 Task: Look for space in Nagasaki, Japan from 1st June, 2023 to 9th June, 2023 for 6 adults in price range Rs.6000 to Rs.12000. Place can be entire place with 3 bedrooms having 3 beds and 3 bathrooms. Property type can be house, flat, guest house. Booking option can be shelf check-in. Required host language is English.
Action: Mouse moved to (603, 136)
Screenshot: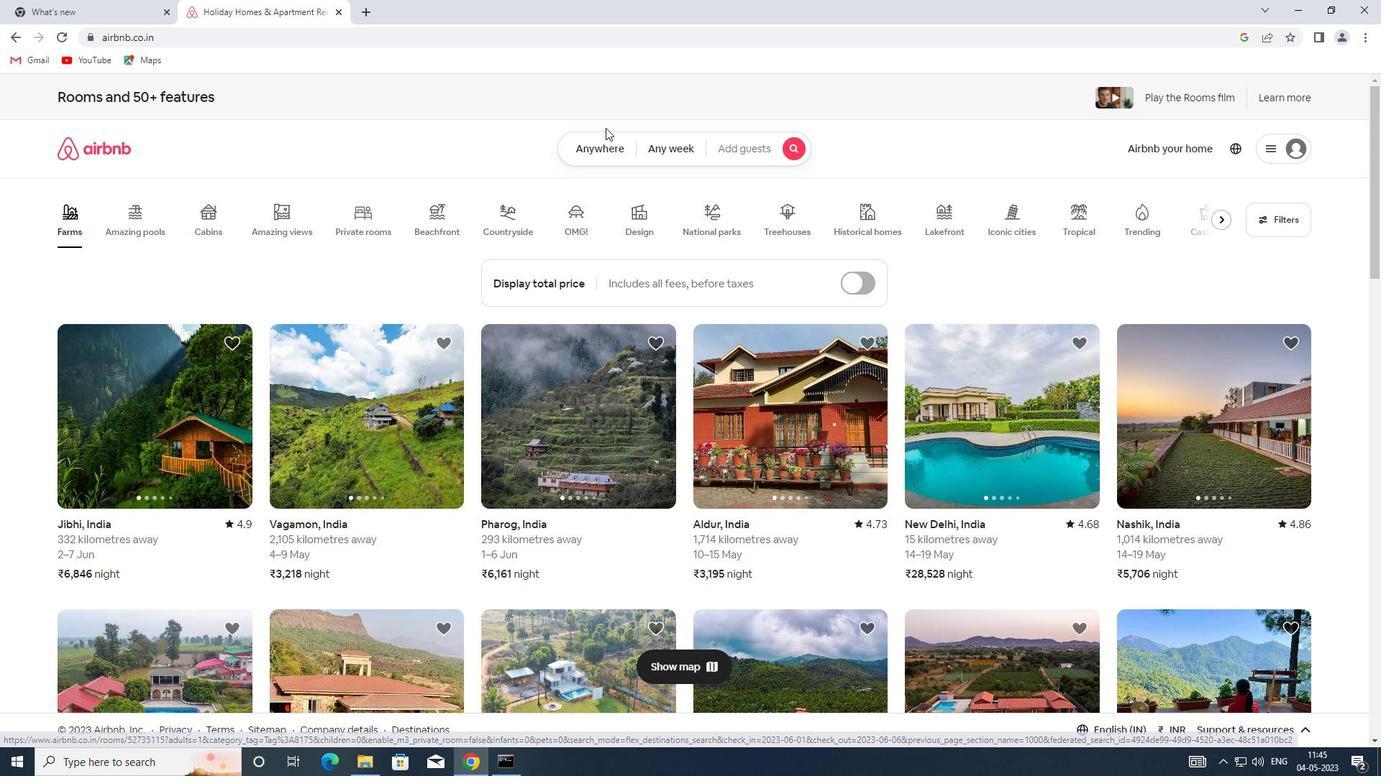 
Action: Mouse pressed left at (603, 136)
Screenshot: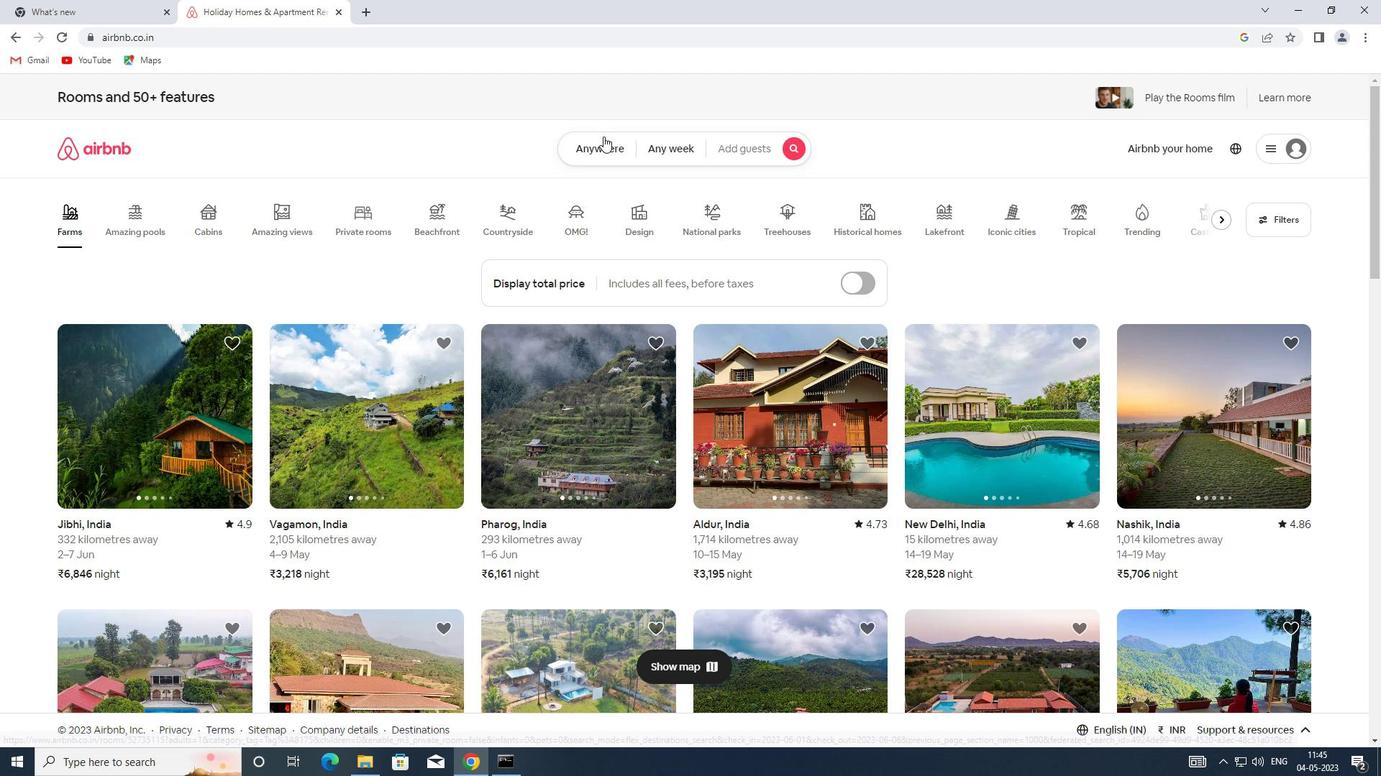 
Action: Mouse moved to (511, 215)
Screenshot: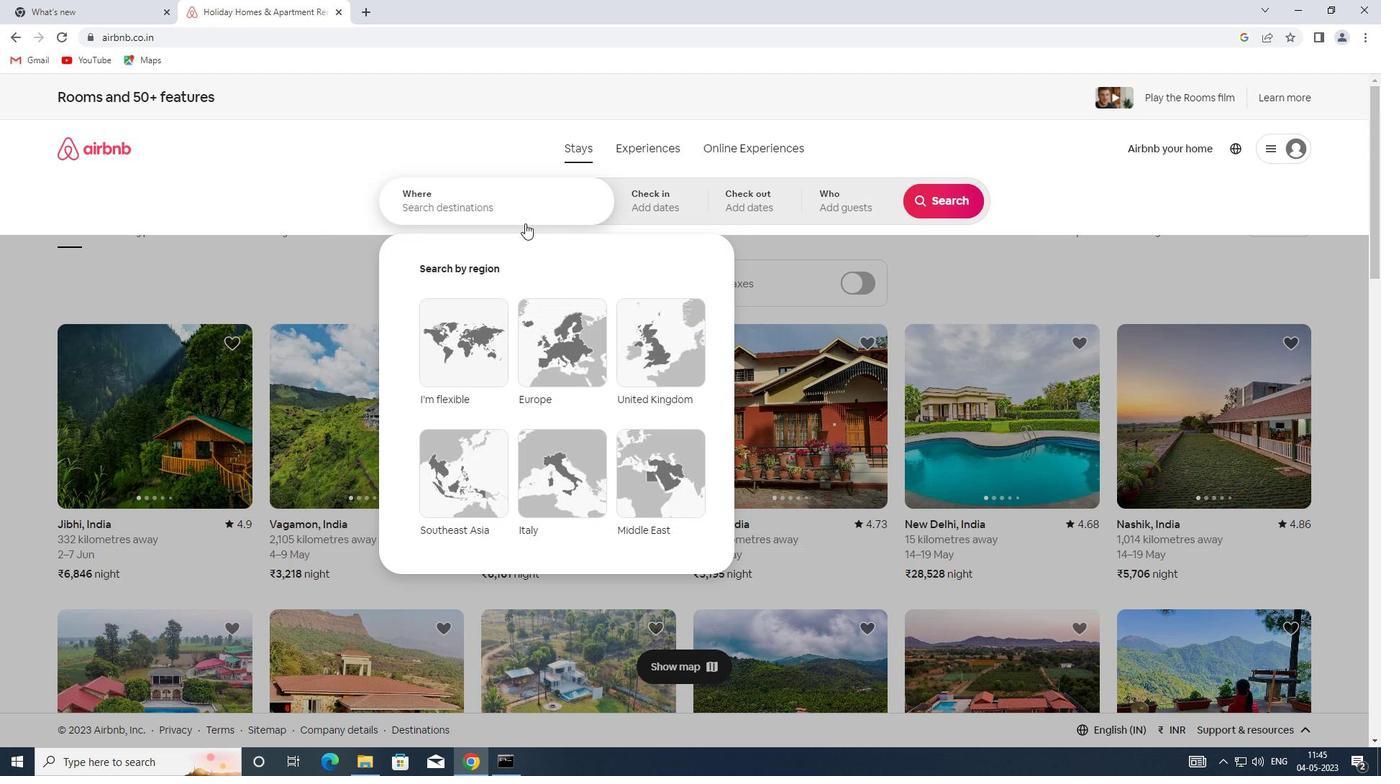 
Action: Mouse pressed left at (511, 215)
Screenshot: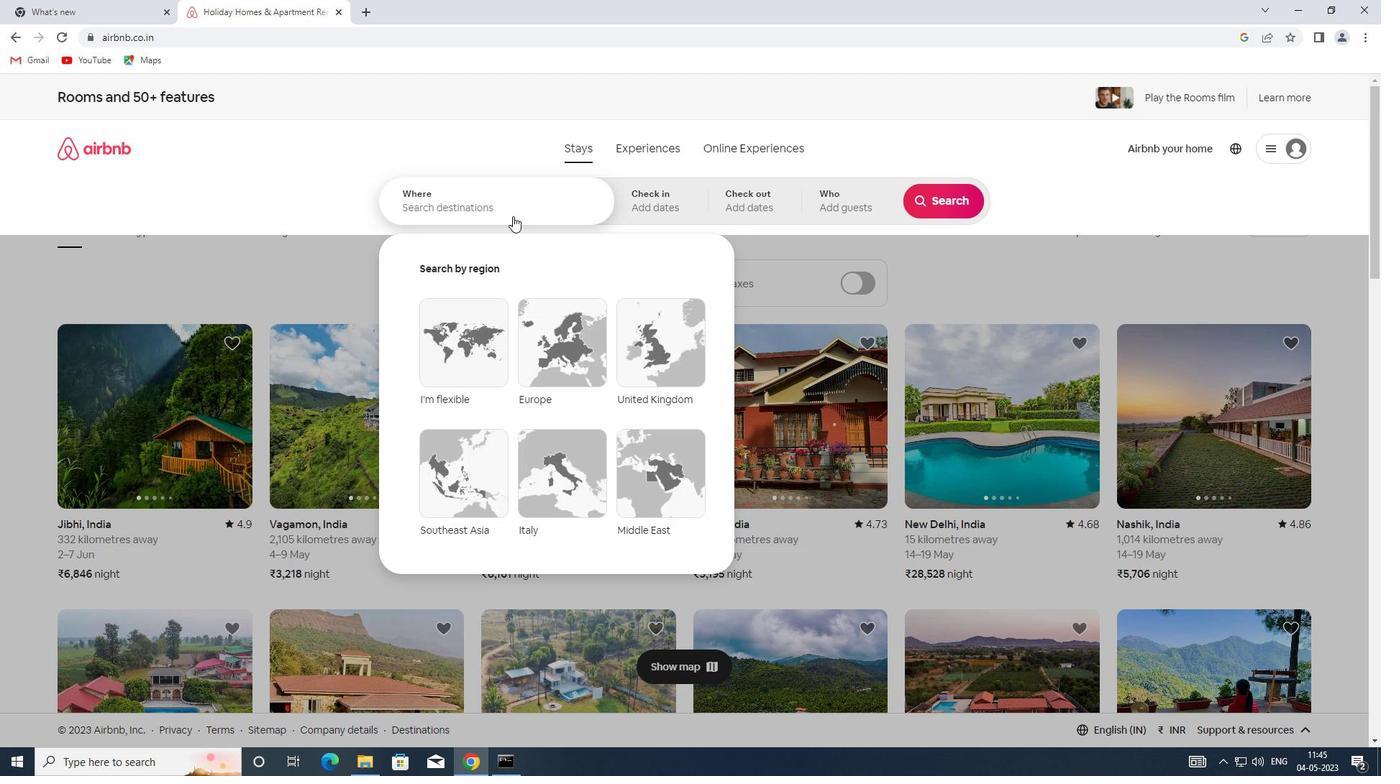 
Action: Key pressed <Key.shift>NAGASAKI,<Key.shift>JAPAN
Screenshot: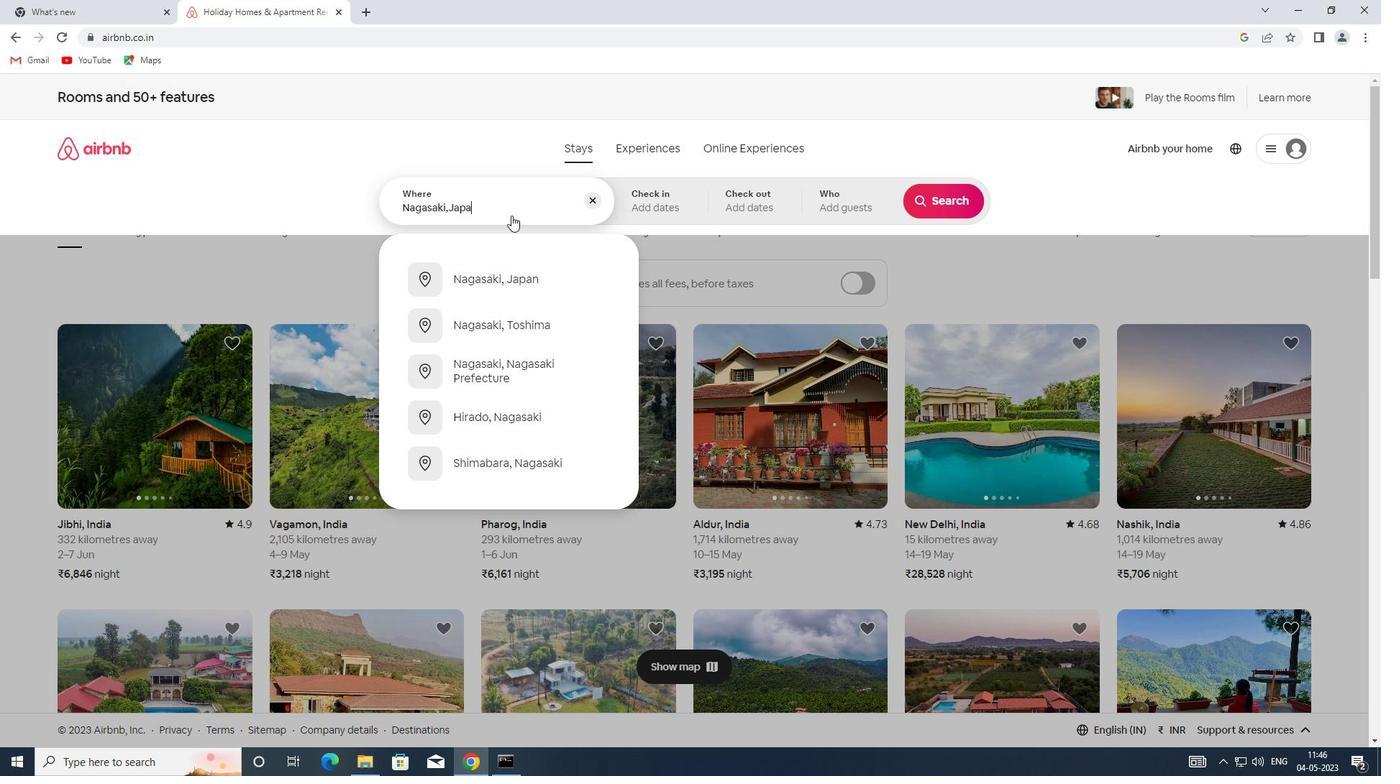 
Action: Mouse moved to (659, 202)
Screenshot: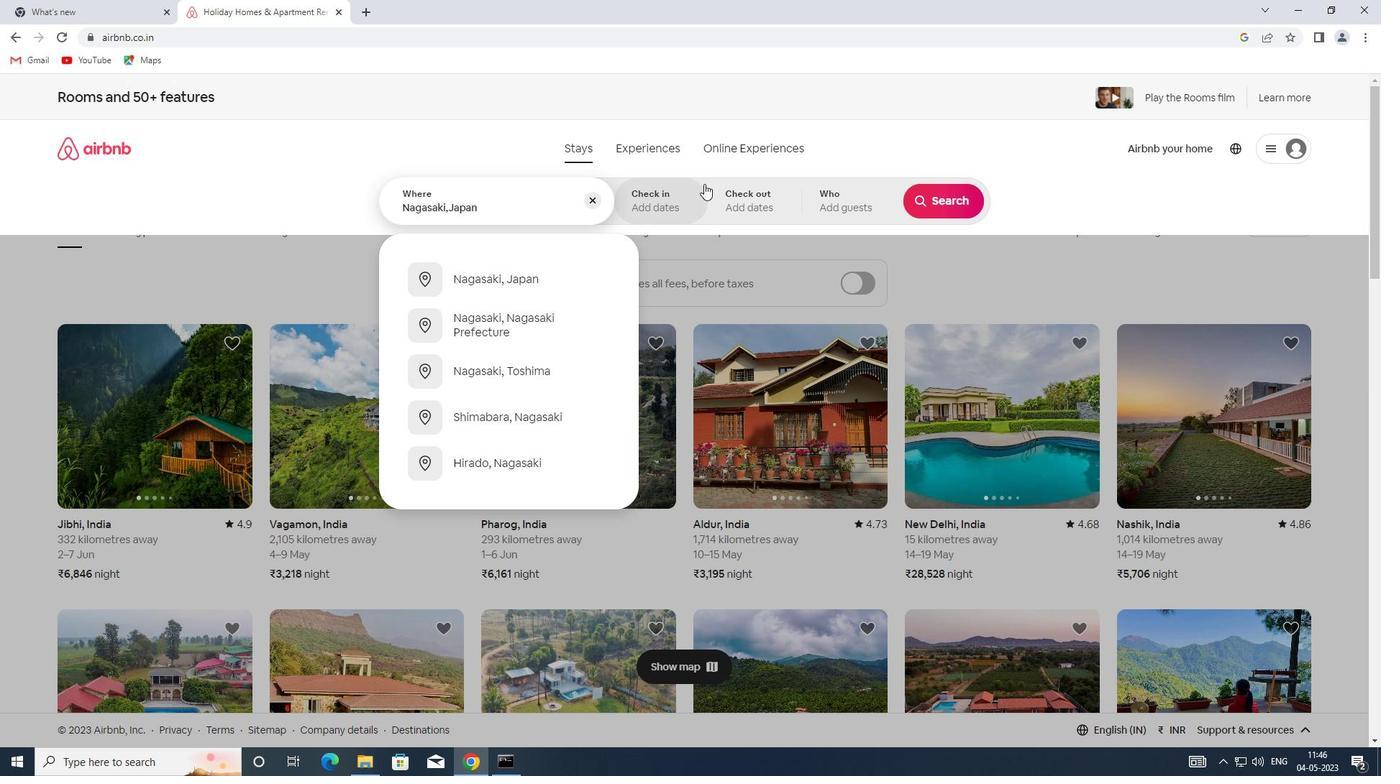 
Action: Mouse pressed left at (659, 202)
Screenshot: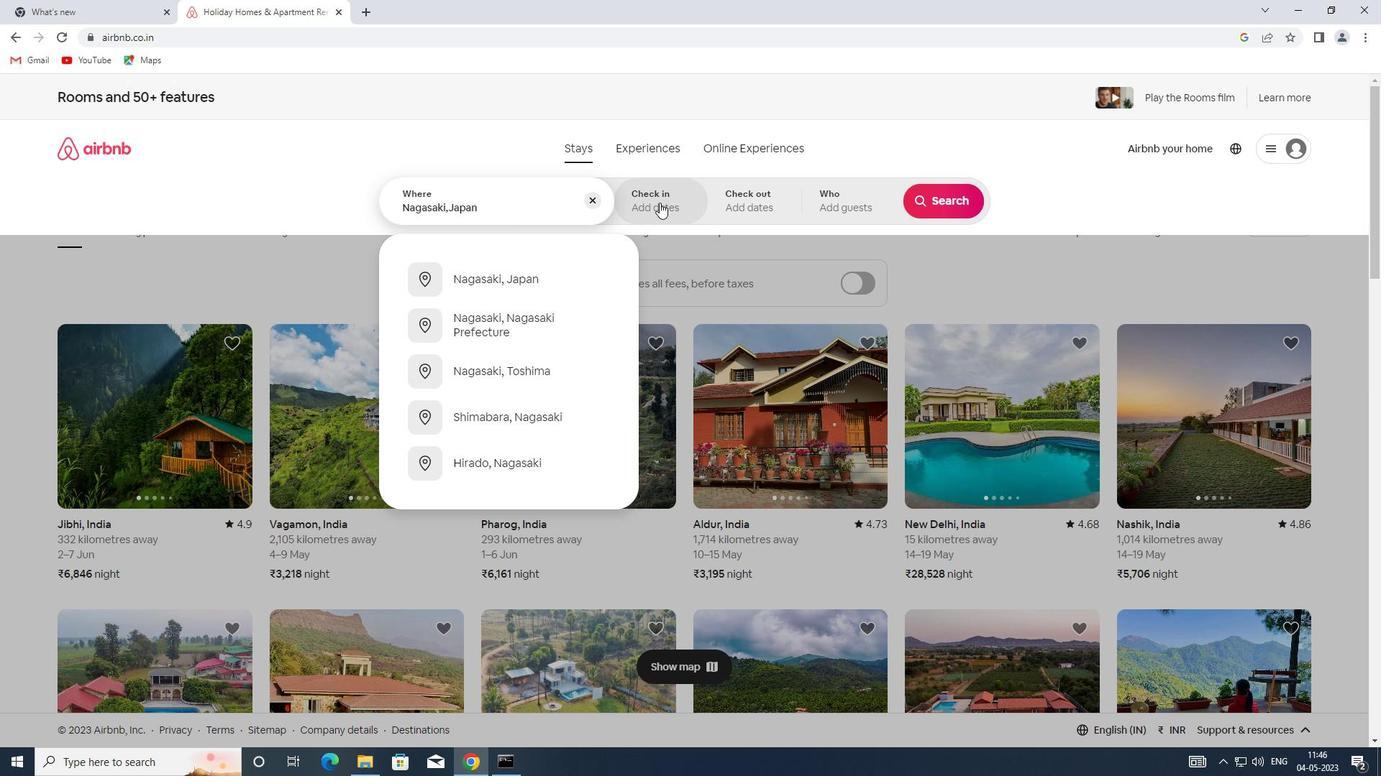 
Action: Mouse moved to (853, 372)
Screenshot: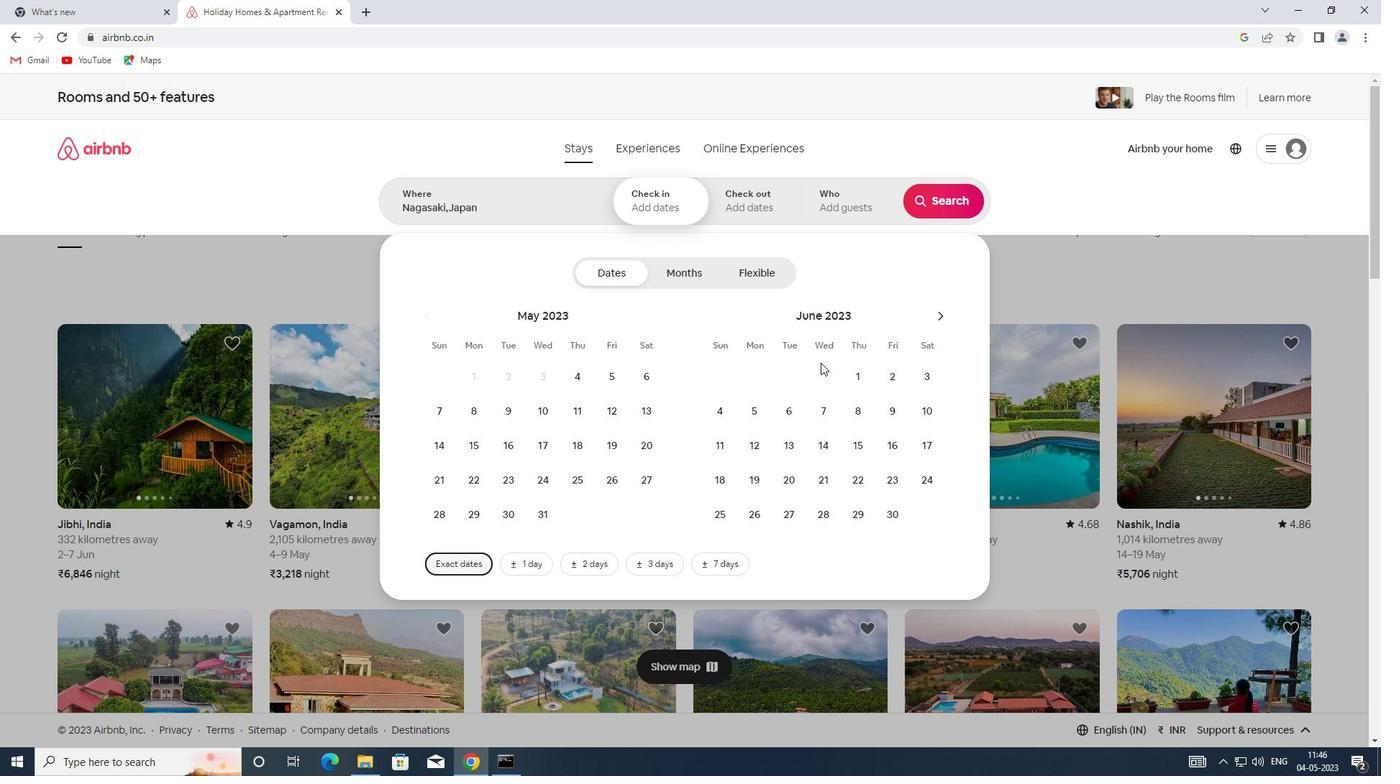 
Action: Mouse pressed left at (853, 372)
Screenshot: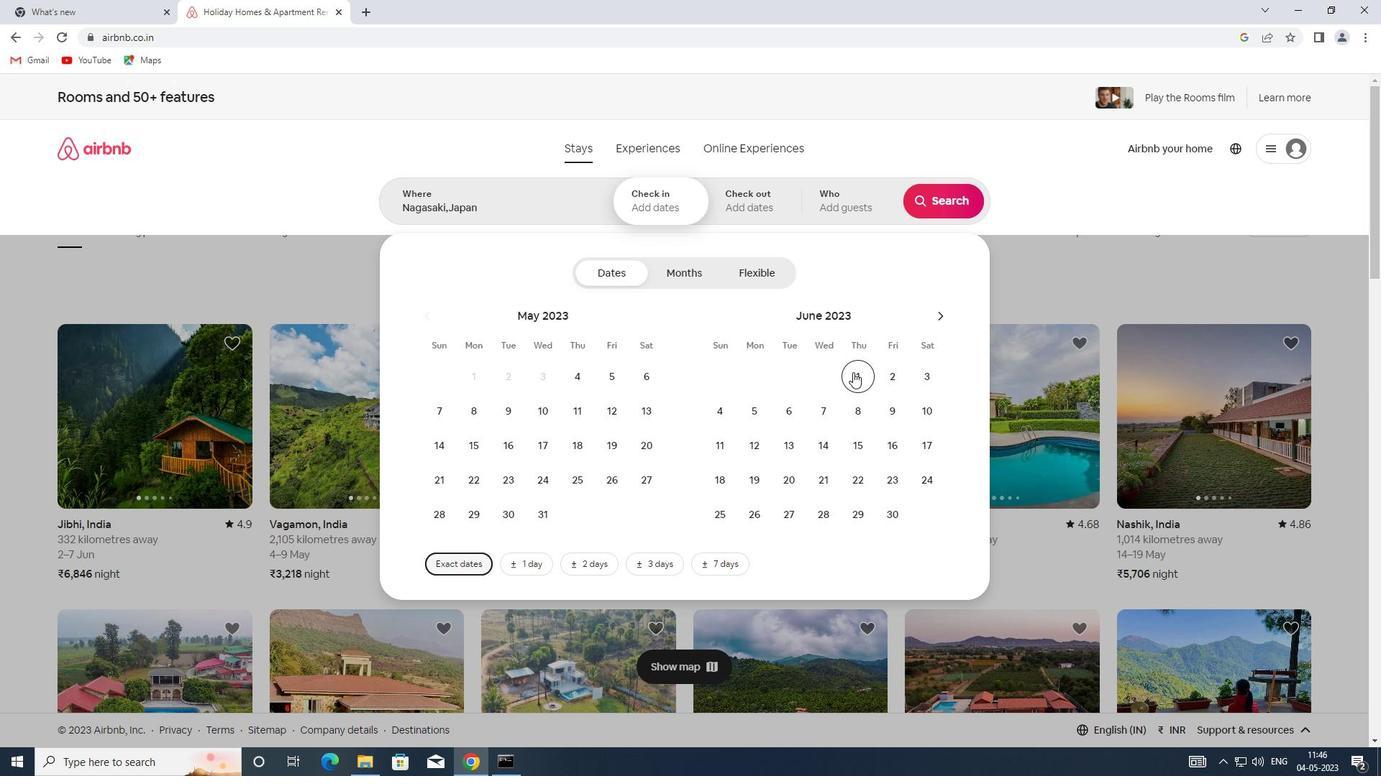 
Action: Mouse moved to (908, 406)
Screenshot: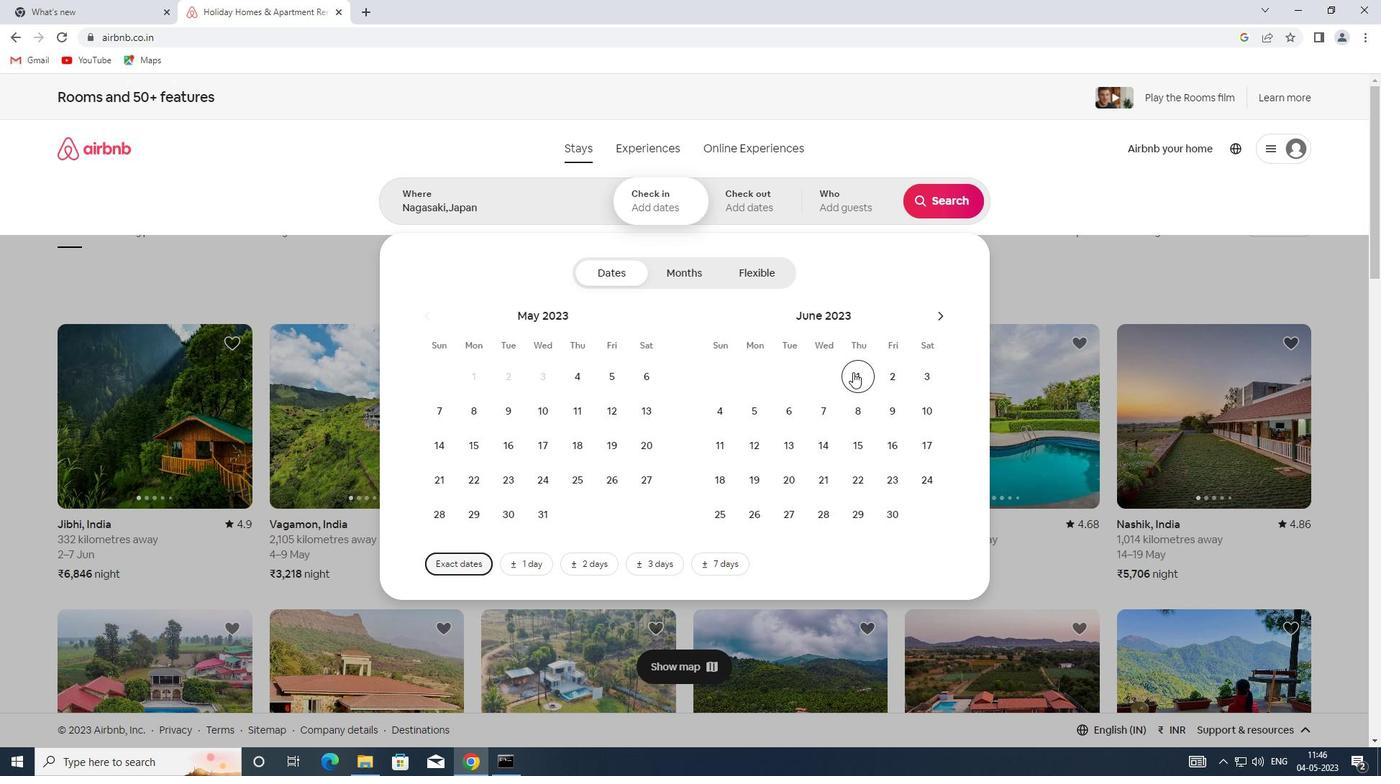 
Action: Mouse pressed left at (908, 406)
Screenshot: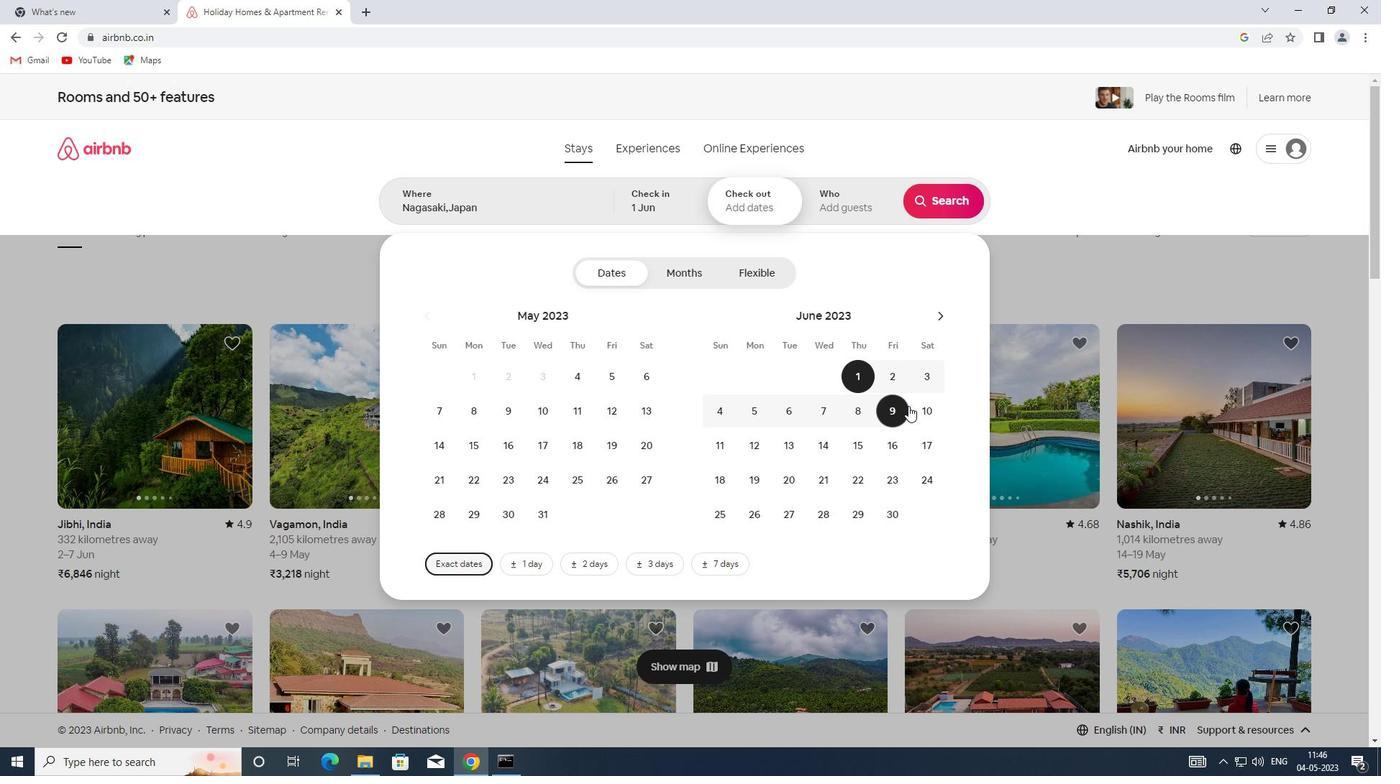 
Action: Mouse moved to (860, 204)
Screenshot: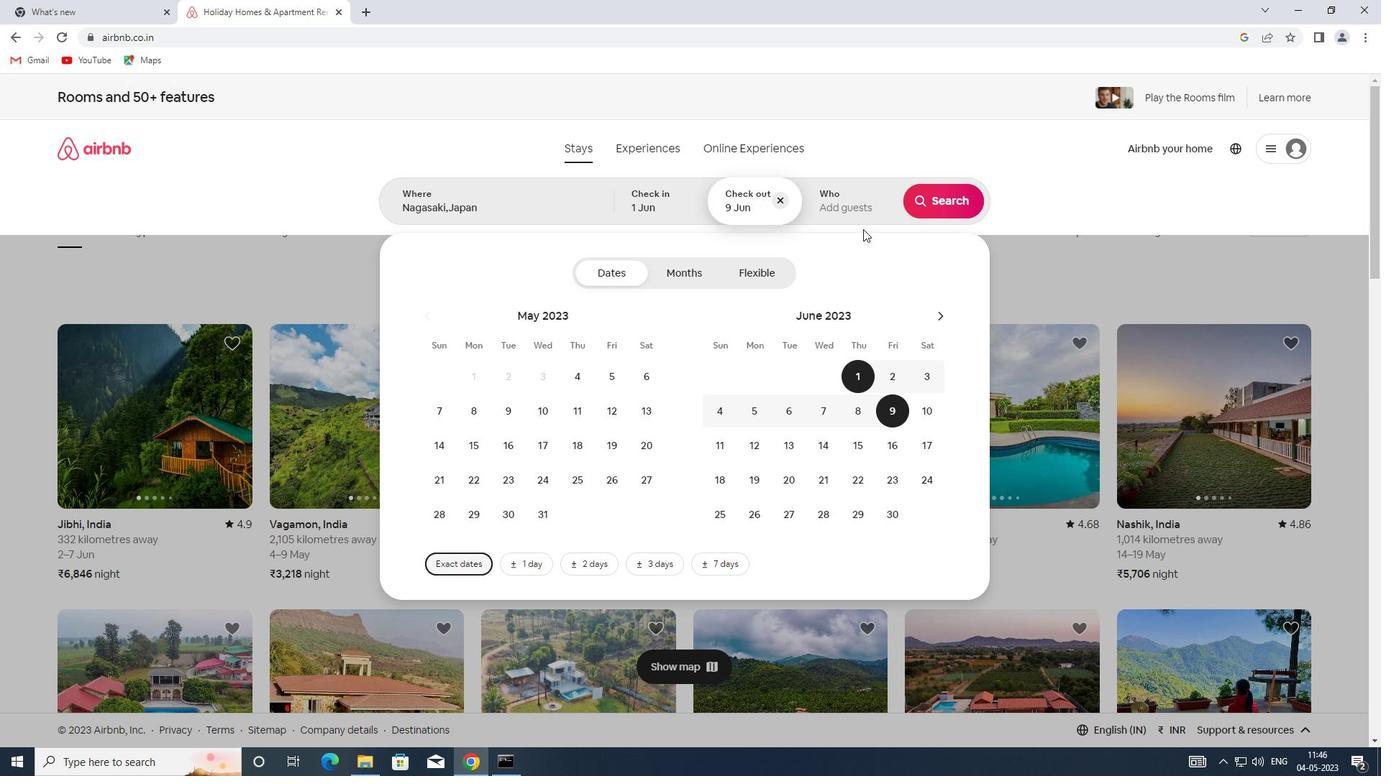 
Action: Mouse pressed left at (860, 204)
Screenshot: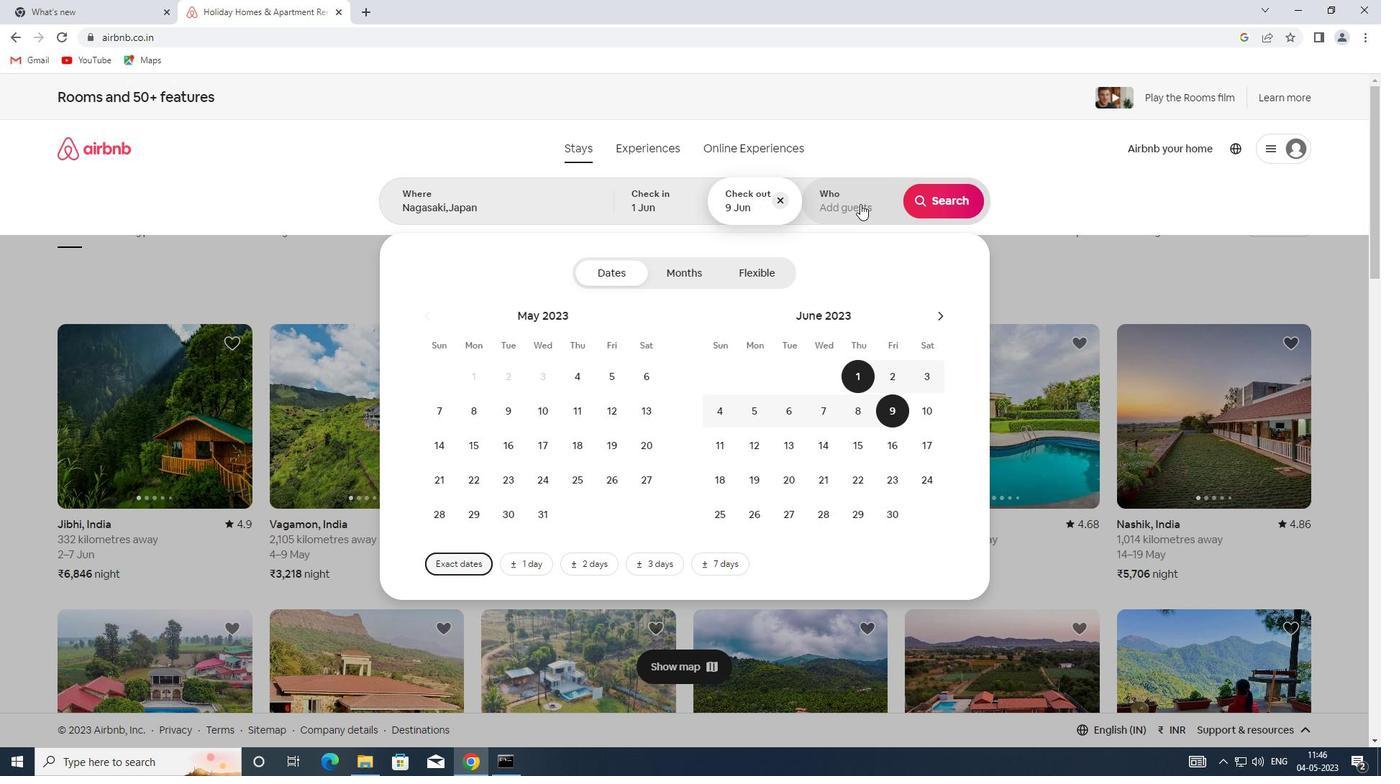 
Action: Mouse moved to (961, 272)
Screenshot: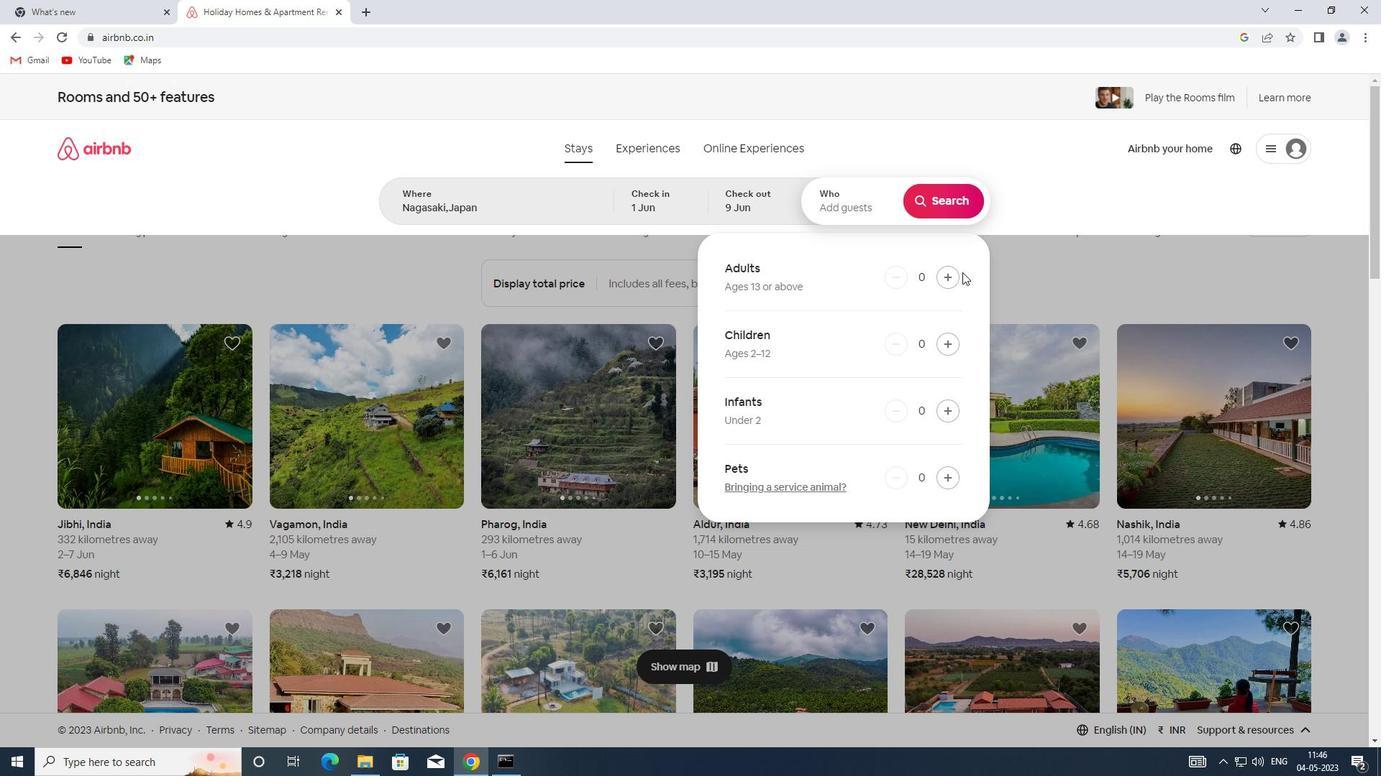 
Action: Mouse pressed left at (961, 272)
Screenshot: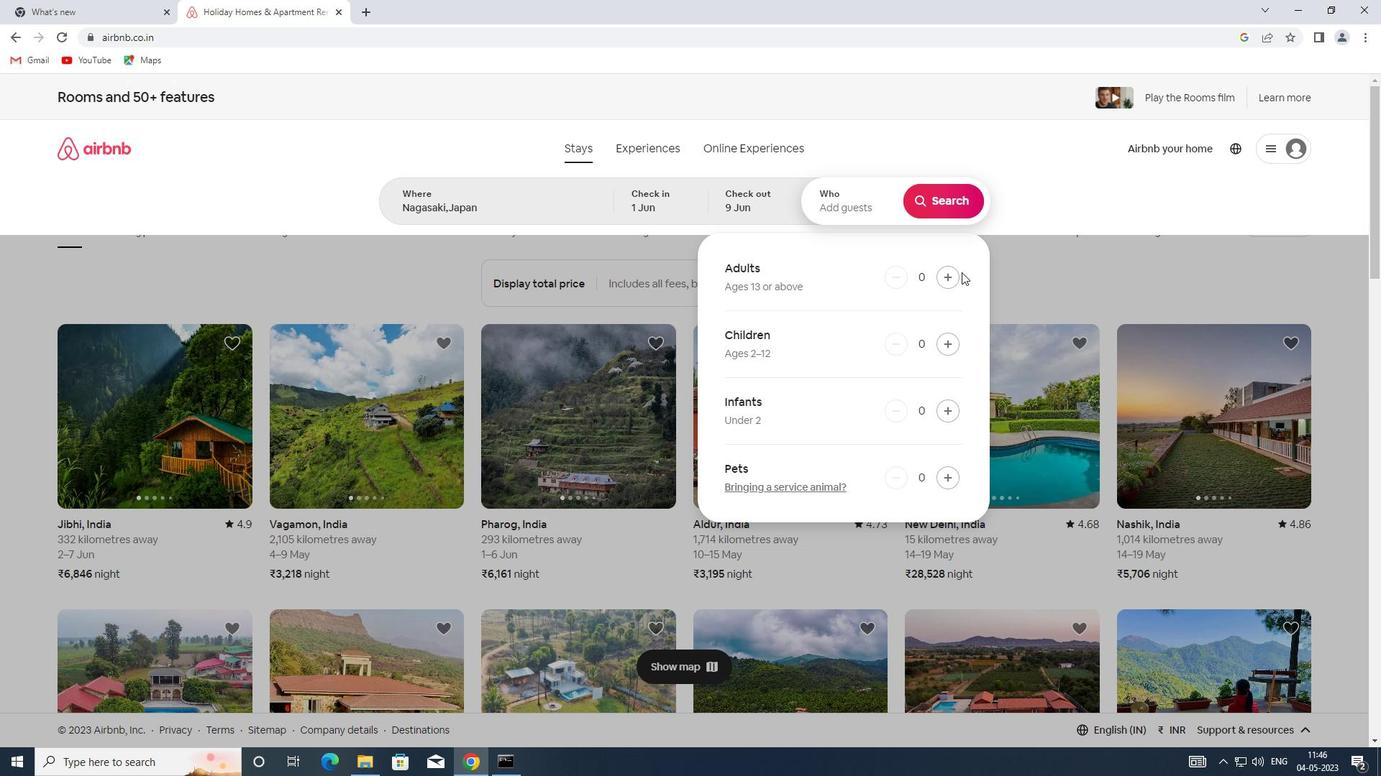 
Action: Mouse moved to (951, 279)
Screenshot: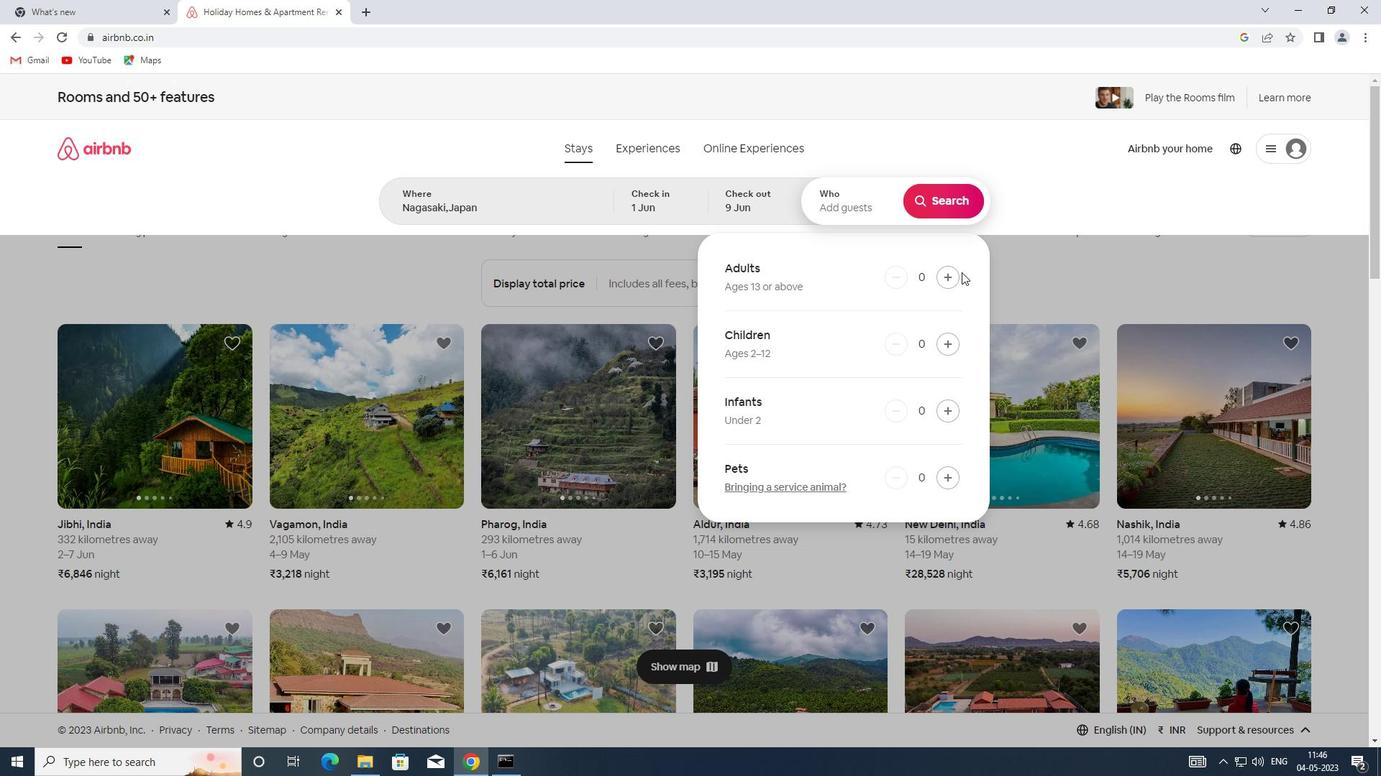 
Action: Mouse pressed left at (951, 279)
Screenshot: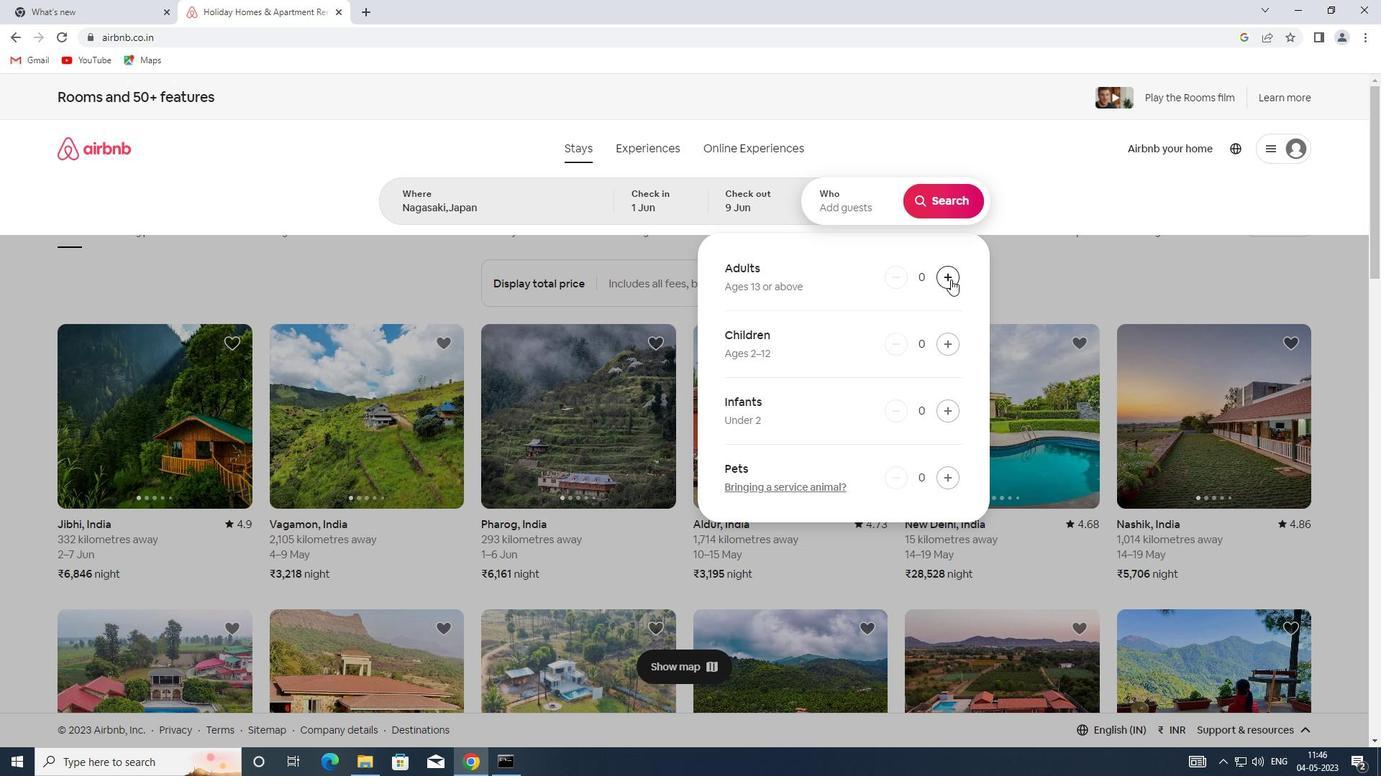 
Action: Mouse pressed left at (951, 279)
Screenshot: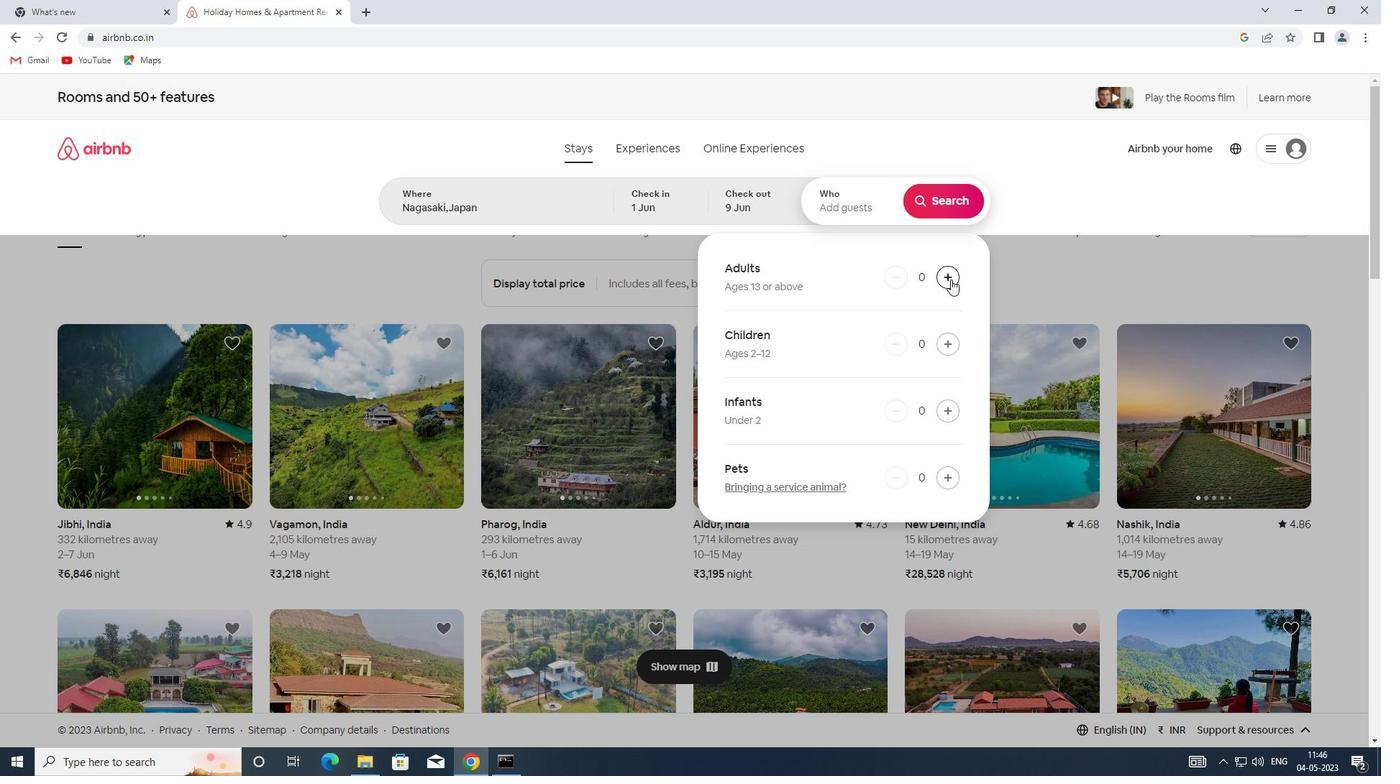 
Action: Mouse pressed left at (951, 279)
Screenshot: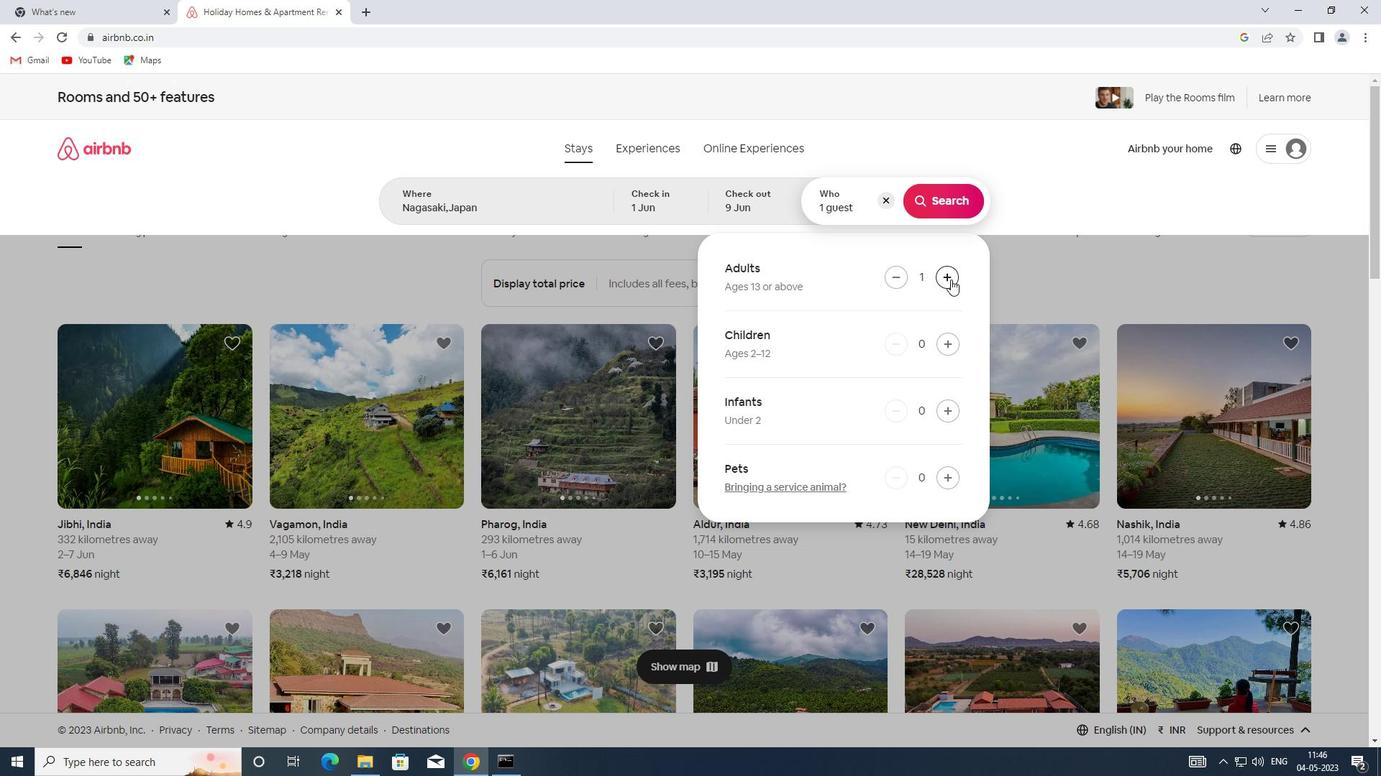 
Action: Mouse pressed left at (951, 279)
Screenshot: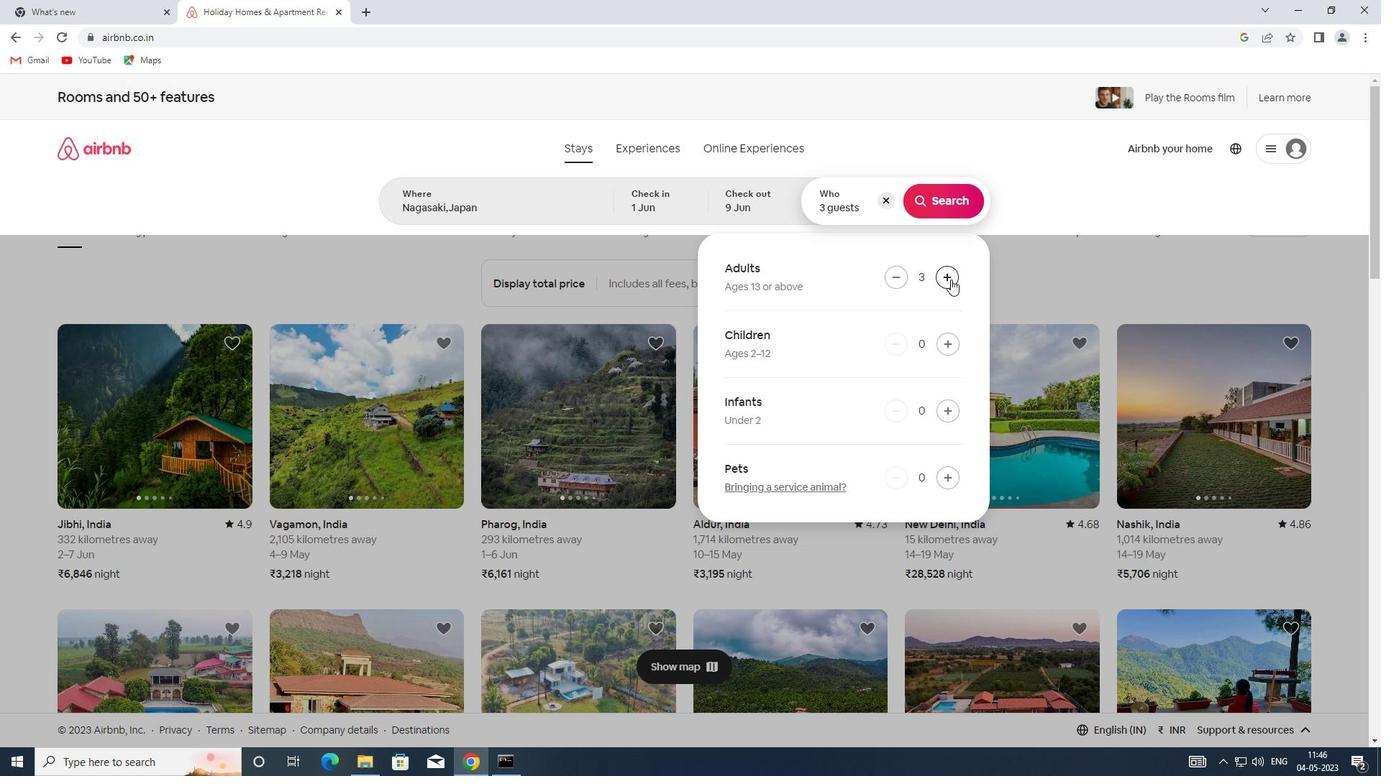 
Action: Mouse pressed left at (951, 279)
Screenshot: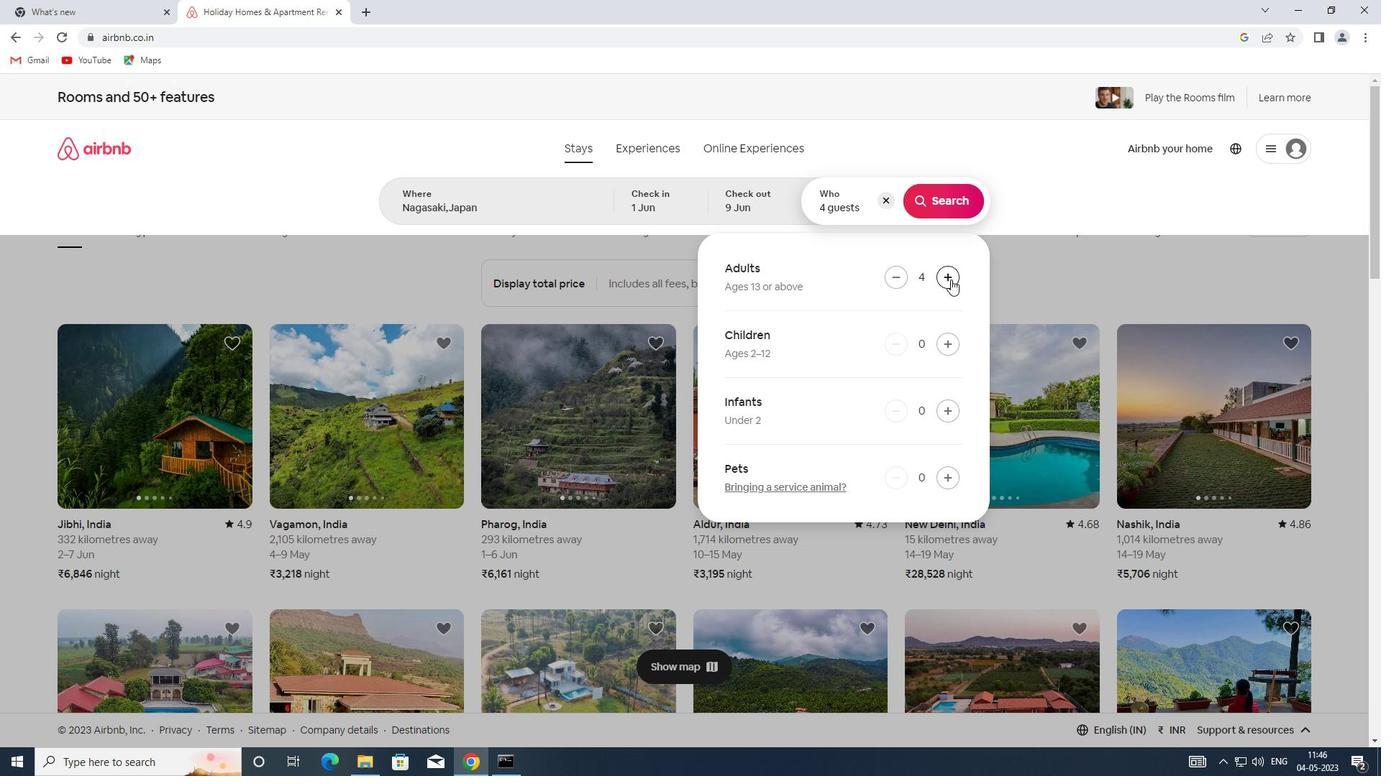 
Action: Mouse pressed left at (951, 279)
Screenshot: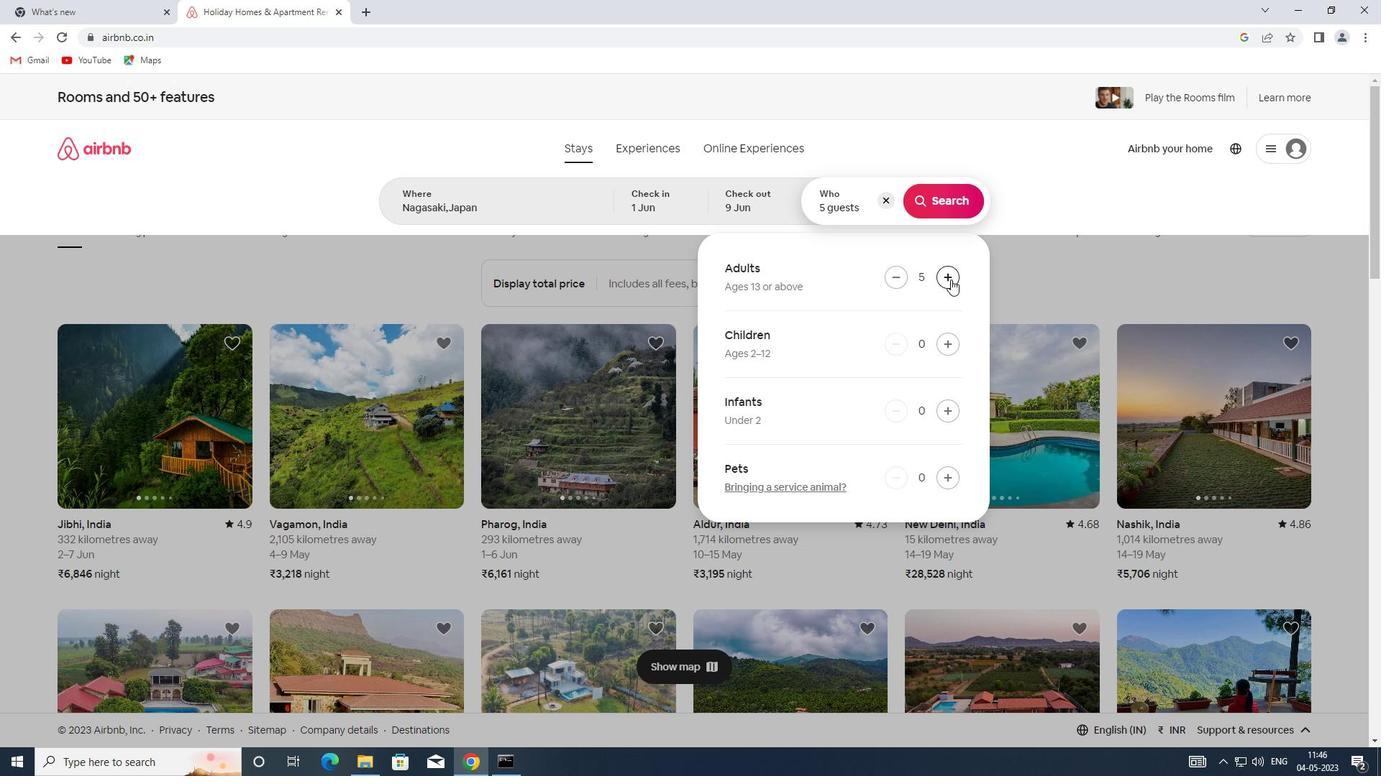 
Action: Mouse moved to (930, 206)
Screenshot: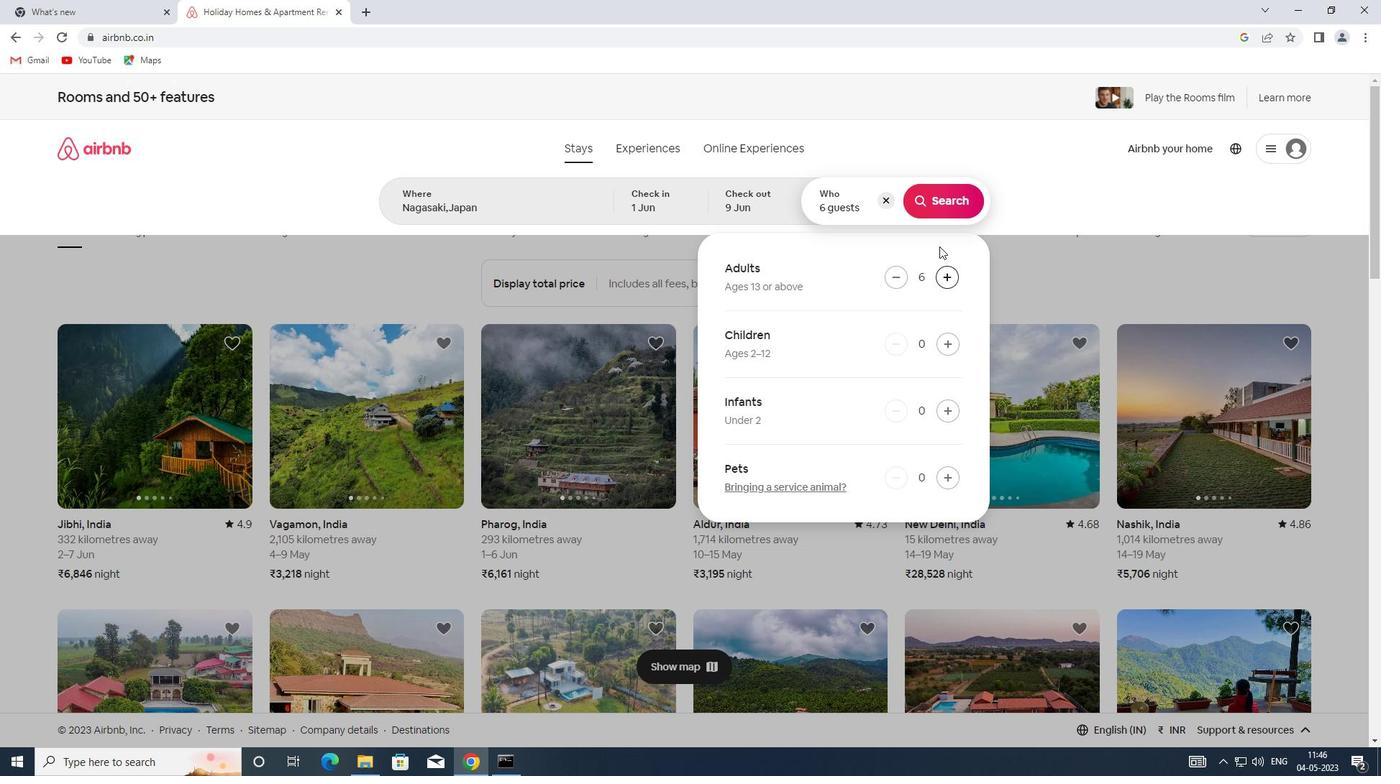 
Action: Mouse pressed left at (930, 206)
Screenshot: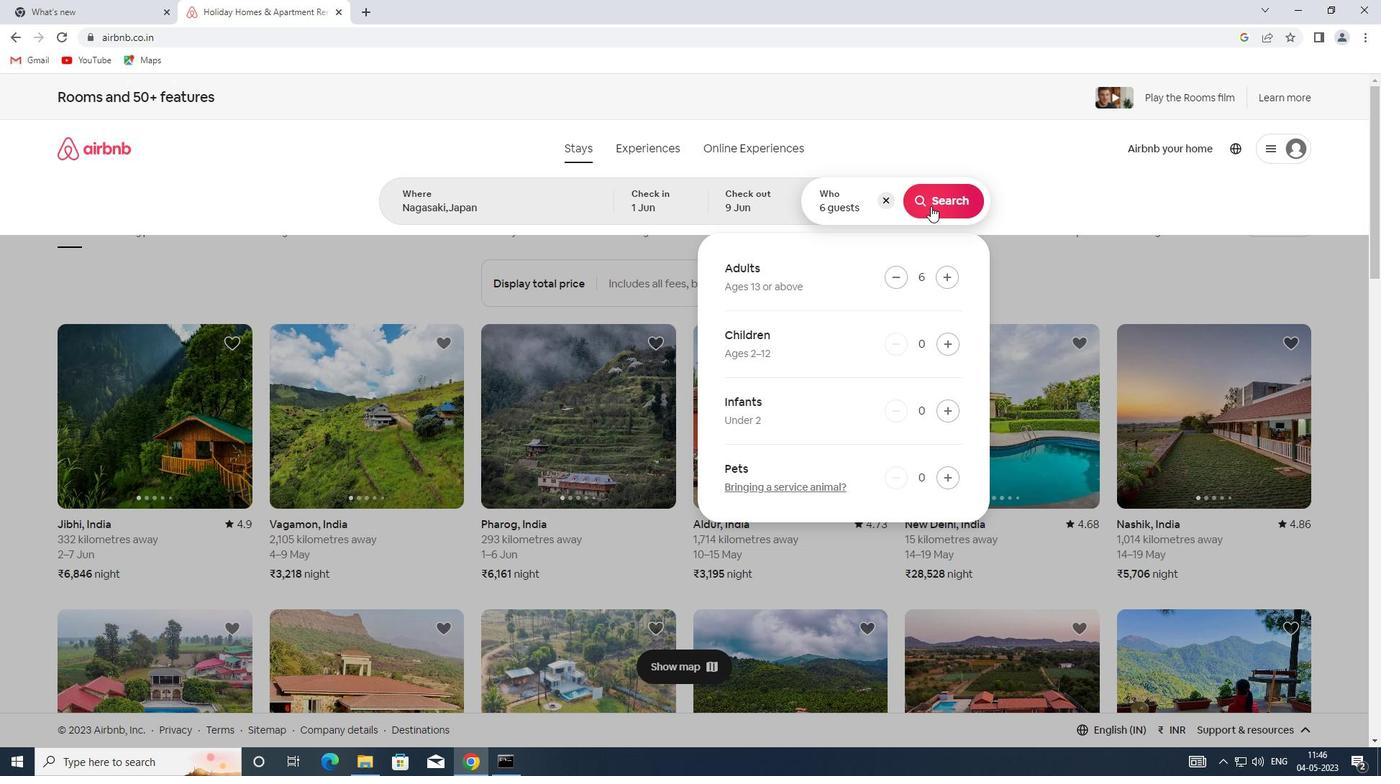 
Action: Mouse moved to (1310, 151)
Screenshot: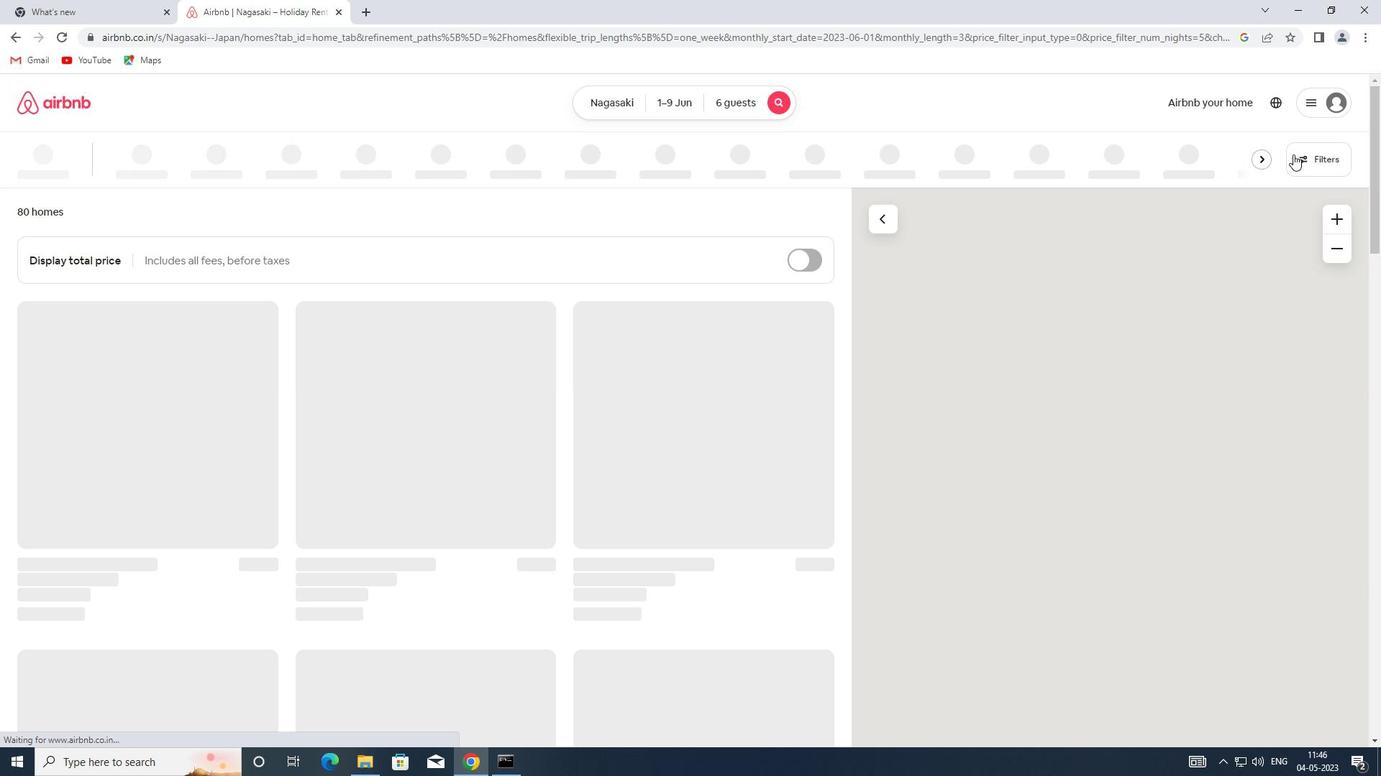 
Action: Mouse pressed left at (1310, 151)
Screenshot: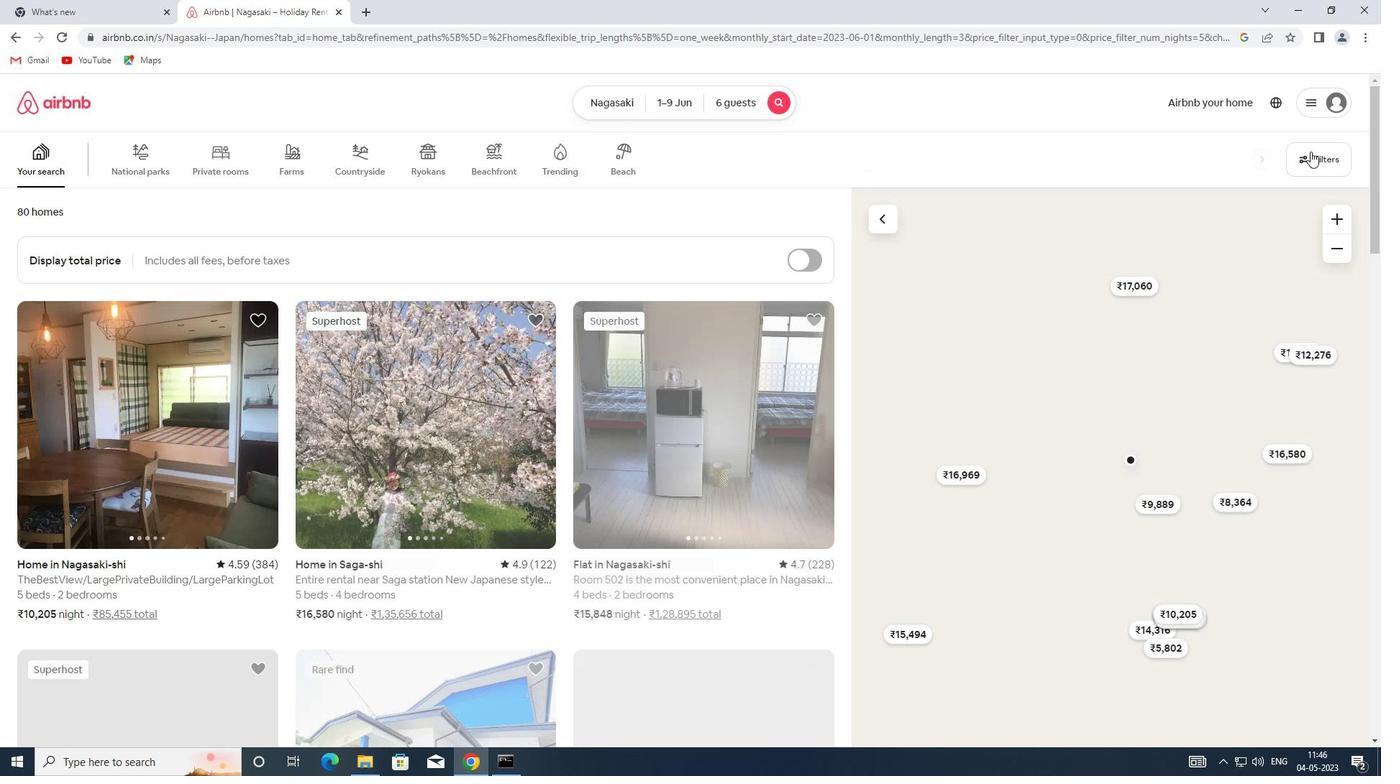 
Action: Mouse moved to (510, 348)
Screenshot: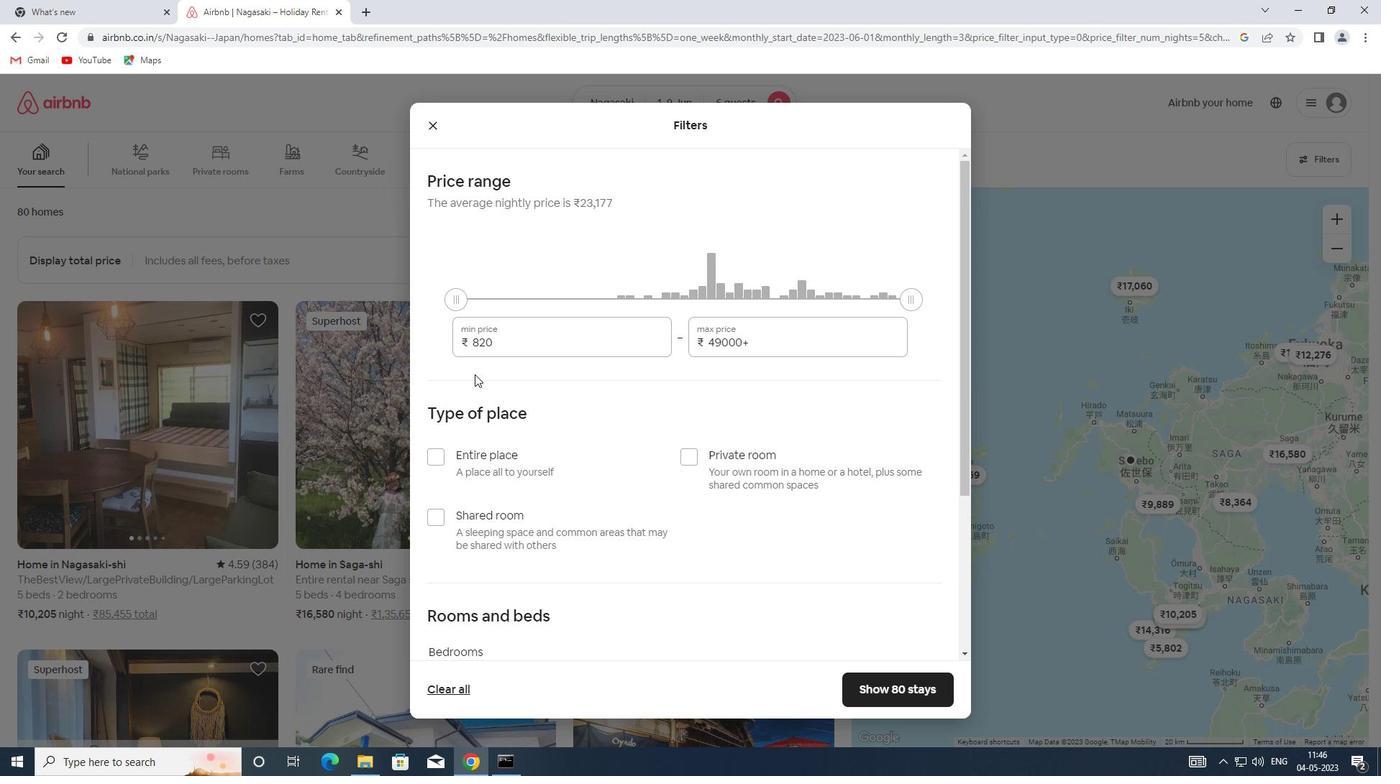 
Action: Mouse pressed left at (510, 348)
Screenshot: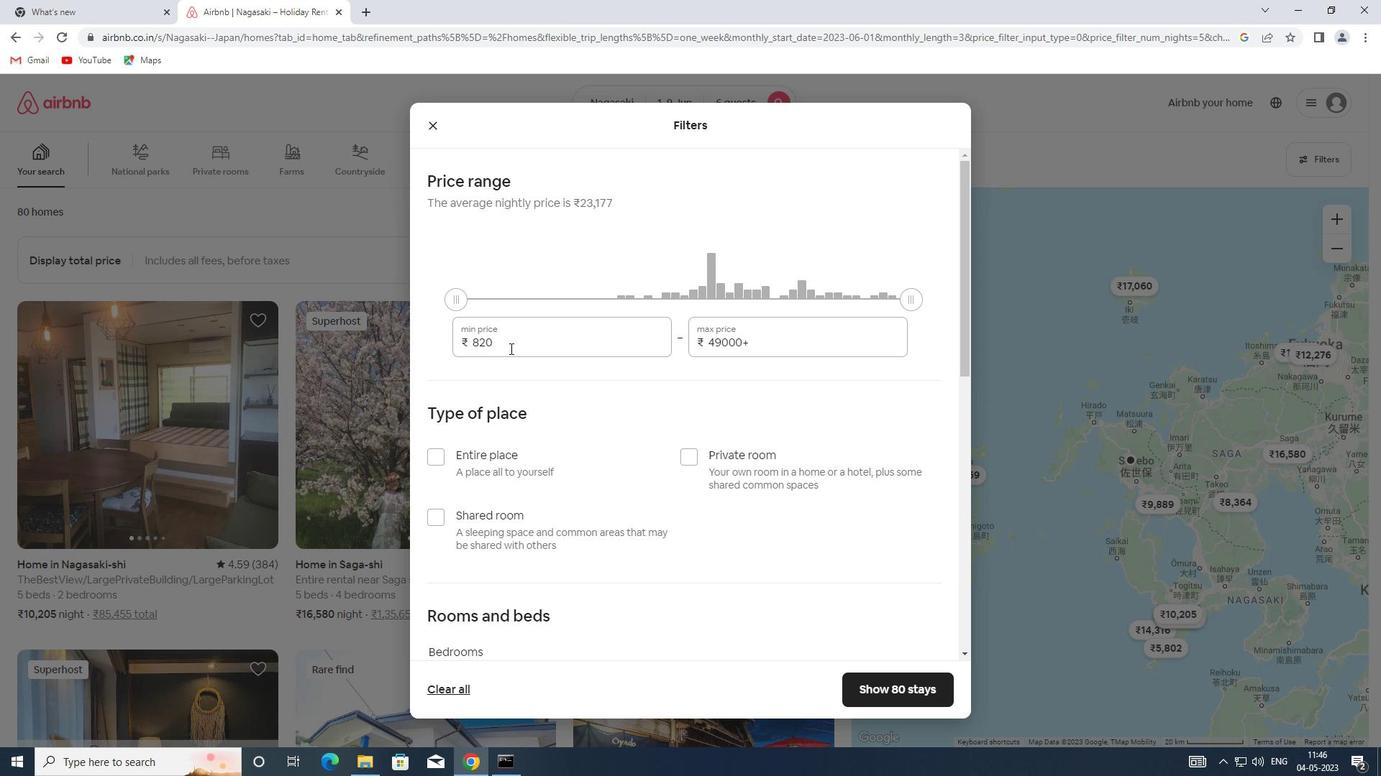 
Action: Mouse moved to (453, 346)
Screenshot: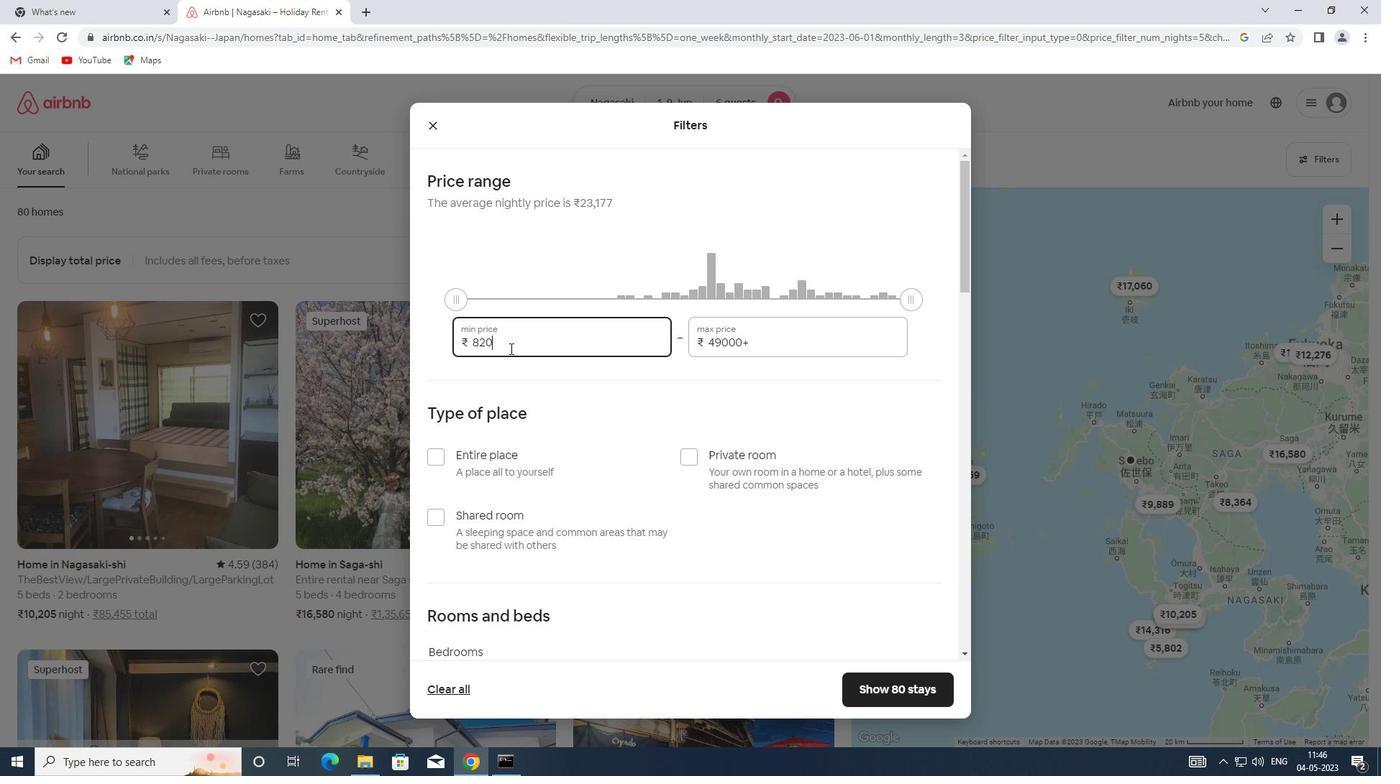 
Action: Key pressed 6000
Screenshot: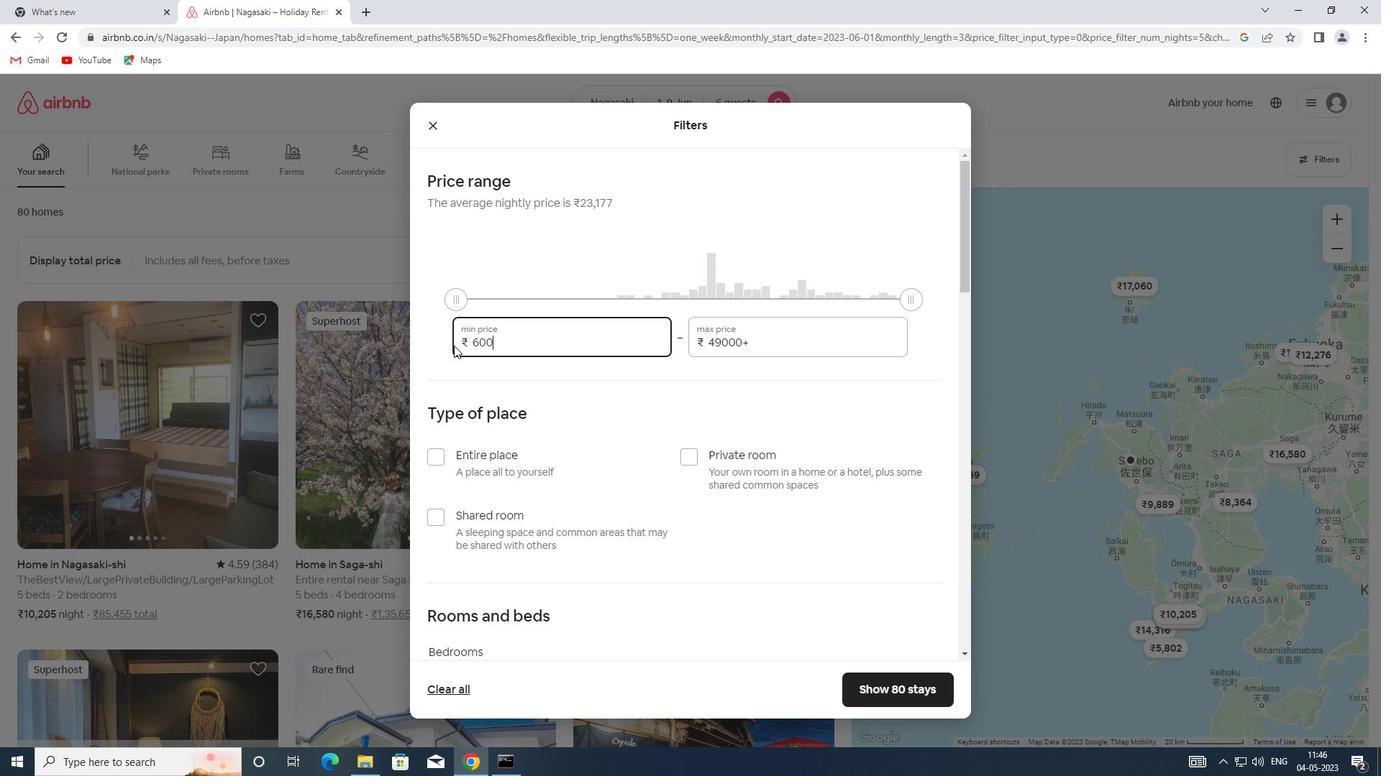 
Action: Mouse moved to (773, 347)
Screenshot: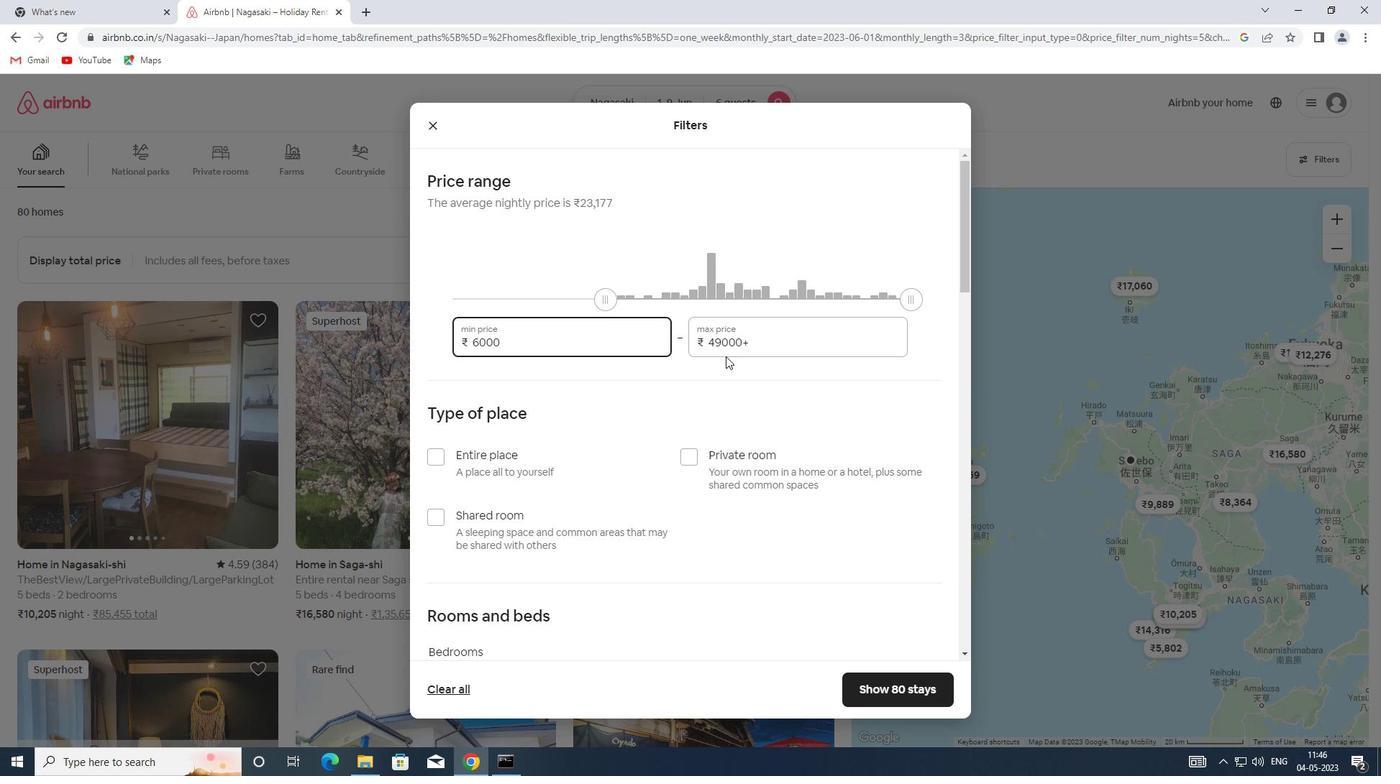 
Action: Mouse pressed left at (773, 347)
Screenshot: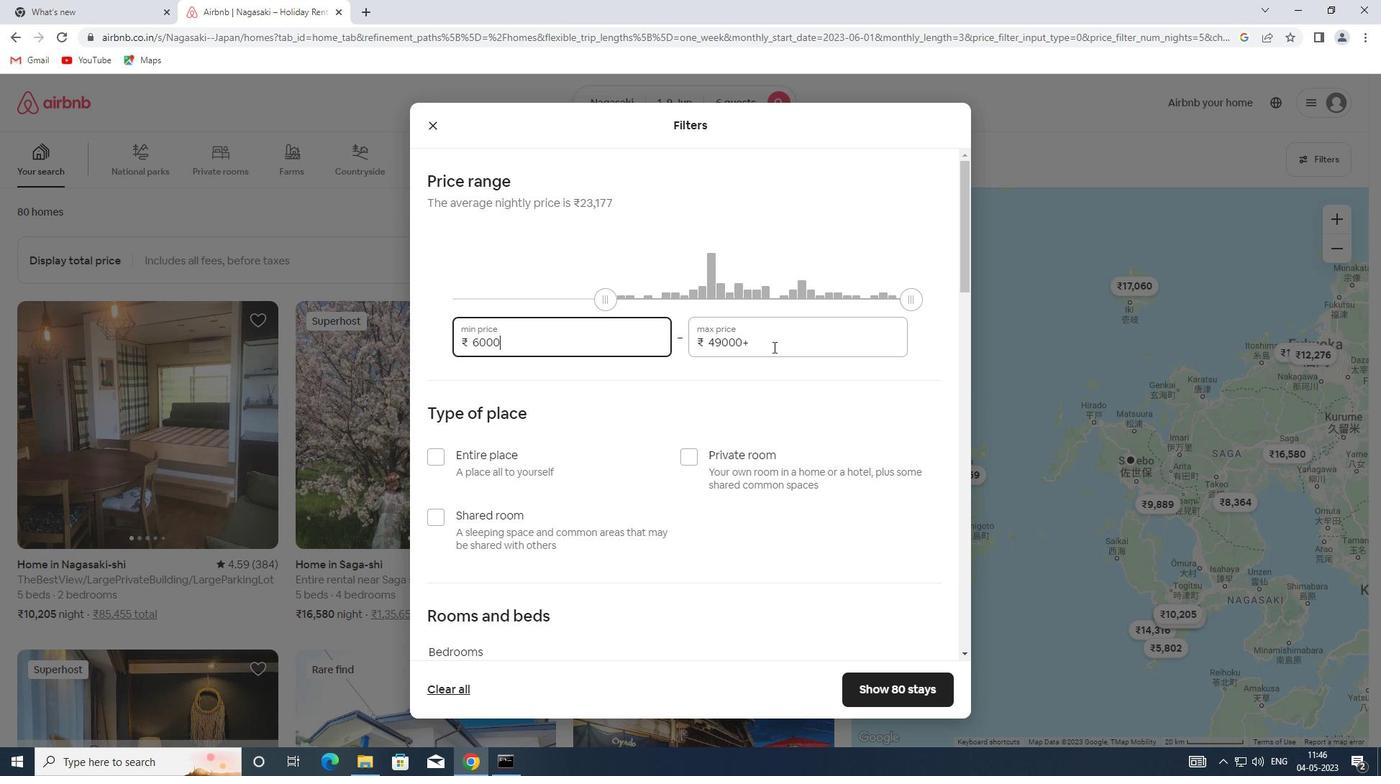 
Action: Mouse moved to (673, 335)
Screenshot: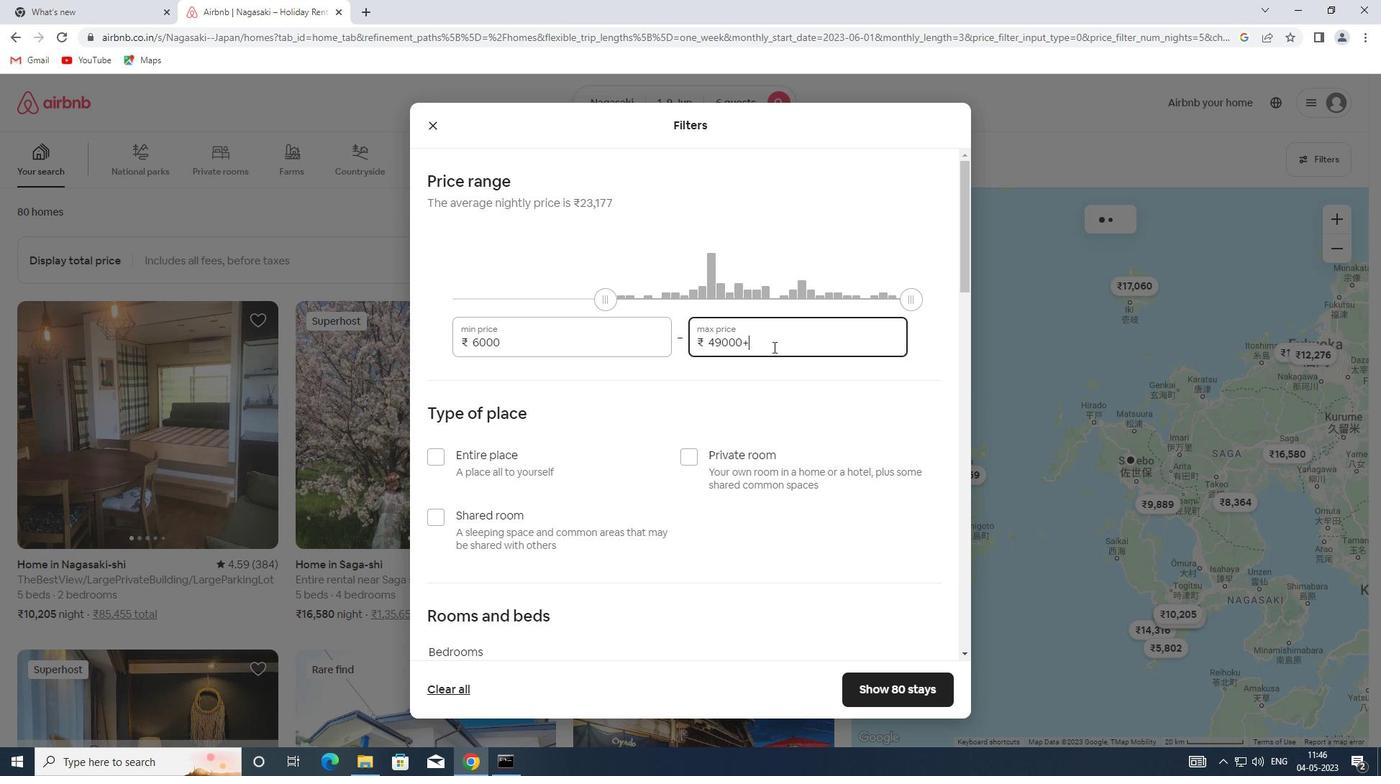 
Action: Key pressed 12000
Screenshot: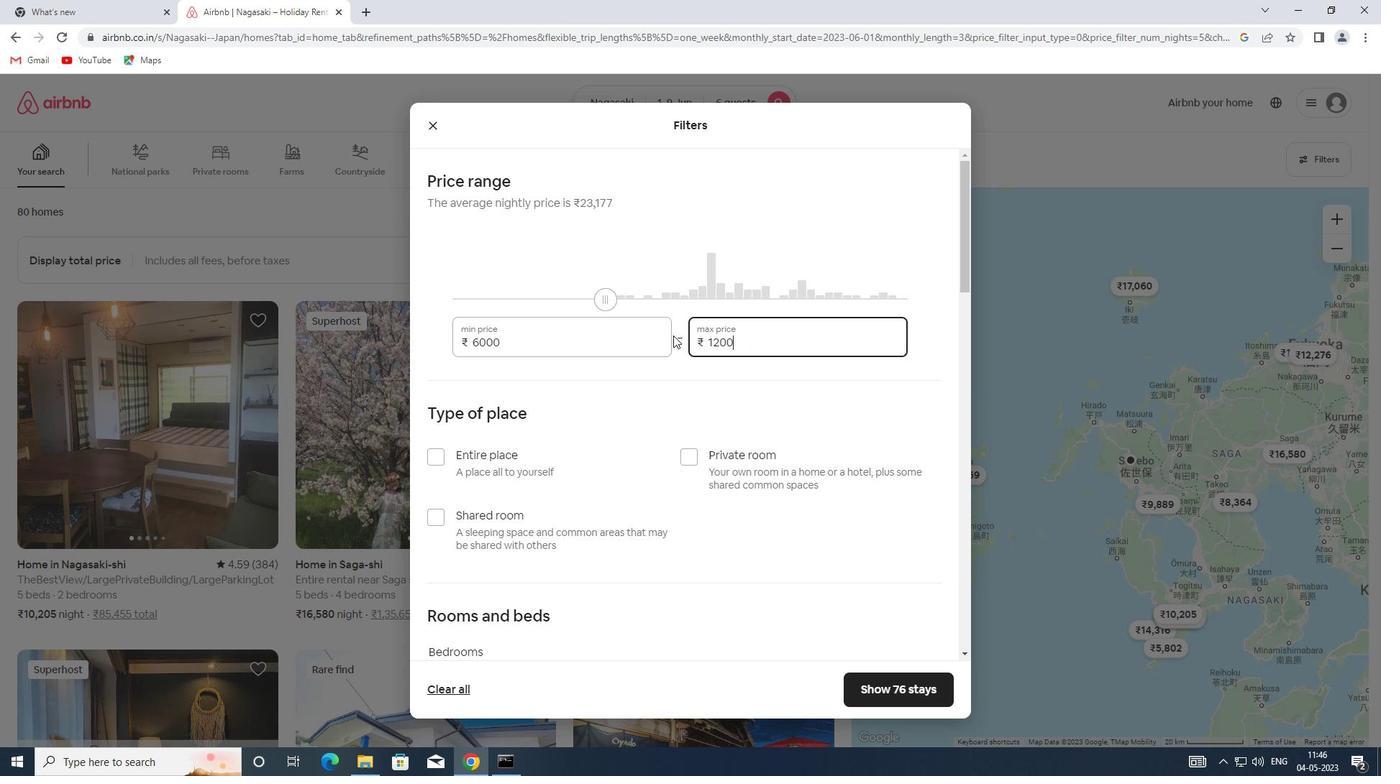 
Action: Mouse moved to (668, 316)
Screenshot: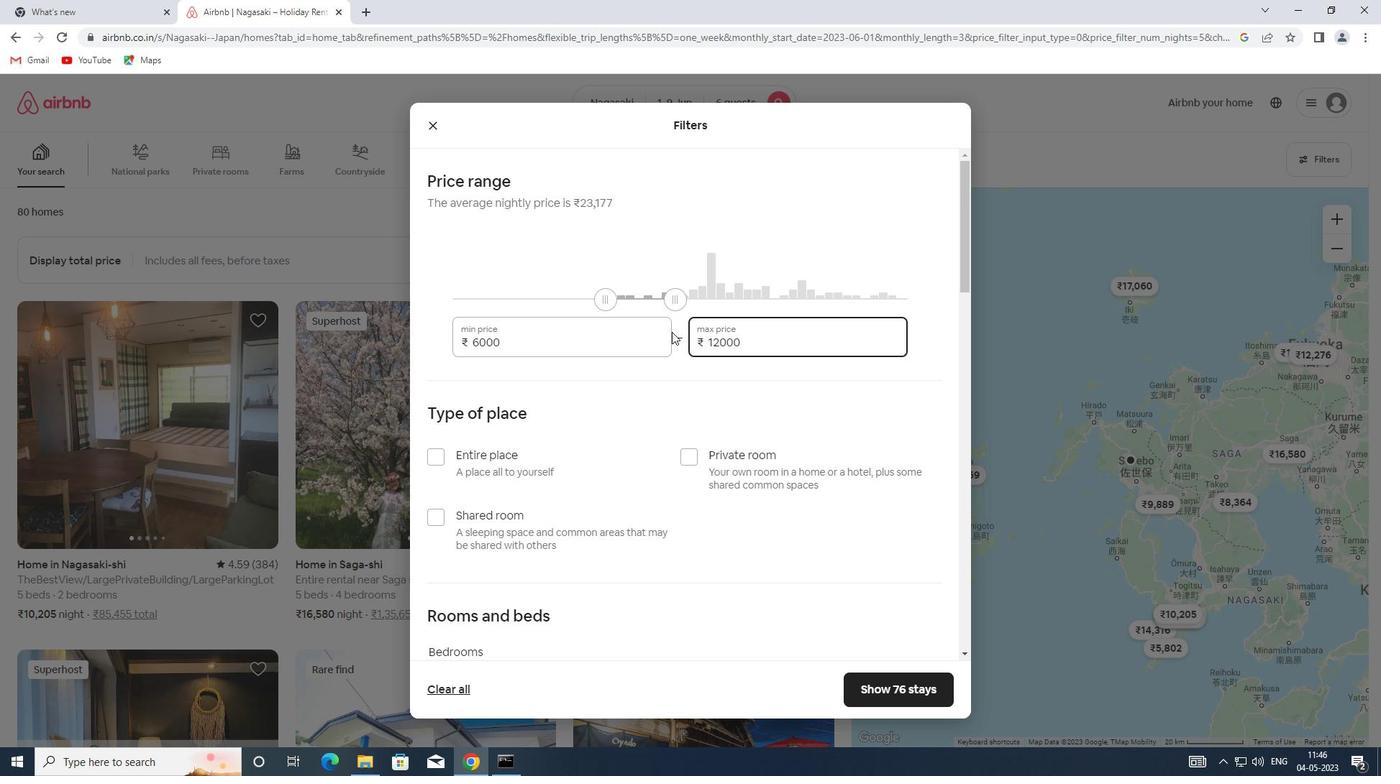 
Action: Mouse scrolled (668, 315) with delta (0, 0)
Screenshot: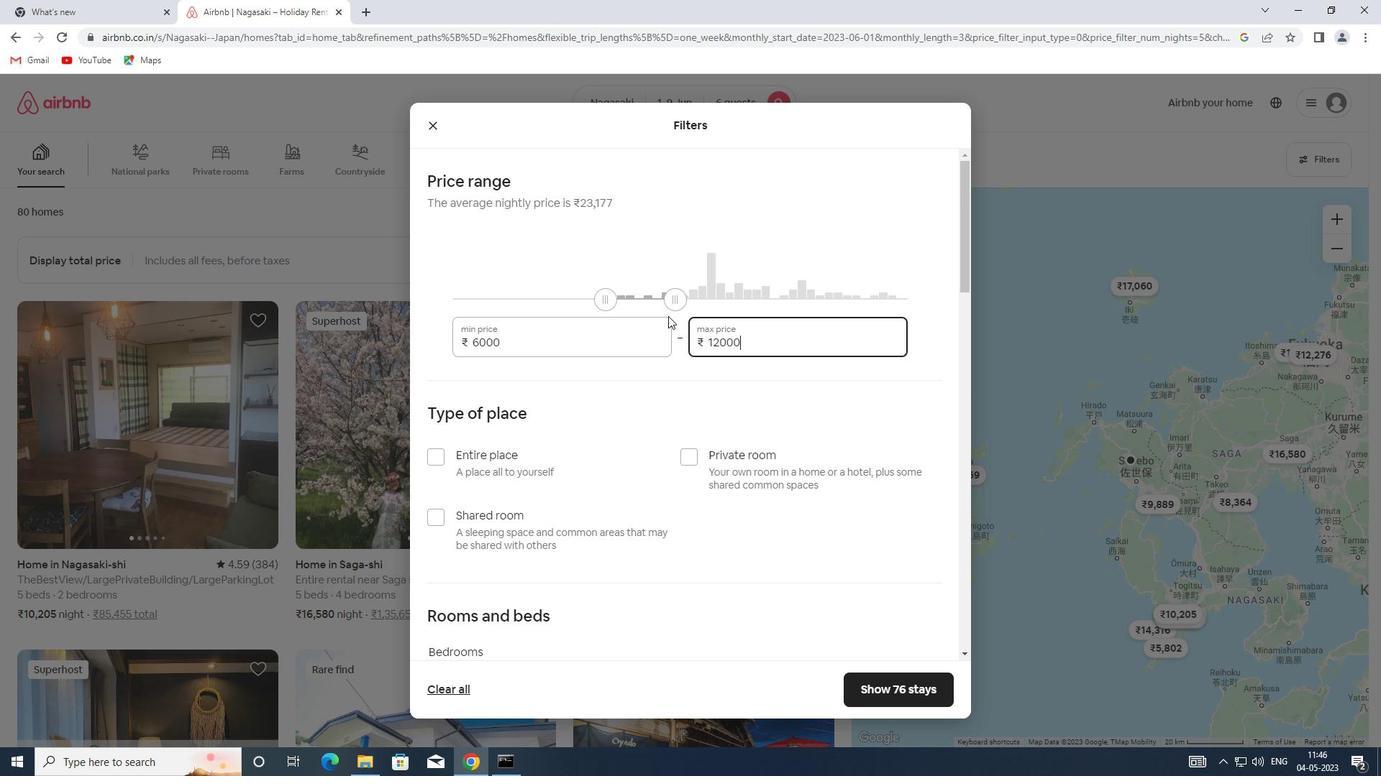 
Action: Mouse moved to (491, 390)
Screenshot: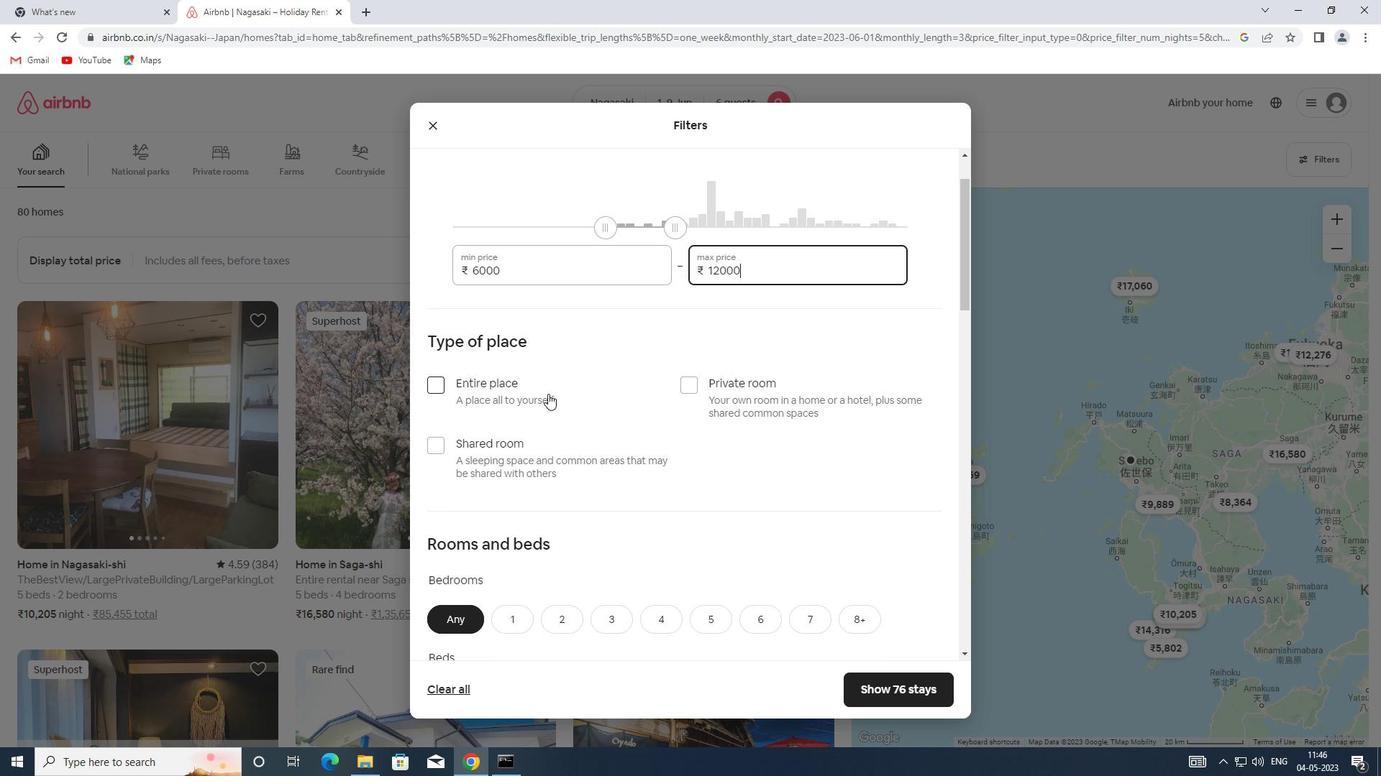 
Action: Mouse pressed left at (491, 390)
Screenshot: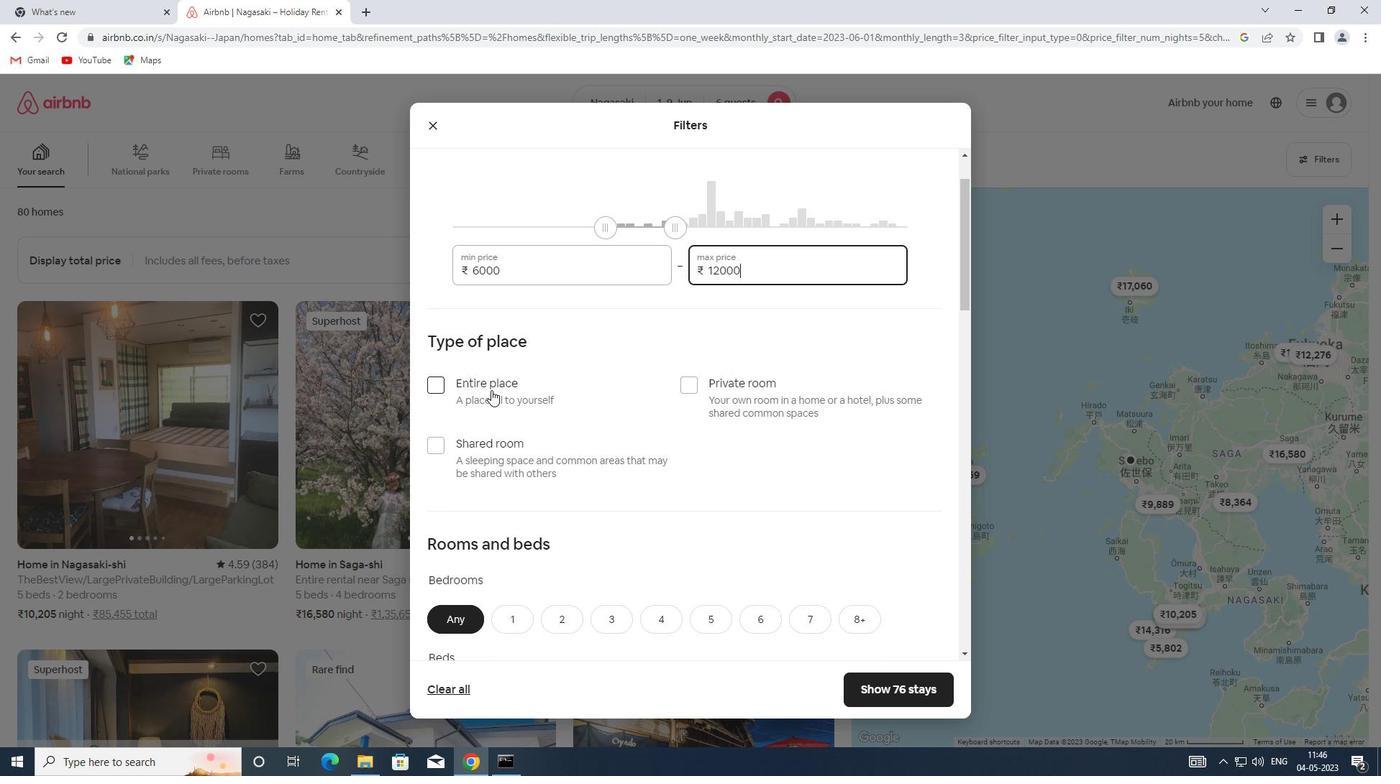 
Action: Mouse scrolled (491, 389) with delta (0, 0)
Screenshot: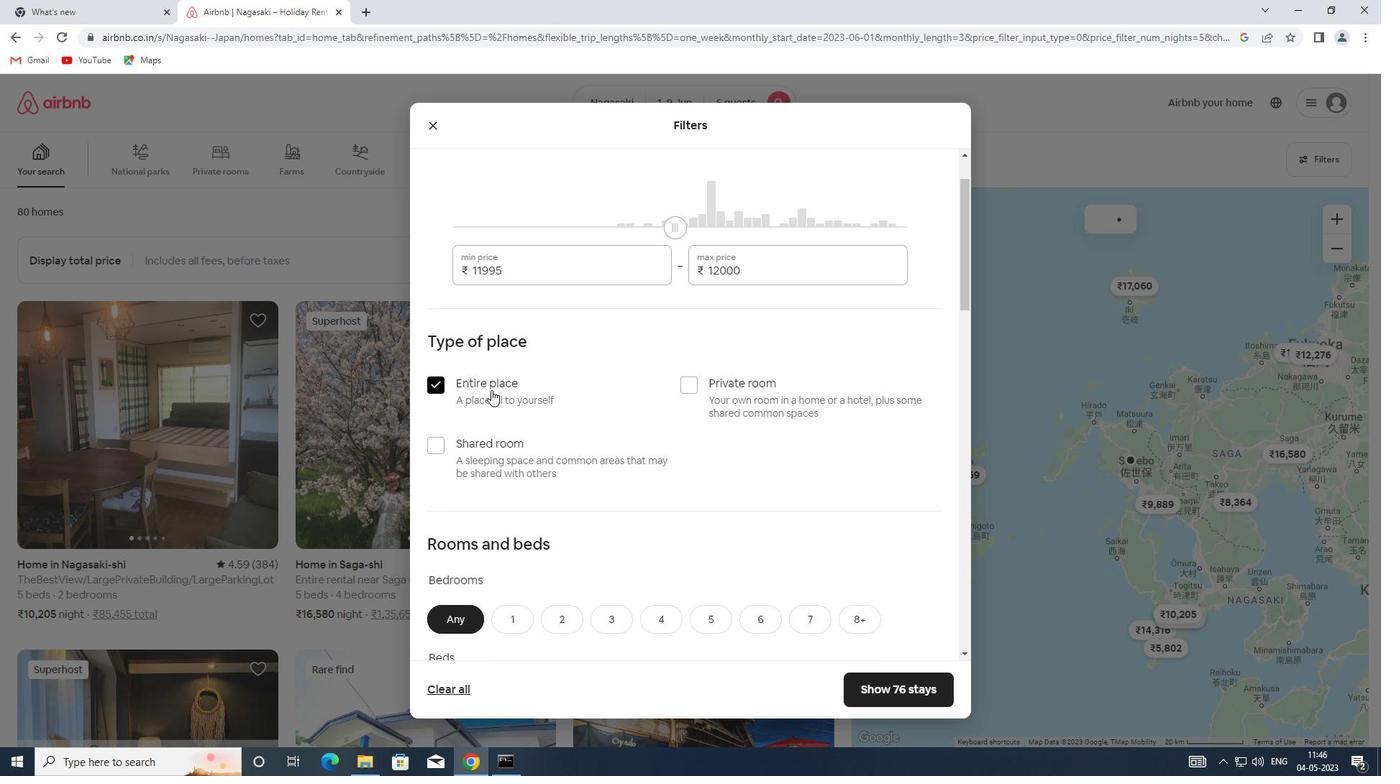 
Action: Mouse scrolled (491, 389) with delta (0, 0)
Screenshot: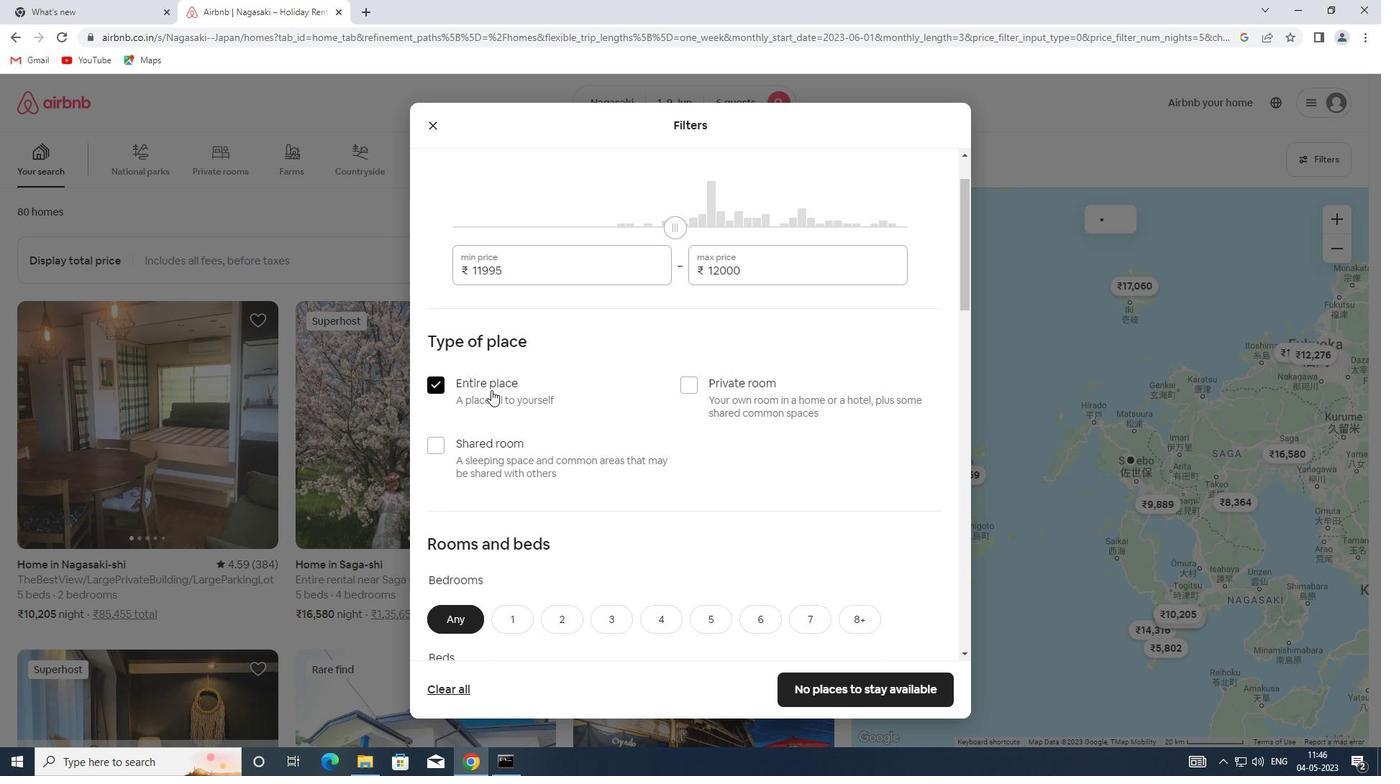 
Action: Mouse scrolled (491, 389) with delta (0, 0)
Screenshot: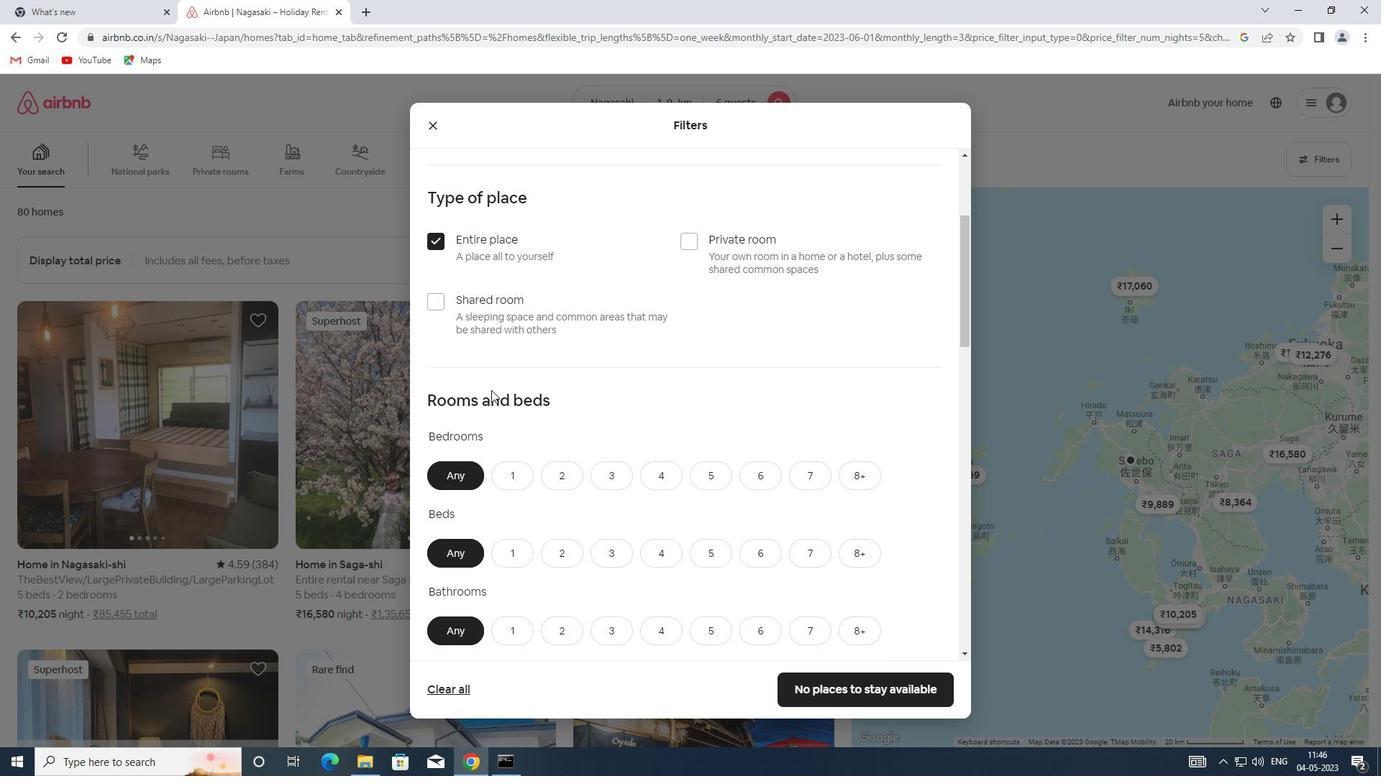 
Action: Mouse scrolled (491, 389) with delta (0, 0)
Screenshot: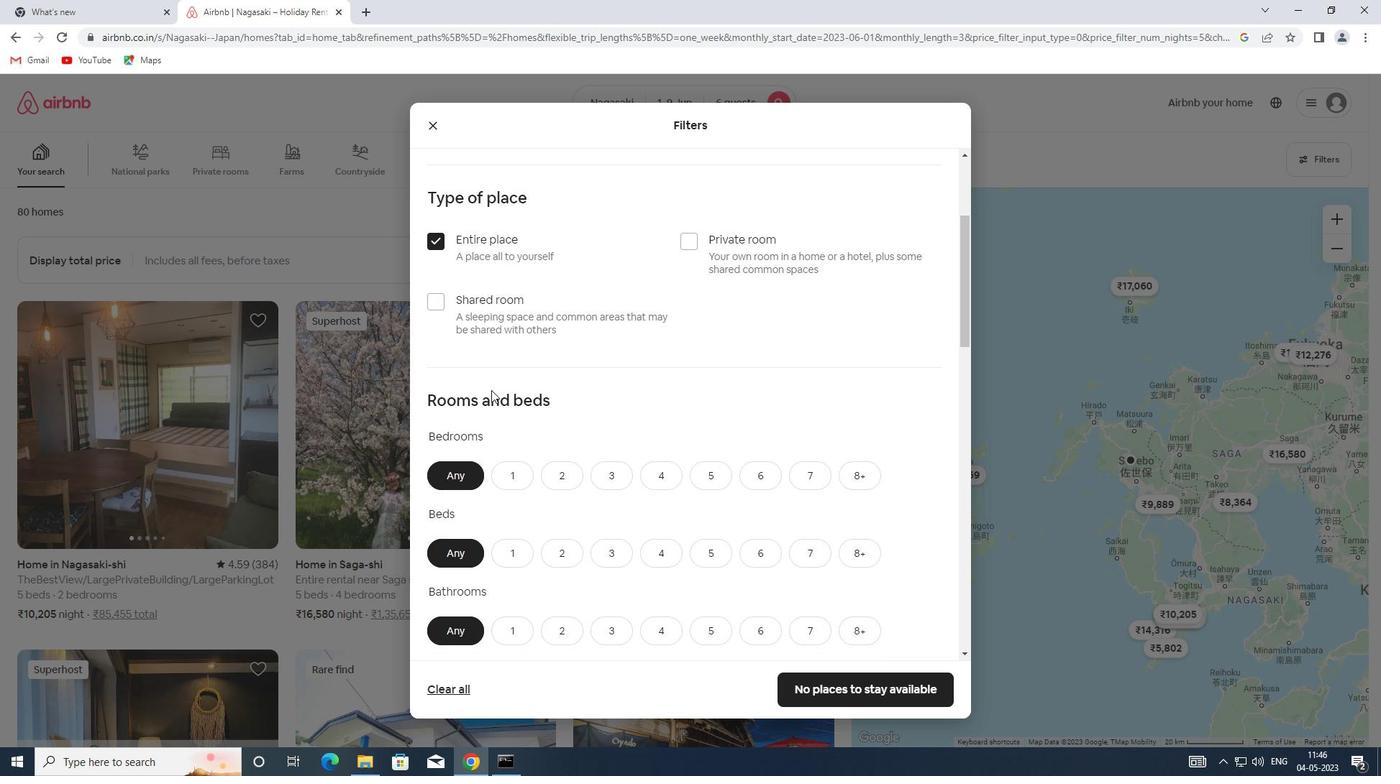 
Action: Mouse moved to (623, 333)
Screenshot: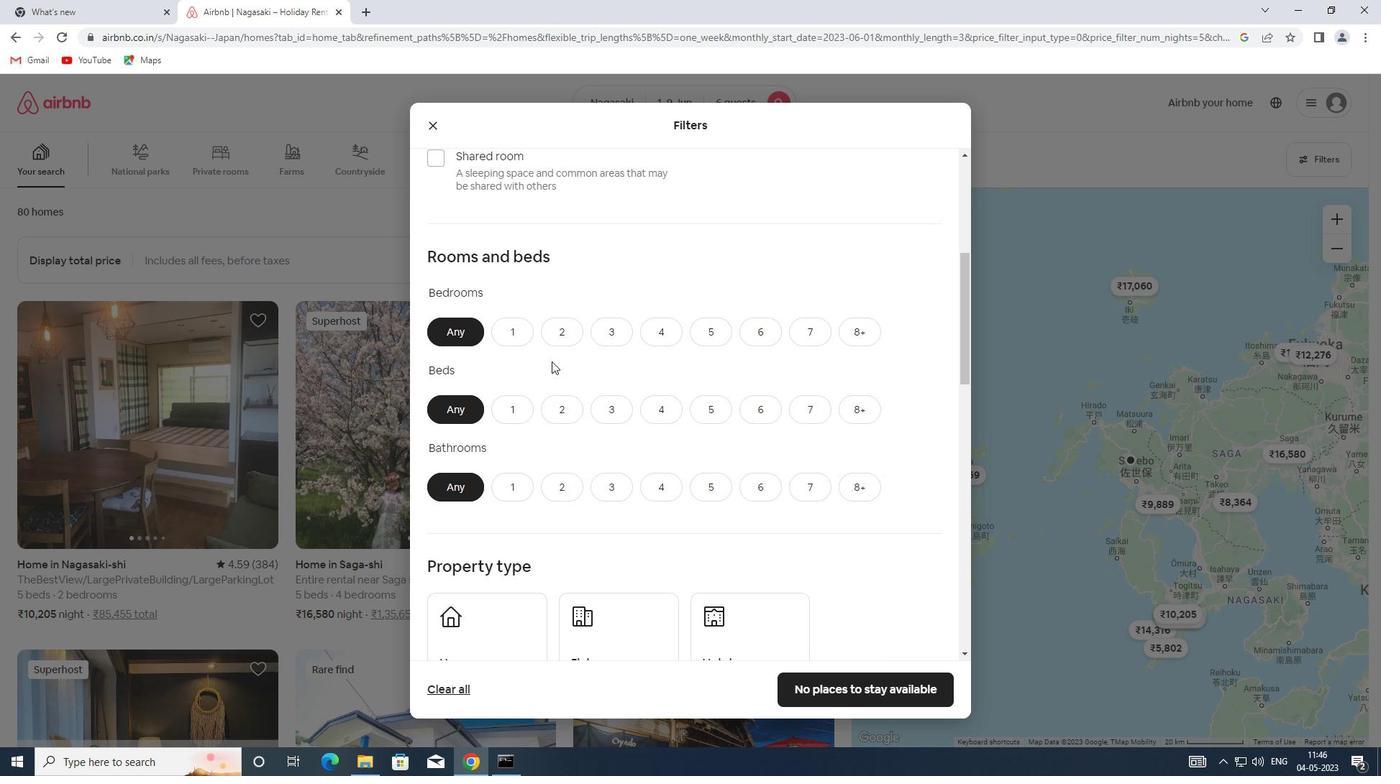 
Action: Mouse pressed left at (623, 333)
Screenshot: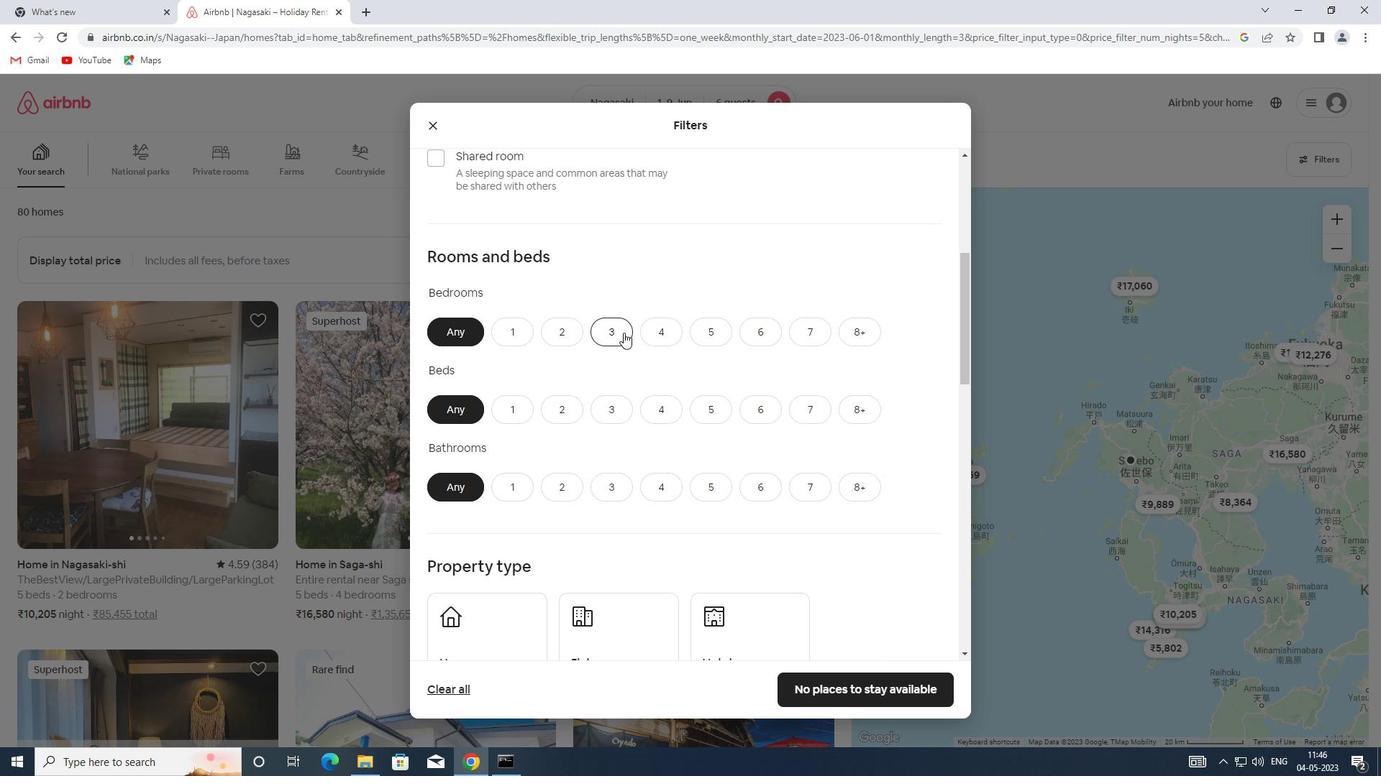 
Action: Mouse moved to (617, 402)
Screenshot: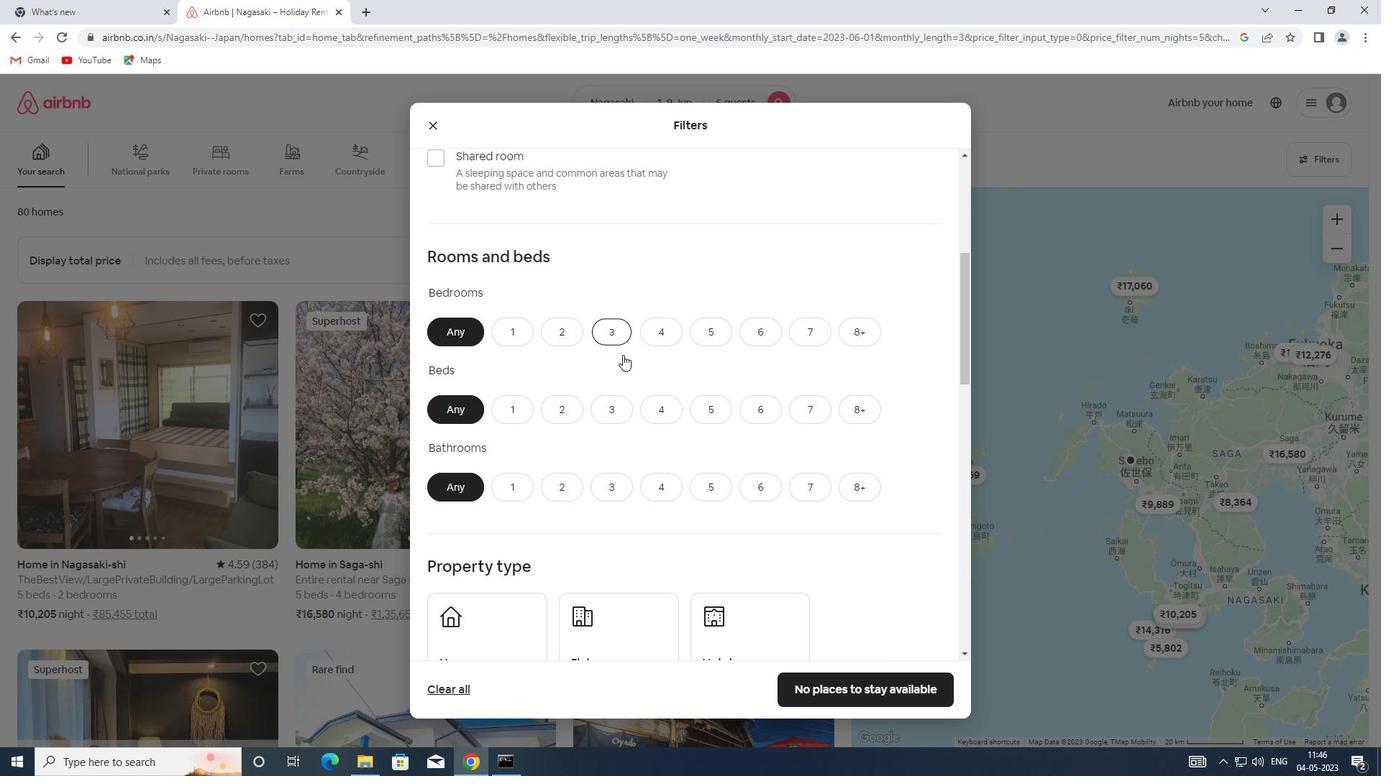 
Action: Mouse pressed left at (617, 402)
Screenshot: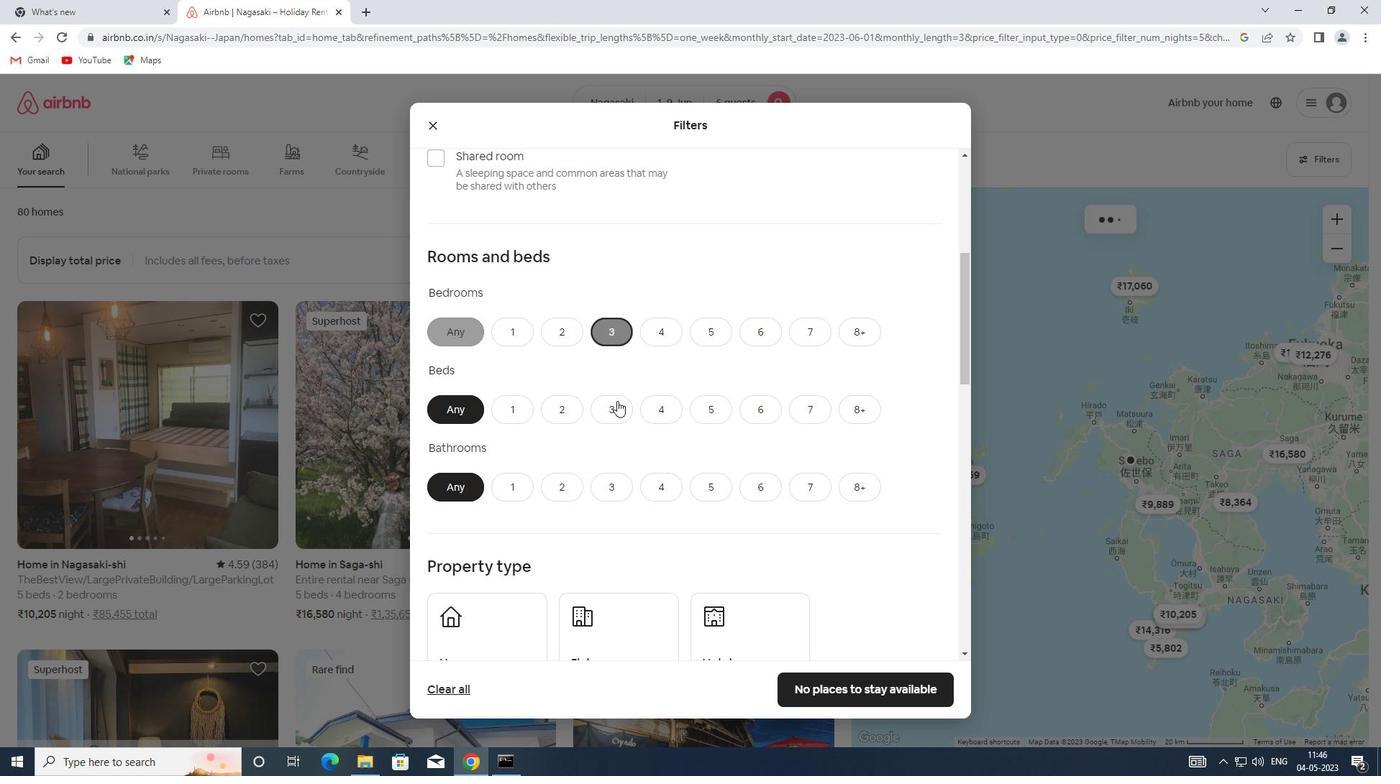 
Action: Mouse moved to (607, 483)
Screenshot: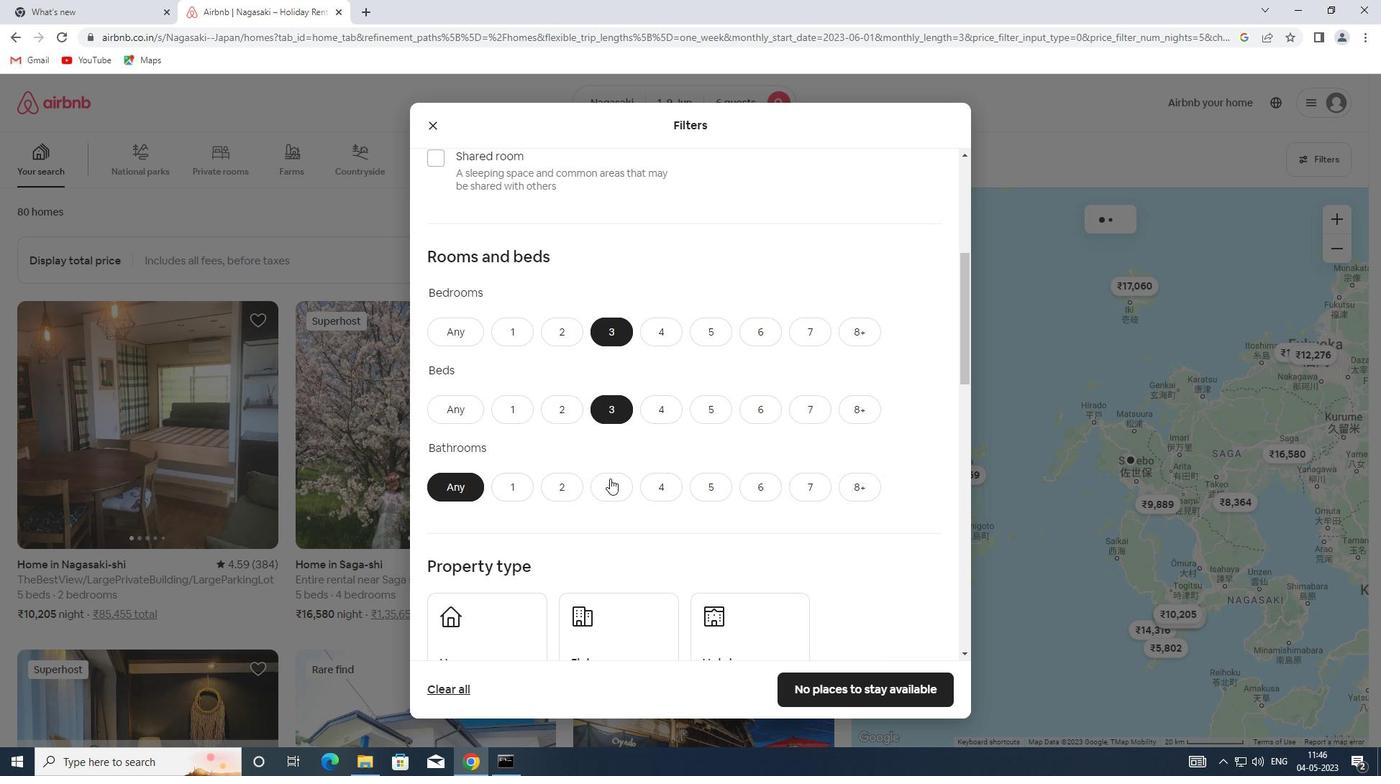 
Action: Mouse pressed left at (607, 483)
Screenshot: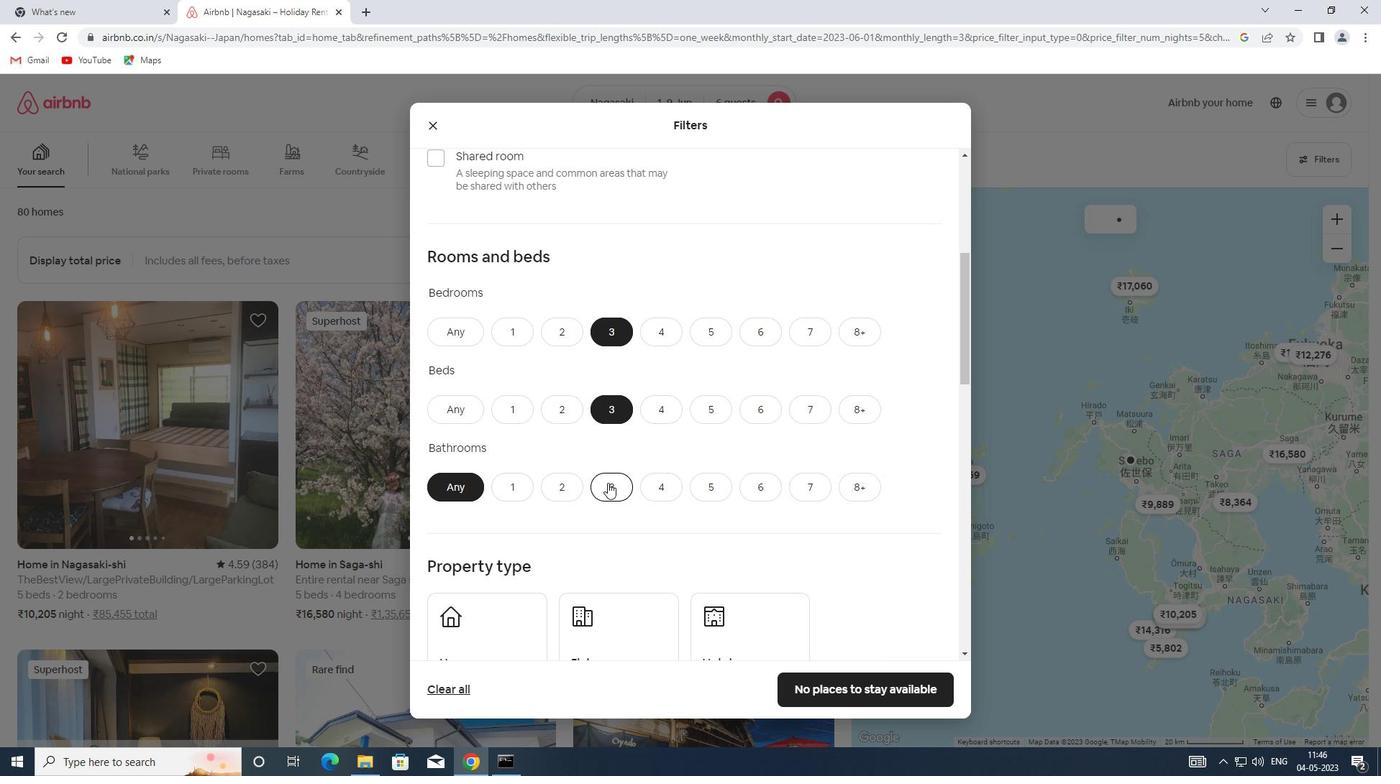 
Action: Mouse moved to (607, 484)
Screenshot: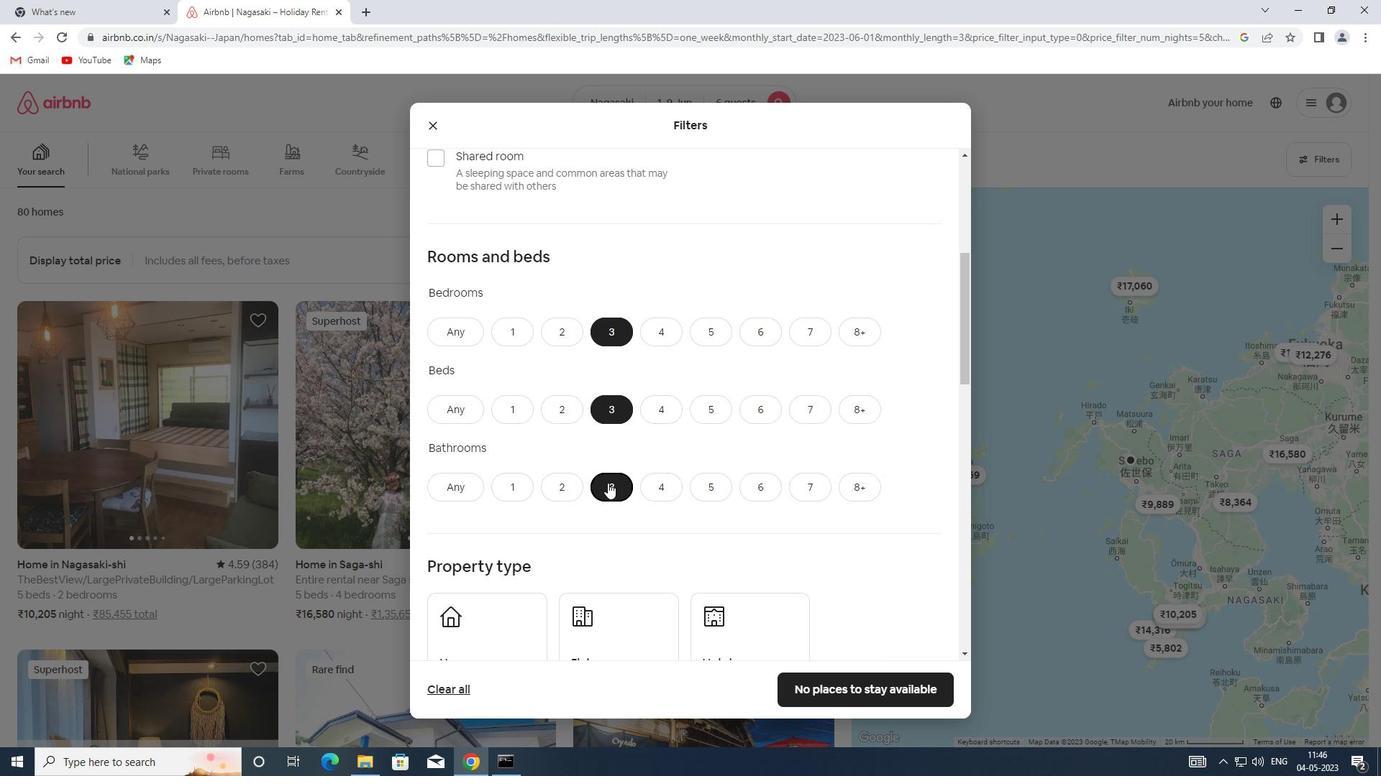 
Action: Mouse scrolled (607, 483) with delta (0, 0)
Screenshot: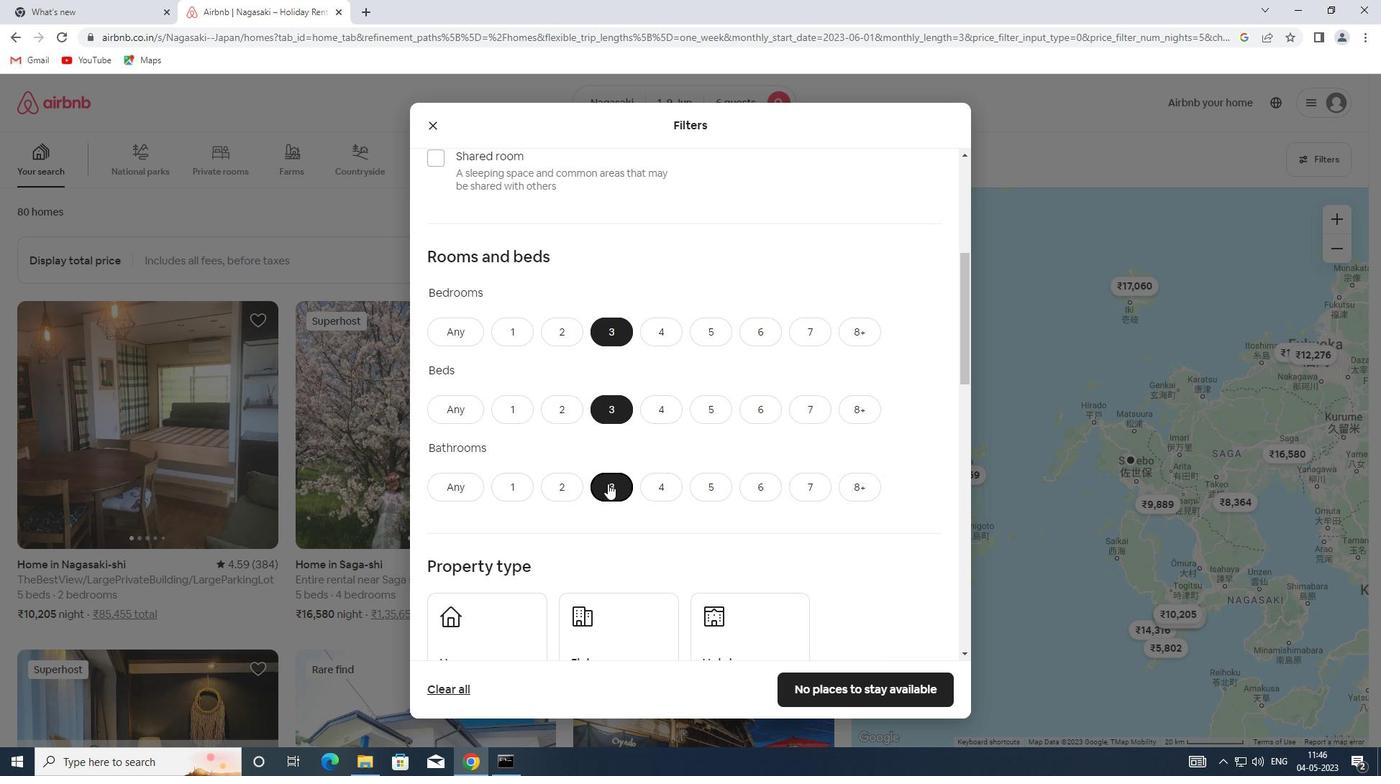 
Action: Mouse scrolled (607, 483) with delta (0, 0)
Screenshot: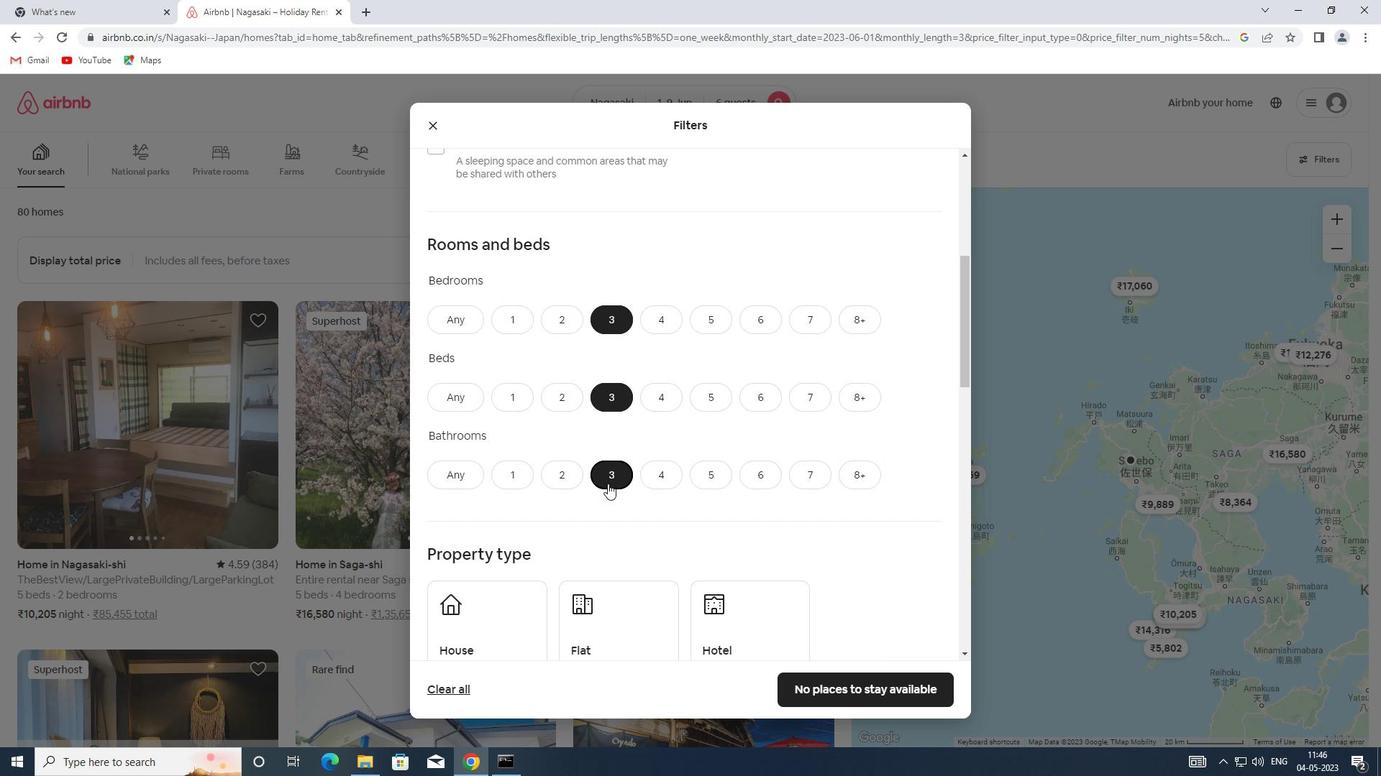 
Action: Mouse moved to (506, 479)
Screenshot: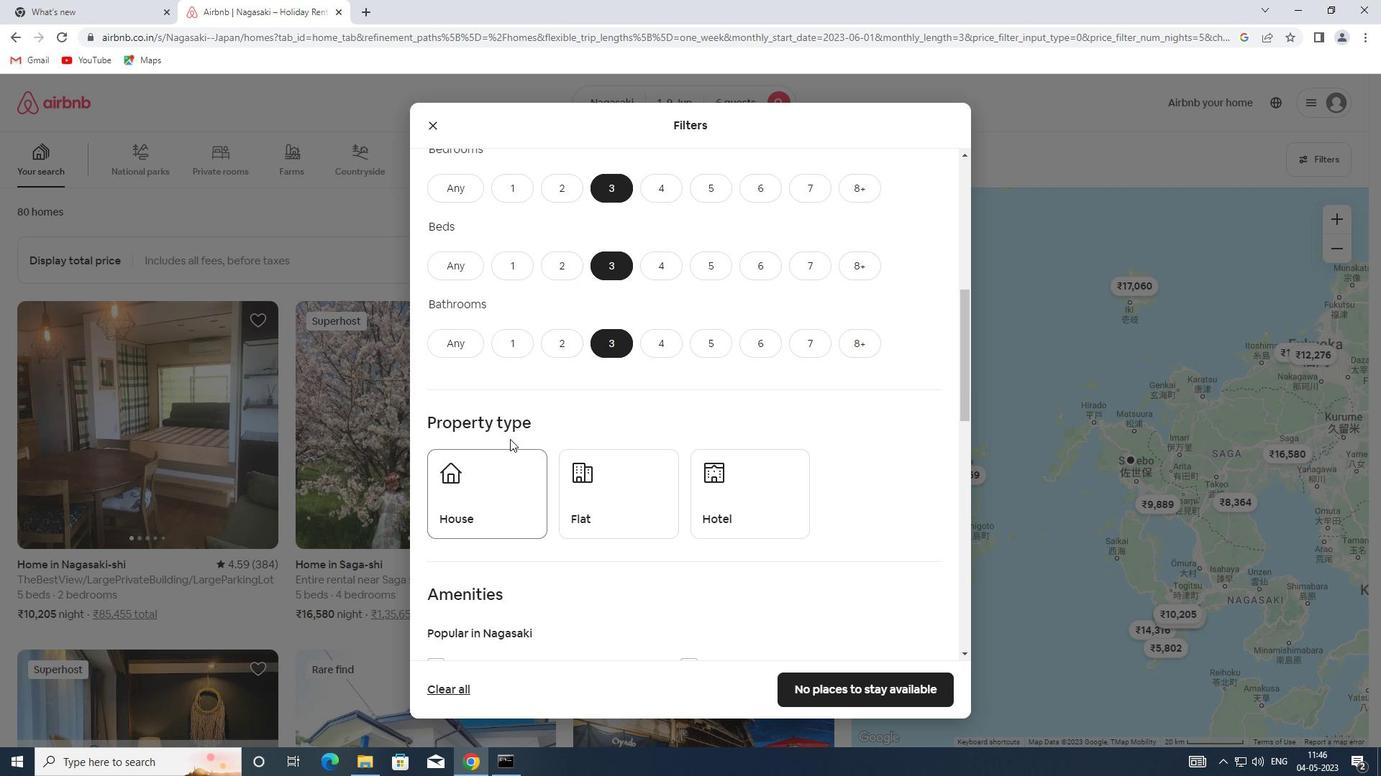 
Action: Mouse pressed left at (506, 479)
Screenshot: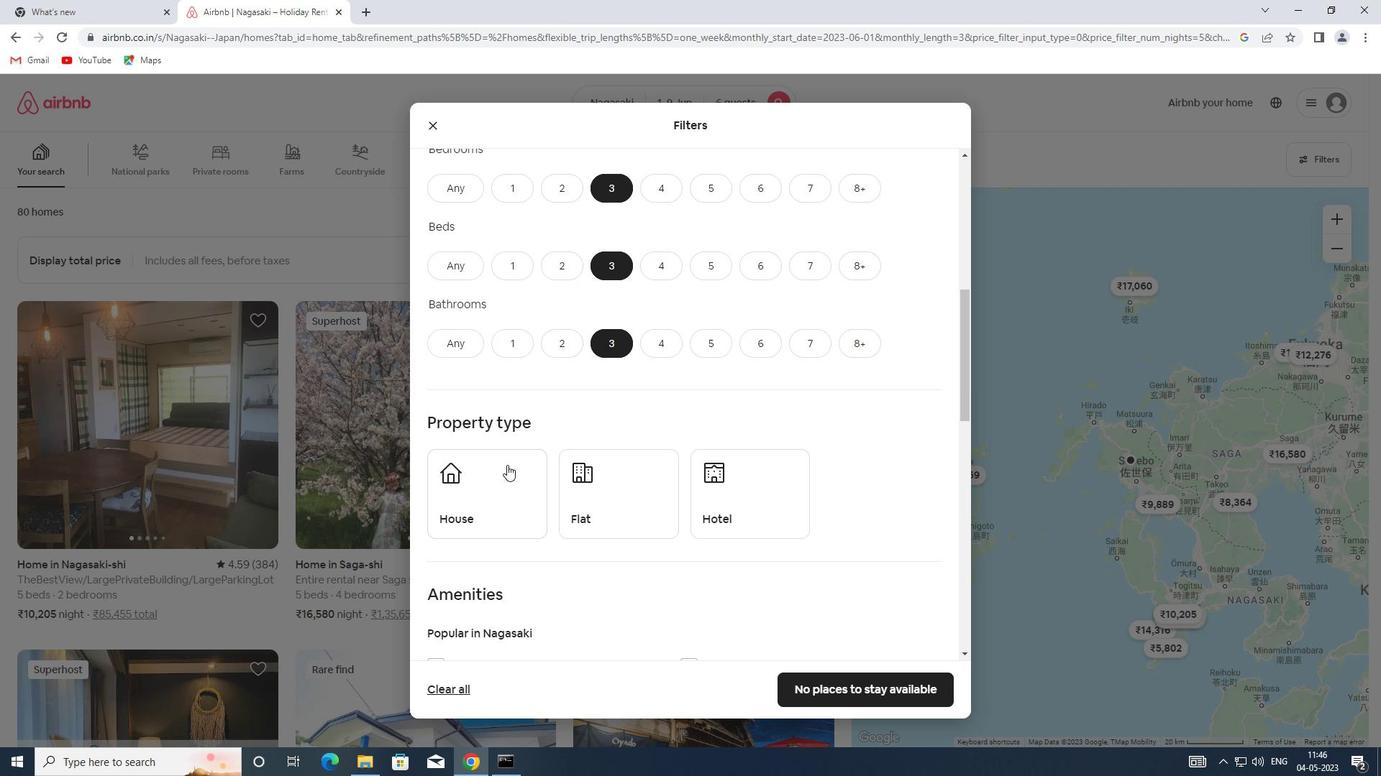 
Action: Mouse moved to (591, 484)
Screenshot: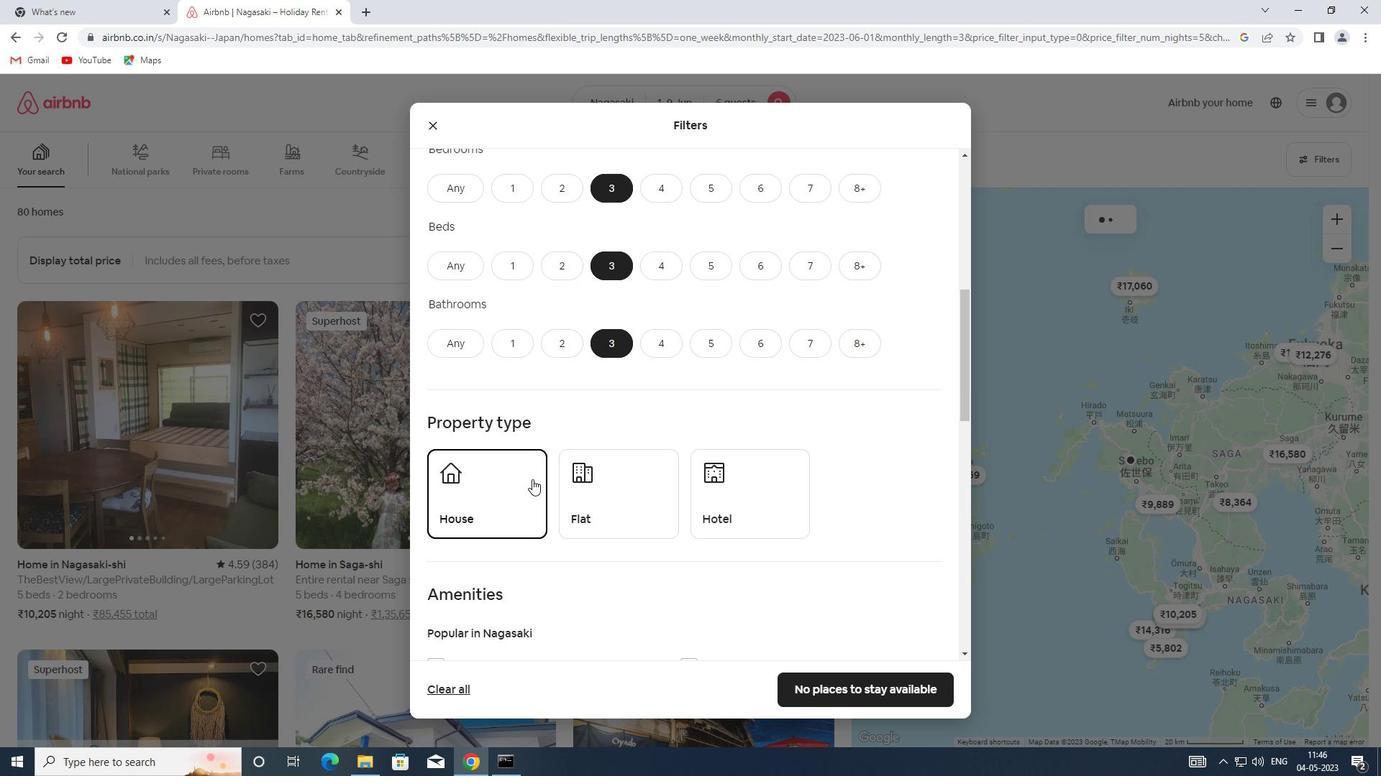 
Action: Mouse pressed left at (591, 484)
Screenshot: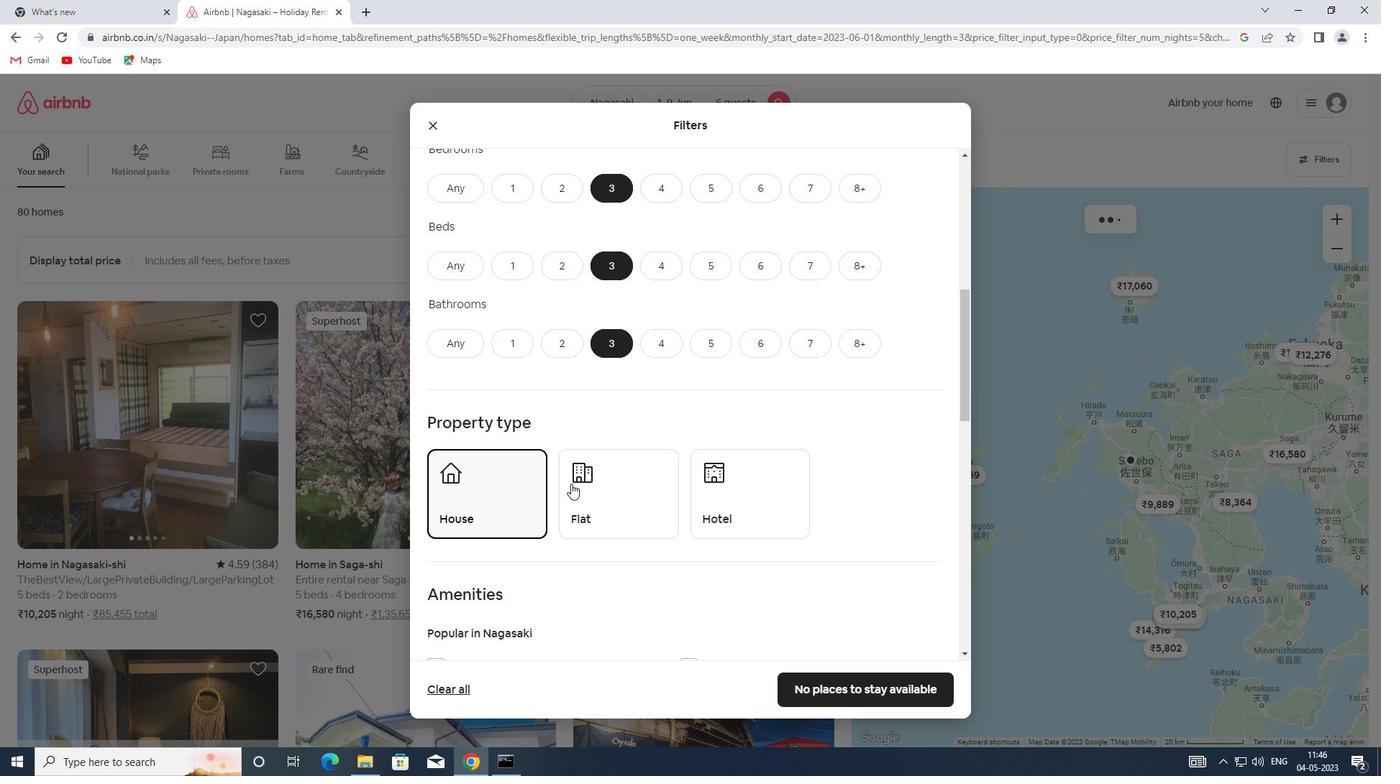 
Action: Mouse scrolled (591, 483) with delta (0, 0)
Screenshot: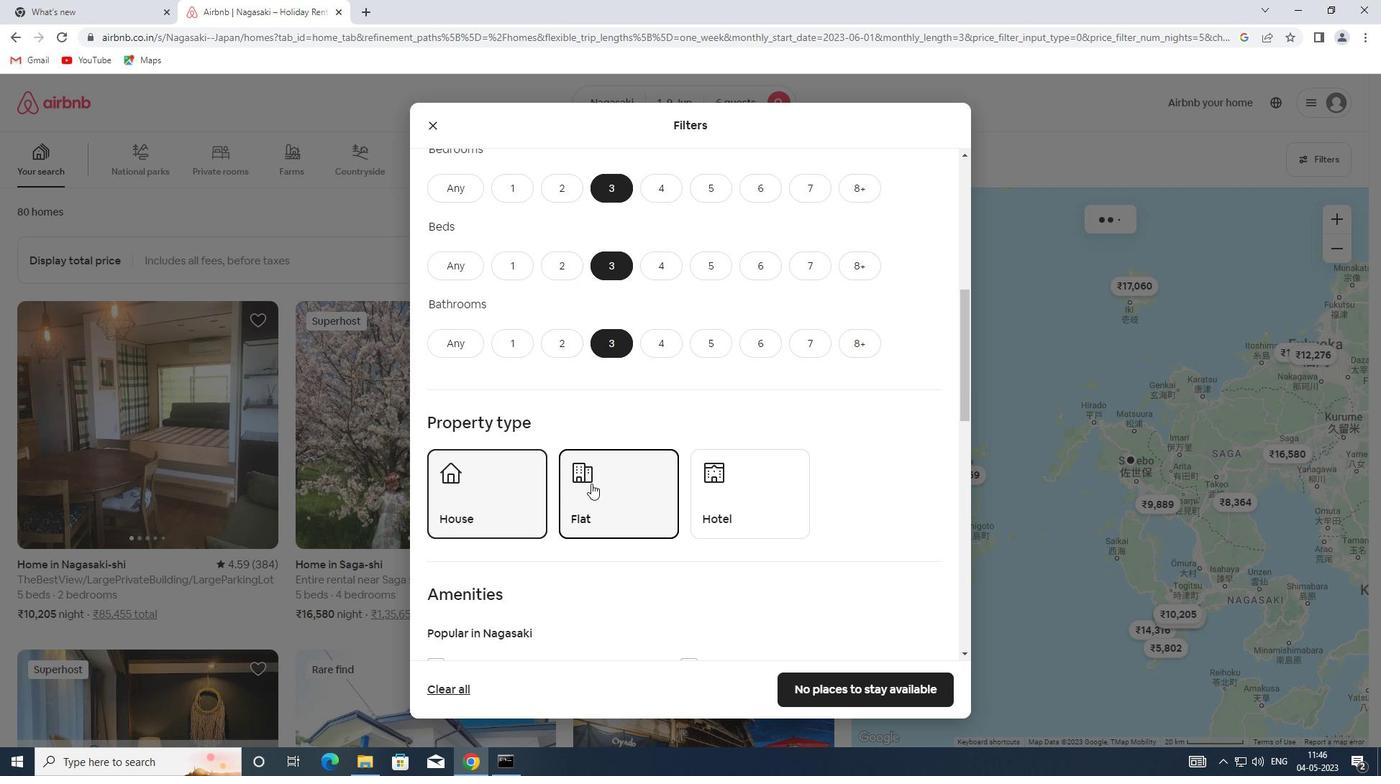 
Action: Mouse scrolled (591, 483) with delta (0, 0)
Screenshot: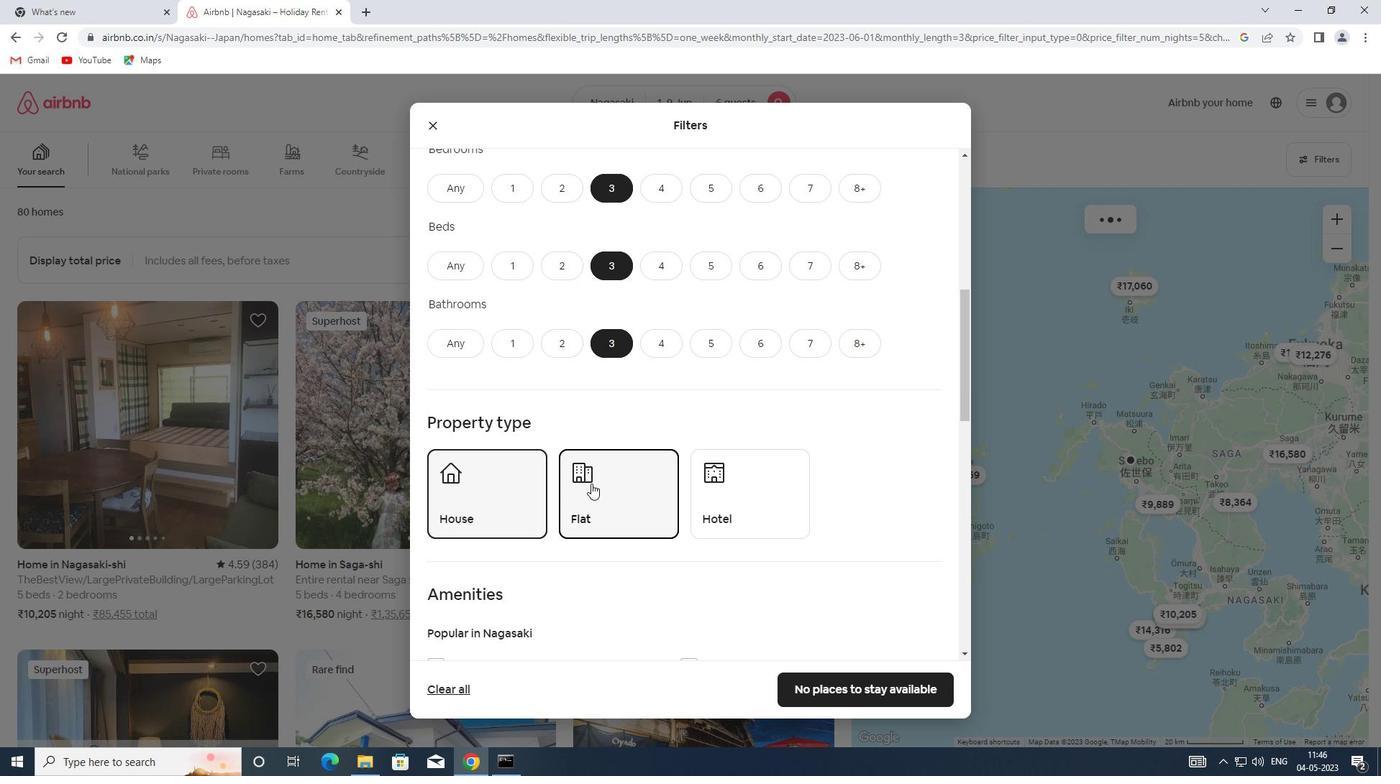 
Action: Mouse scrolled (591, 483) with delta (0, 0)
Screenshot: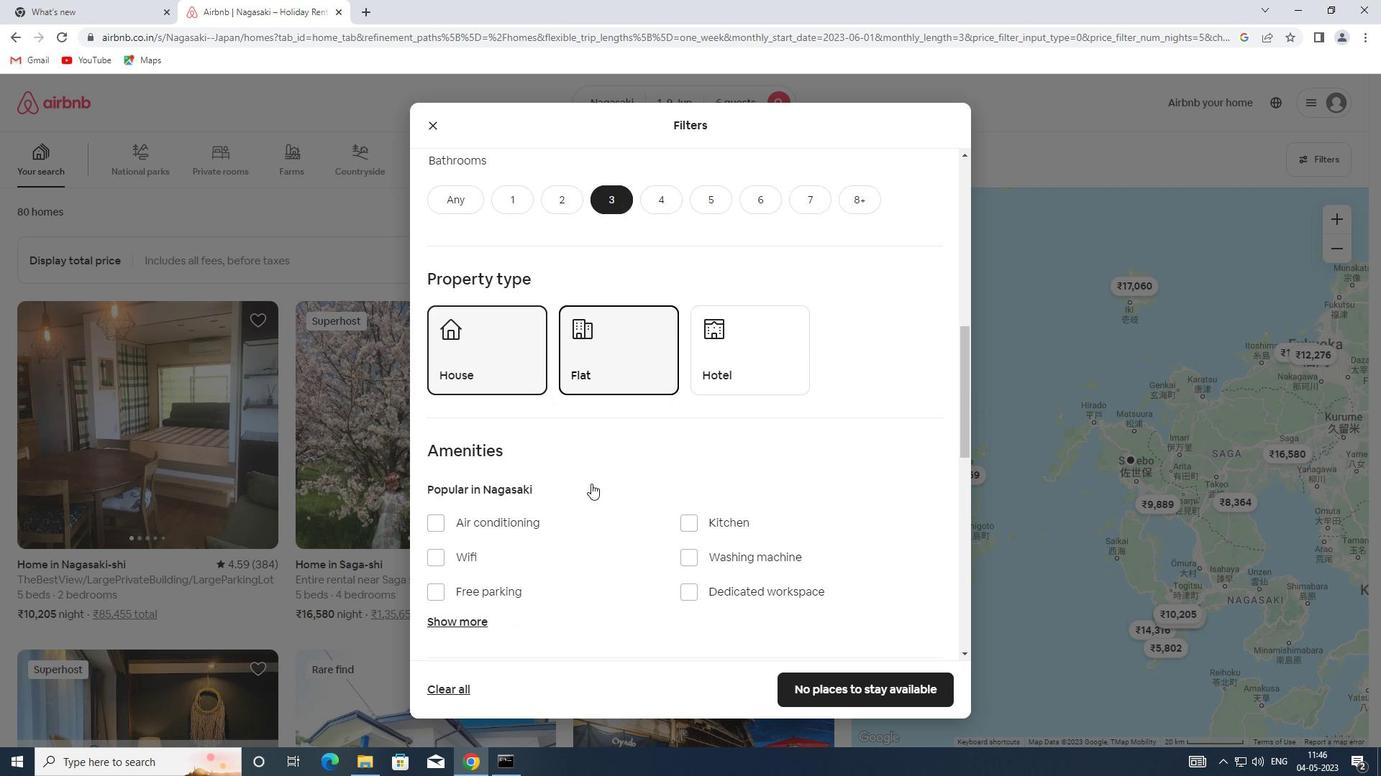 
Action: Mouse scrolled (591, 483) with delta (0, 0)
Screenshot: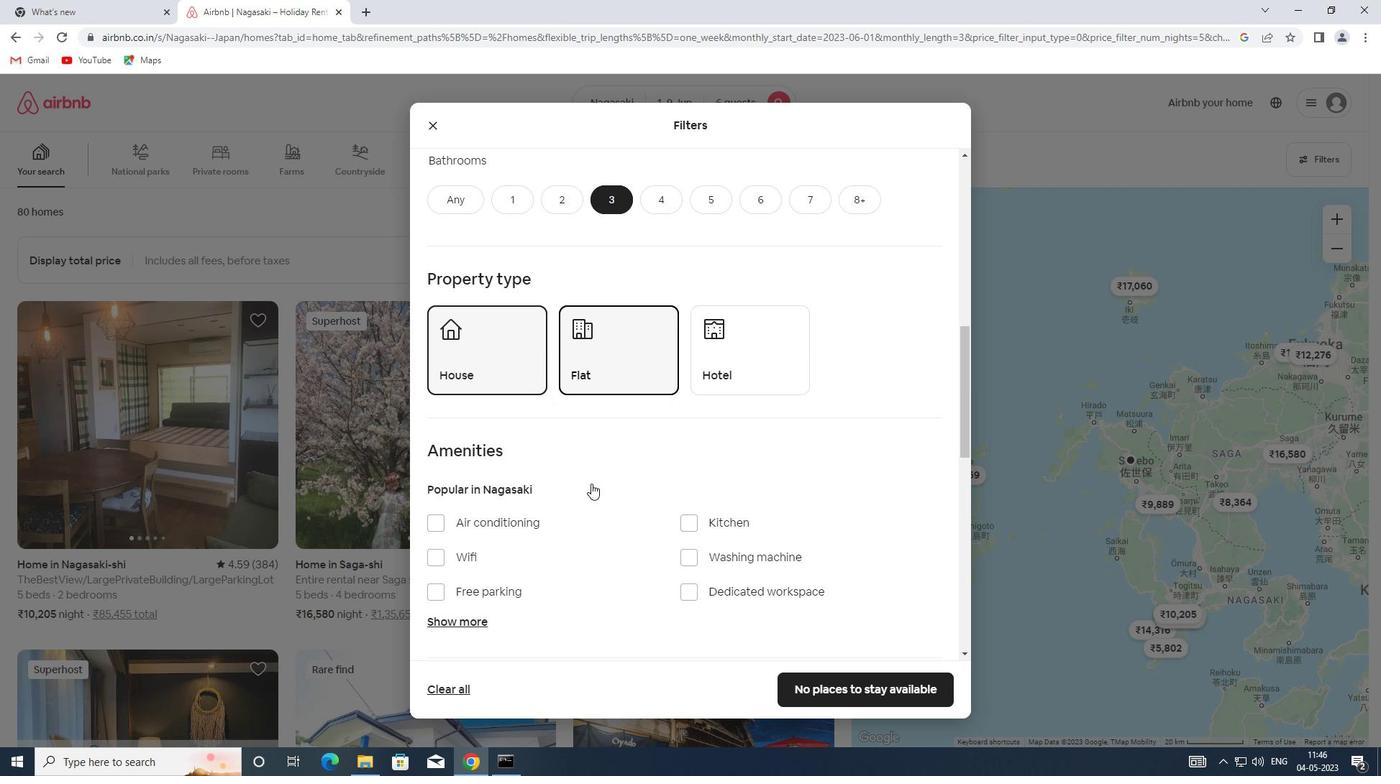 
Action: Mouse moved to (904, 635)
Screenshot: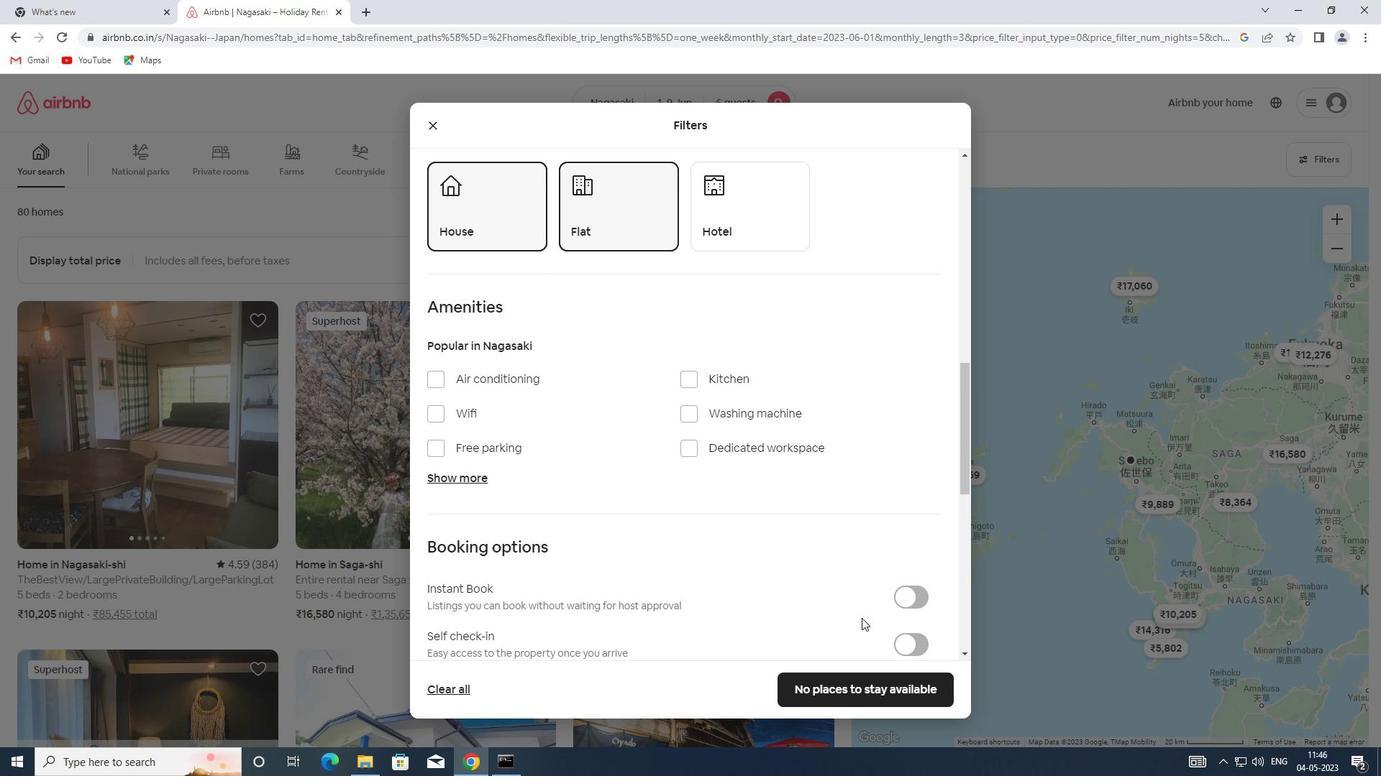 
Action: Mouse pressed left at (904, 635)
Screenshot: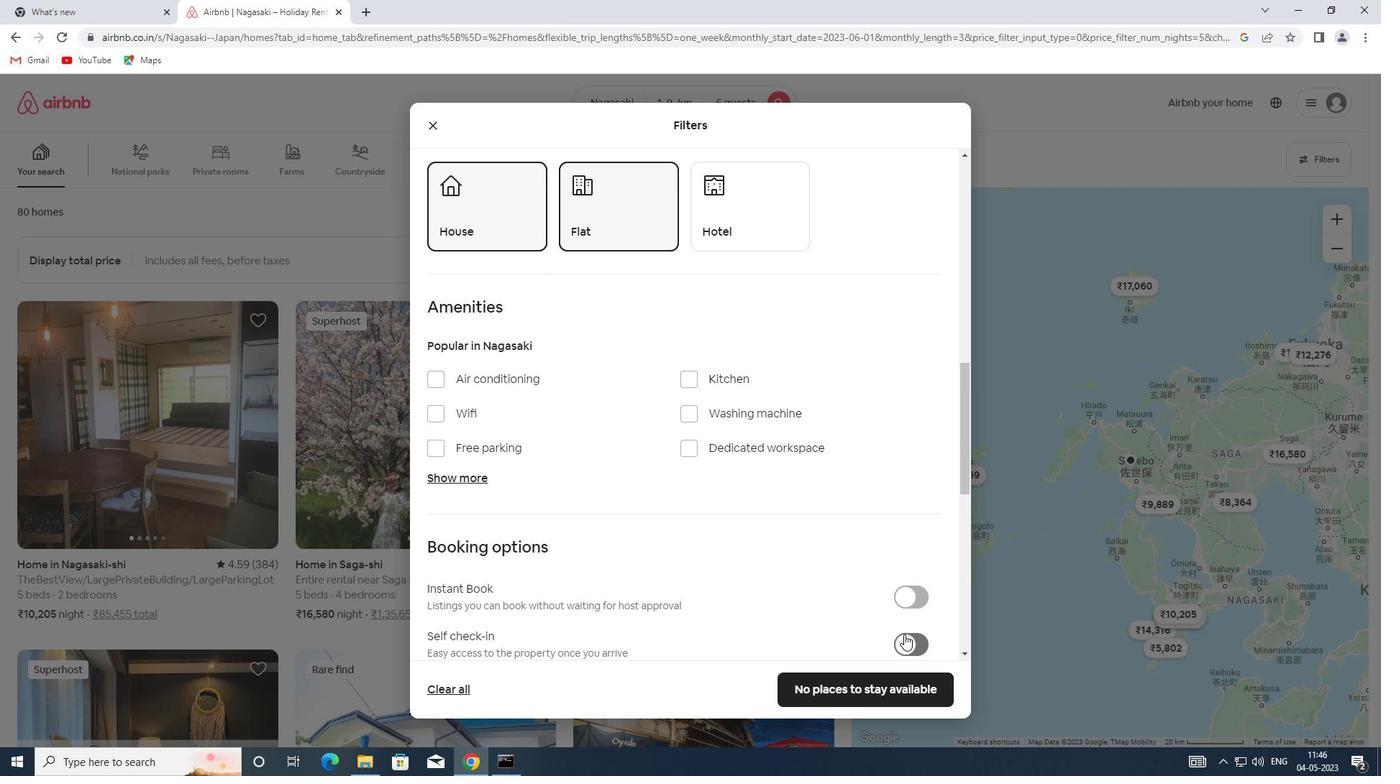 
Action: Mouse moved to (846, 584)
Screenshot: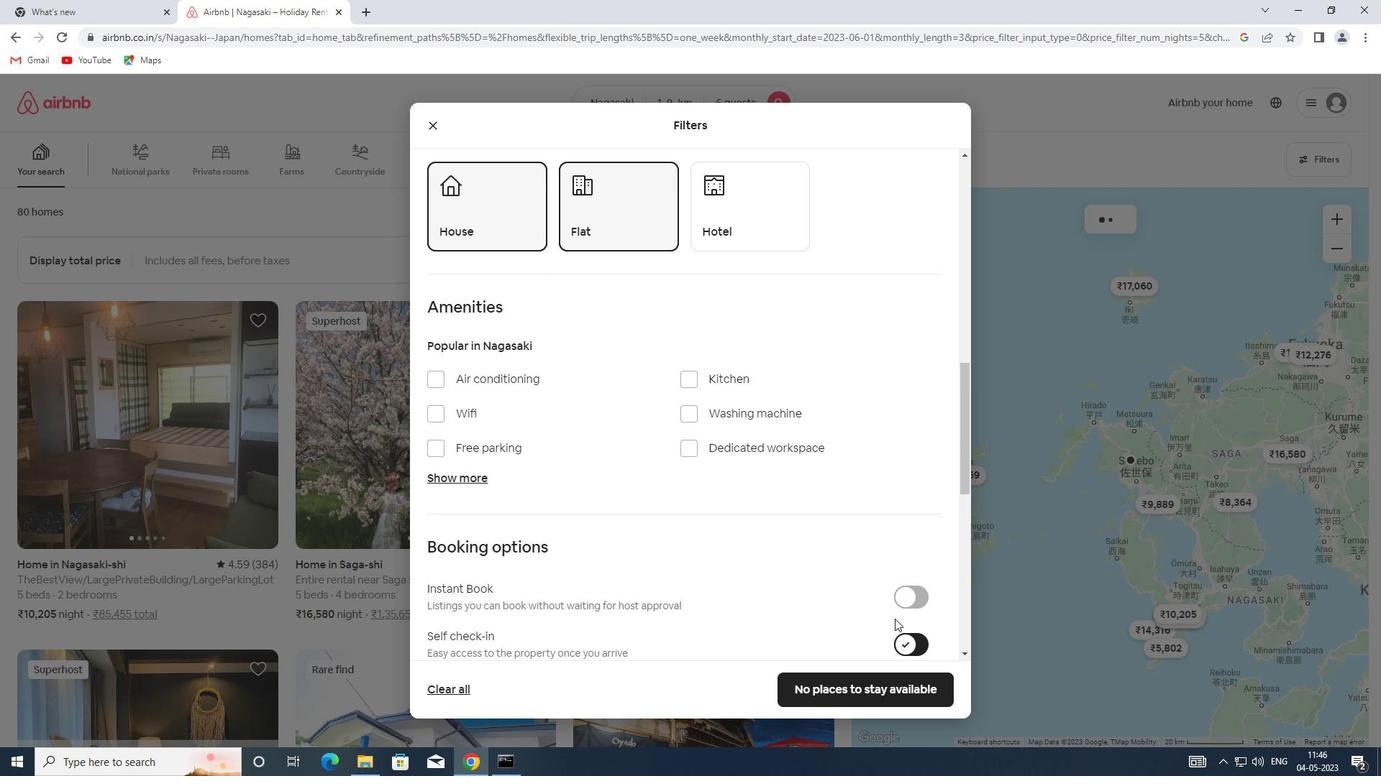 
Action: Mouse scrolled (846, 584) with delta (0, 0)
Screenshot: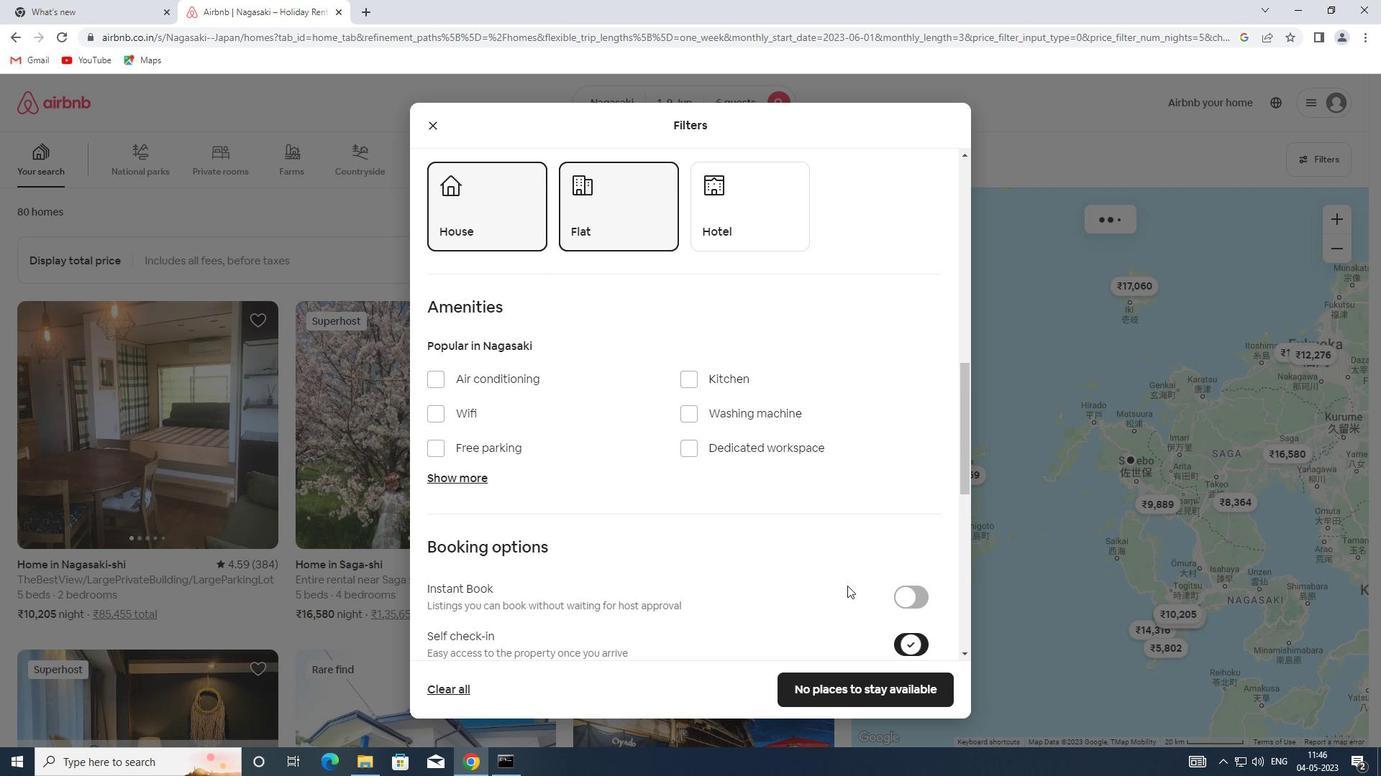 
Action: Mouse scrolled (846, 584) with delta (0, 0)
Screenshot: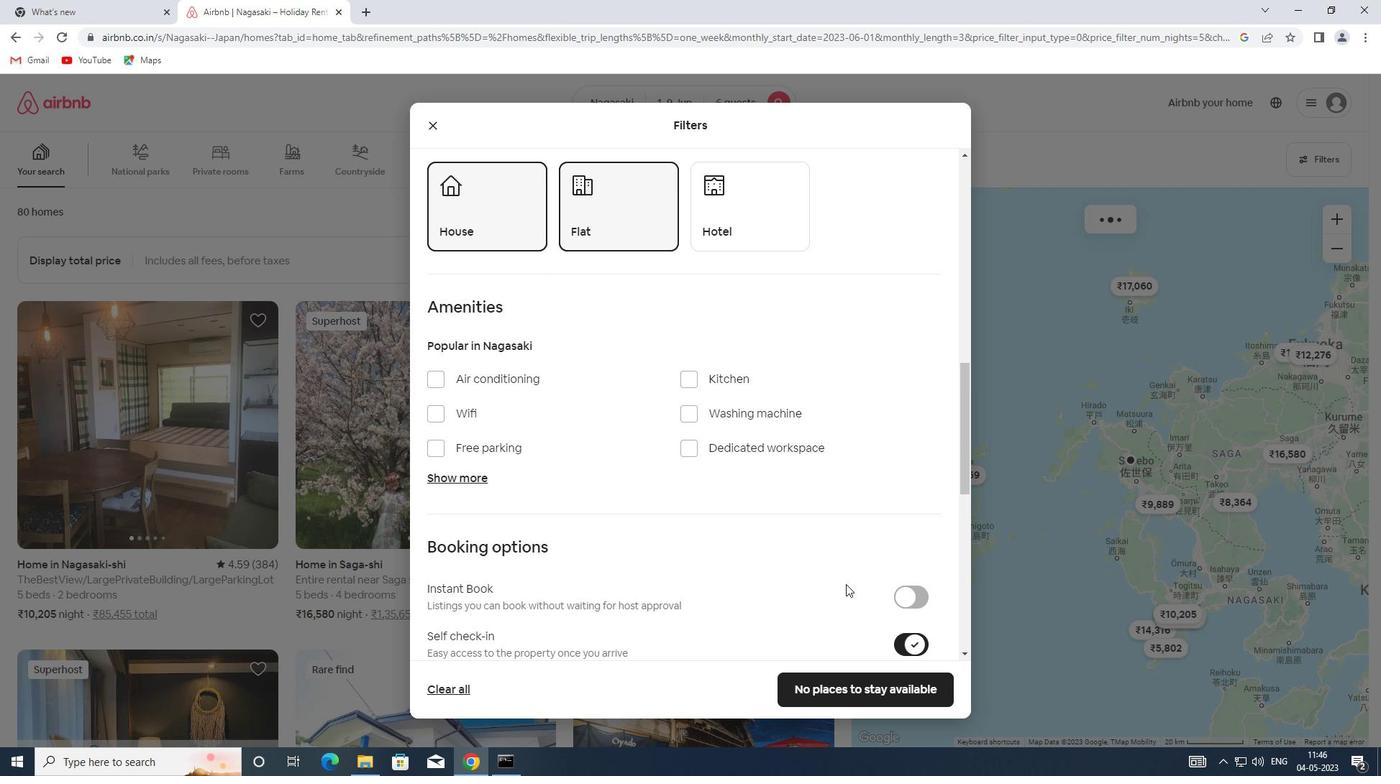 
Action: Mouse scrolled (846, 584) with delta (0, 0)
Screenshot: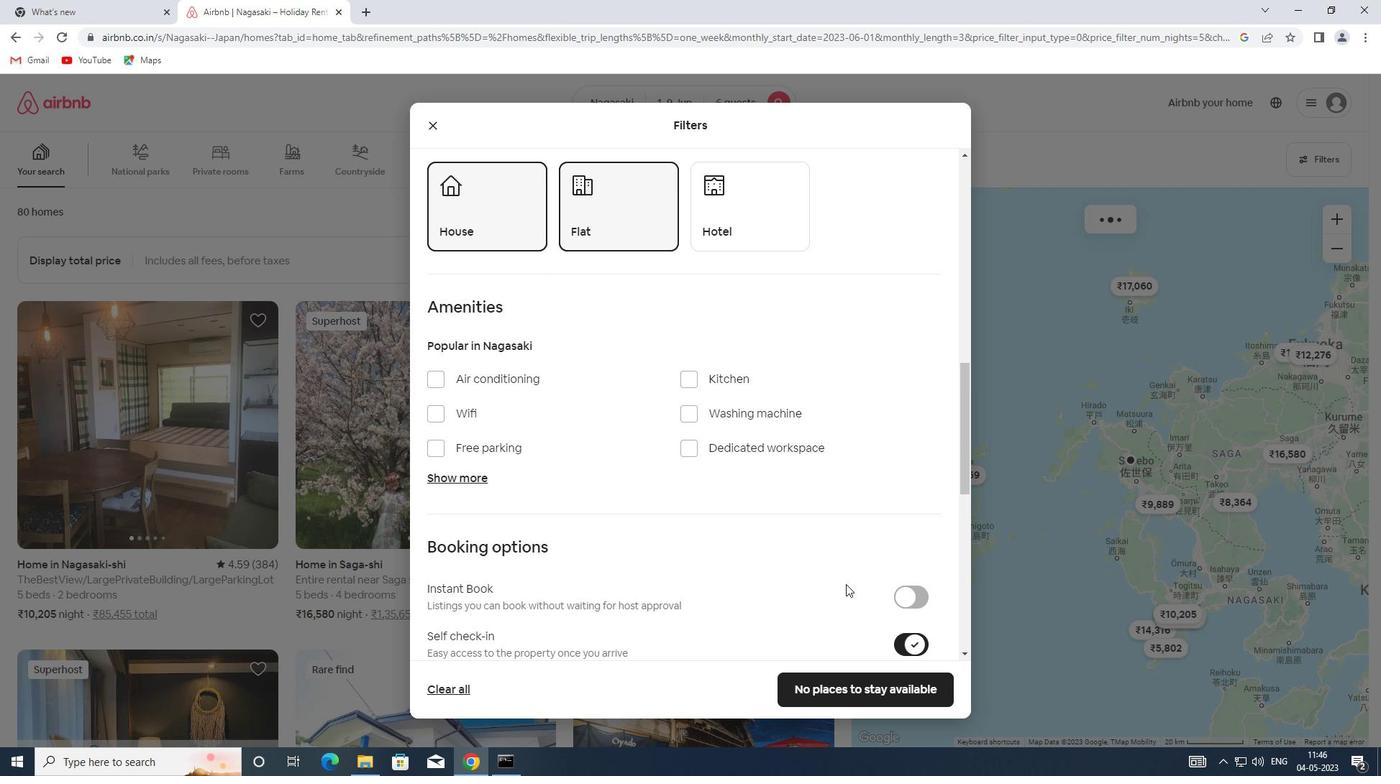 
Action: Mouse scrolled (846, 584) with delta (0, 0)
Screenshot: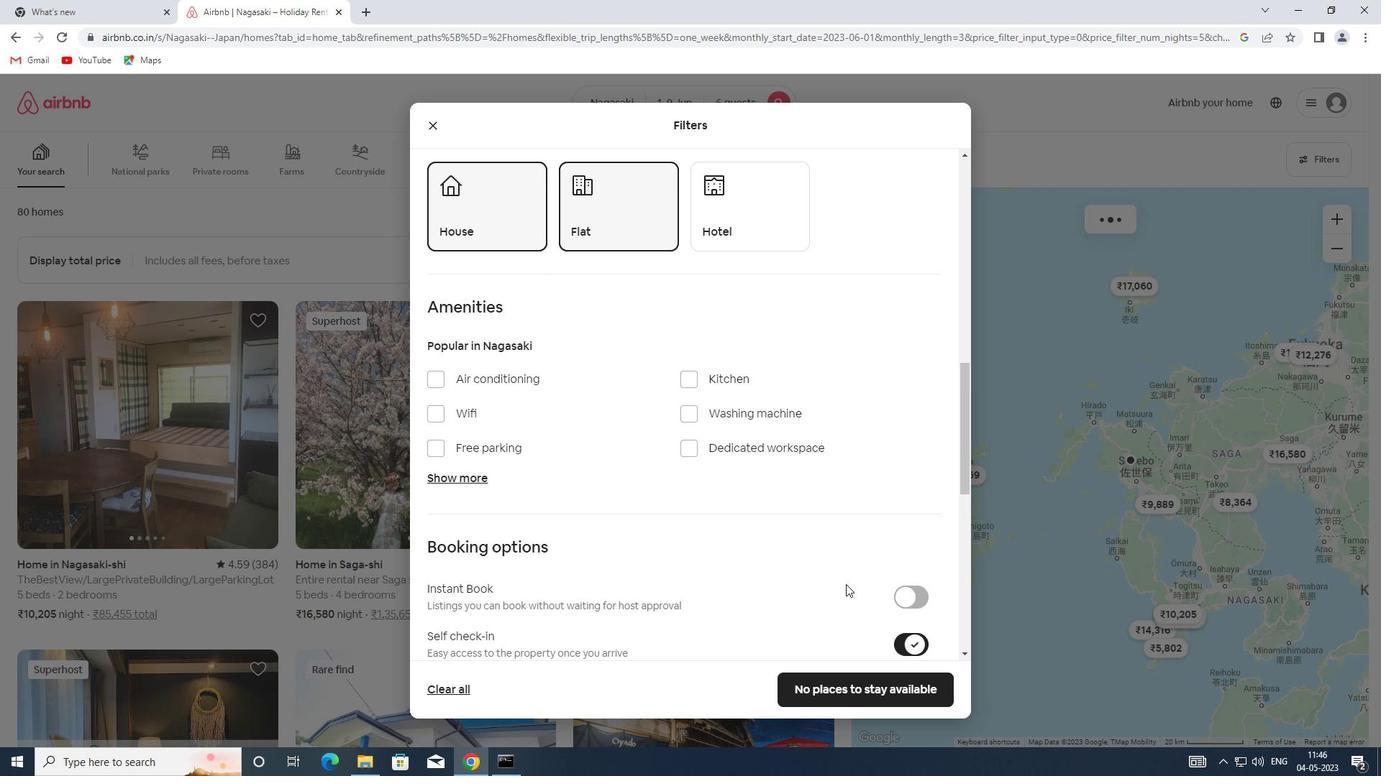 
Action: Mouse moved to (834, 561)
Screenshot: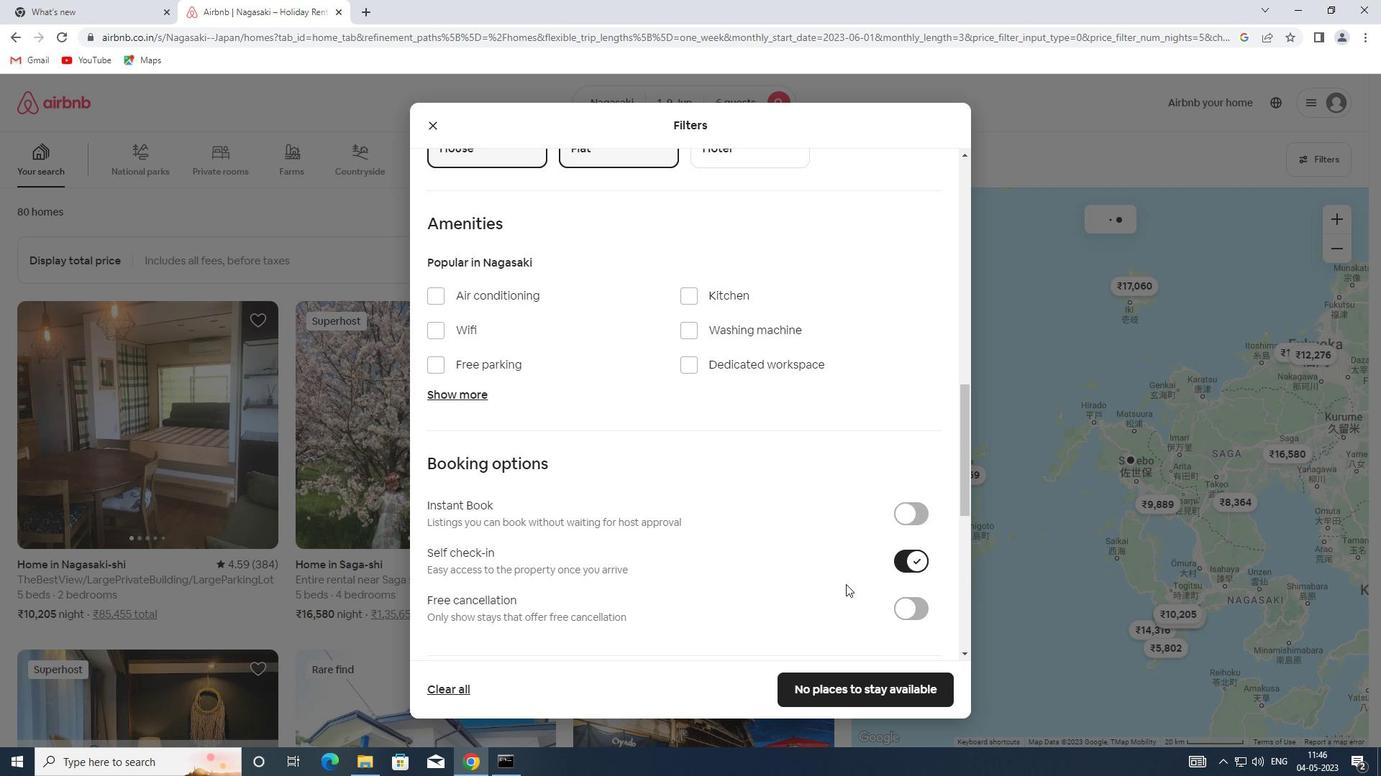 
Action: Mouse scrolled (834, 560) with delta (0, 0)
Screenshot: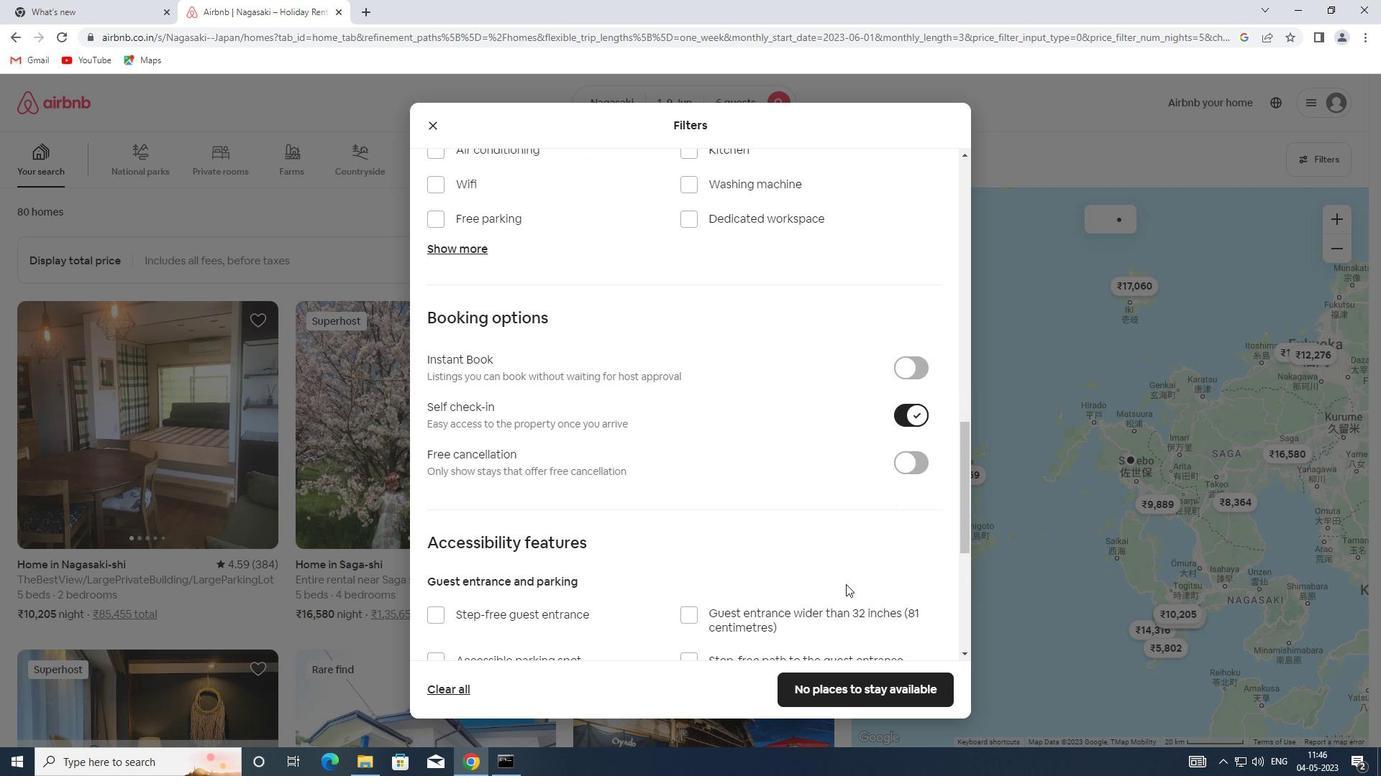 
Action: Mouse scrolled (834, 560) with delta (0, 0)
Screenshot: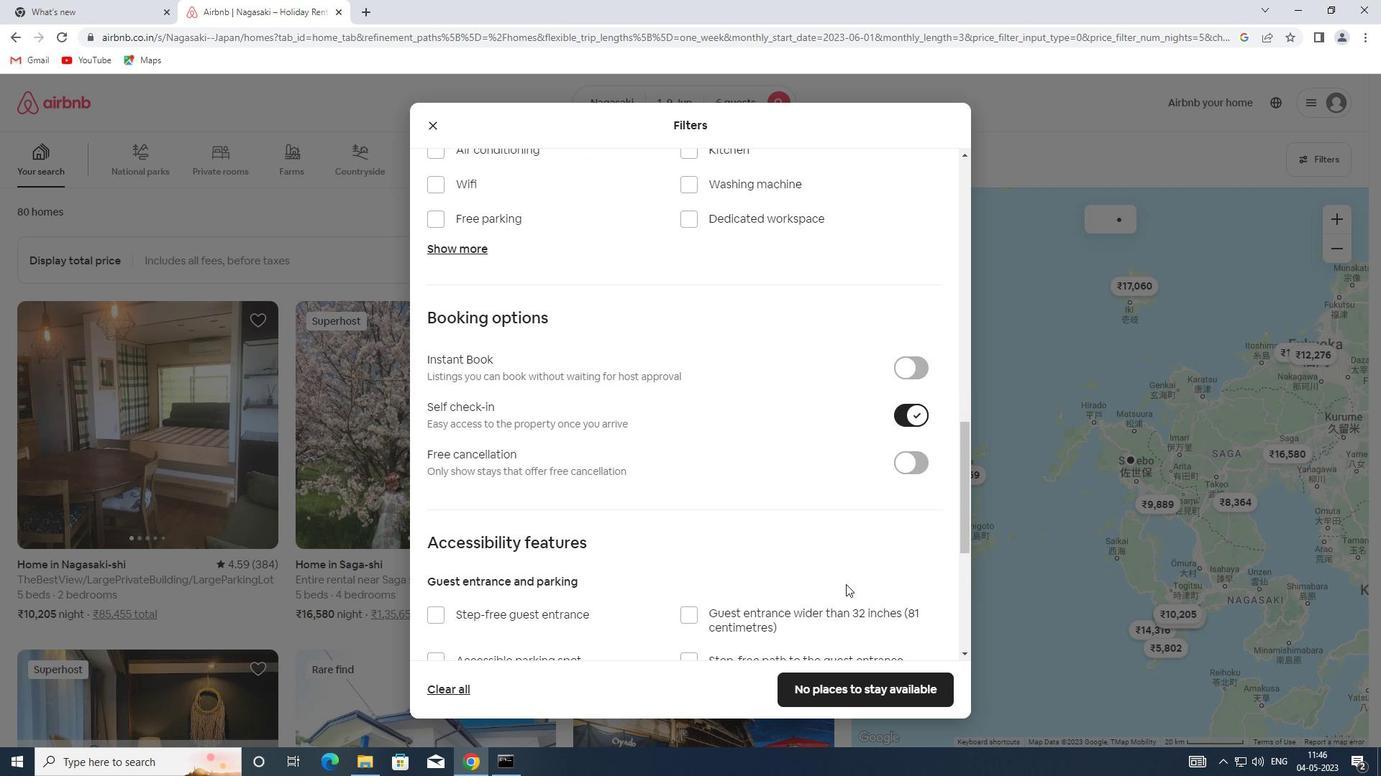 
Action: Mouse scrolled (834, 560) with delta (0, 0)
Screenshot: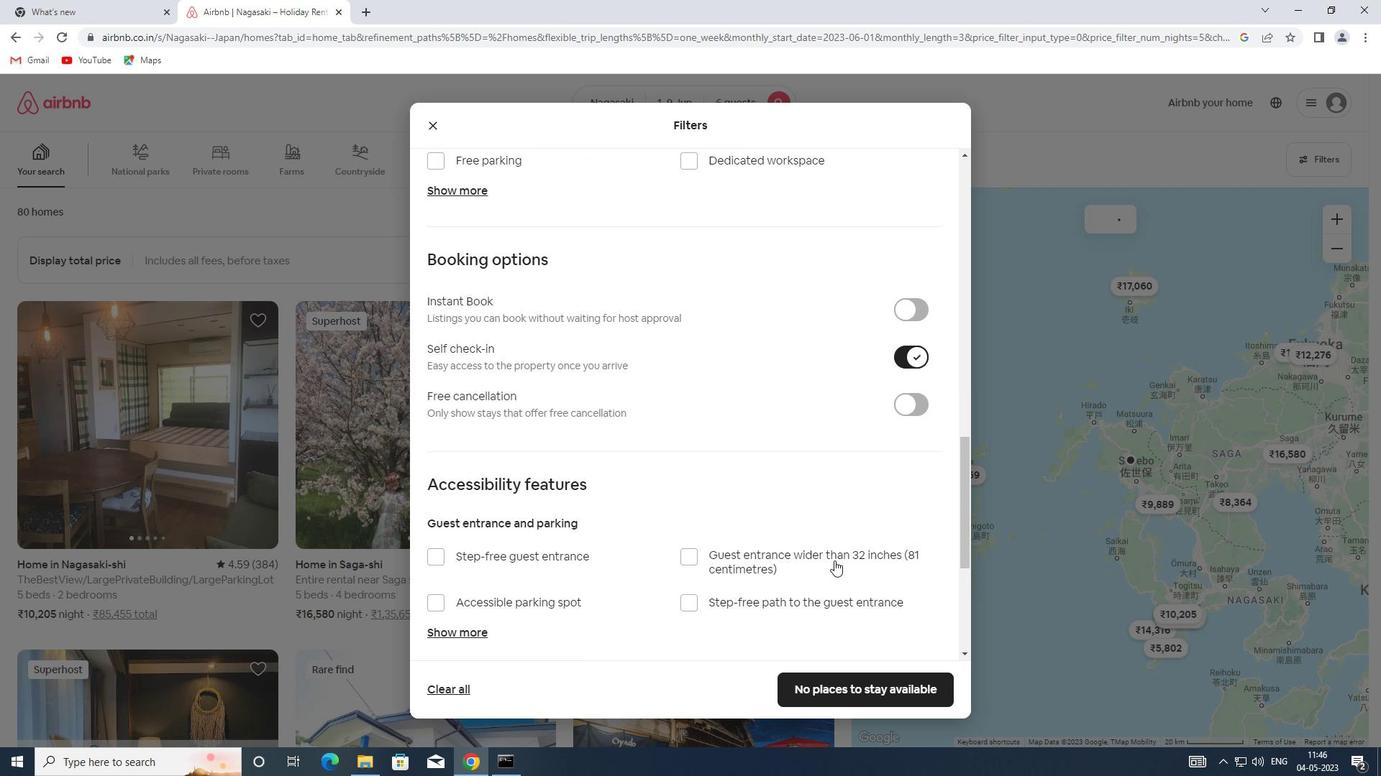 
Action: Mouse scrolled (834, 560) with delta (0, 0)
Screenshot: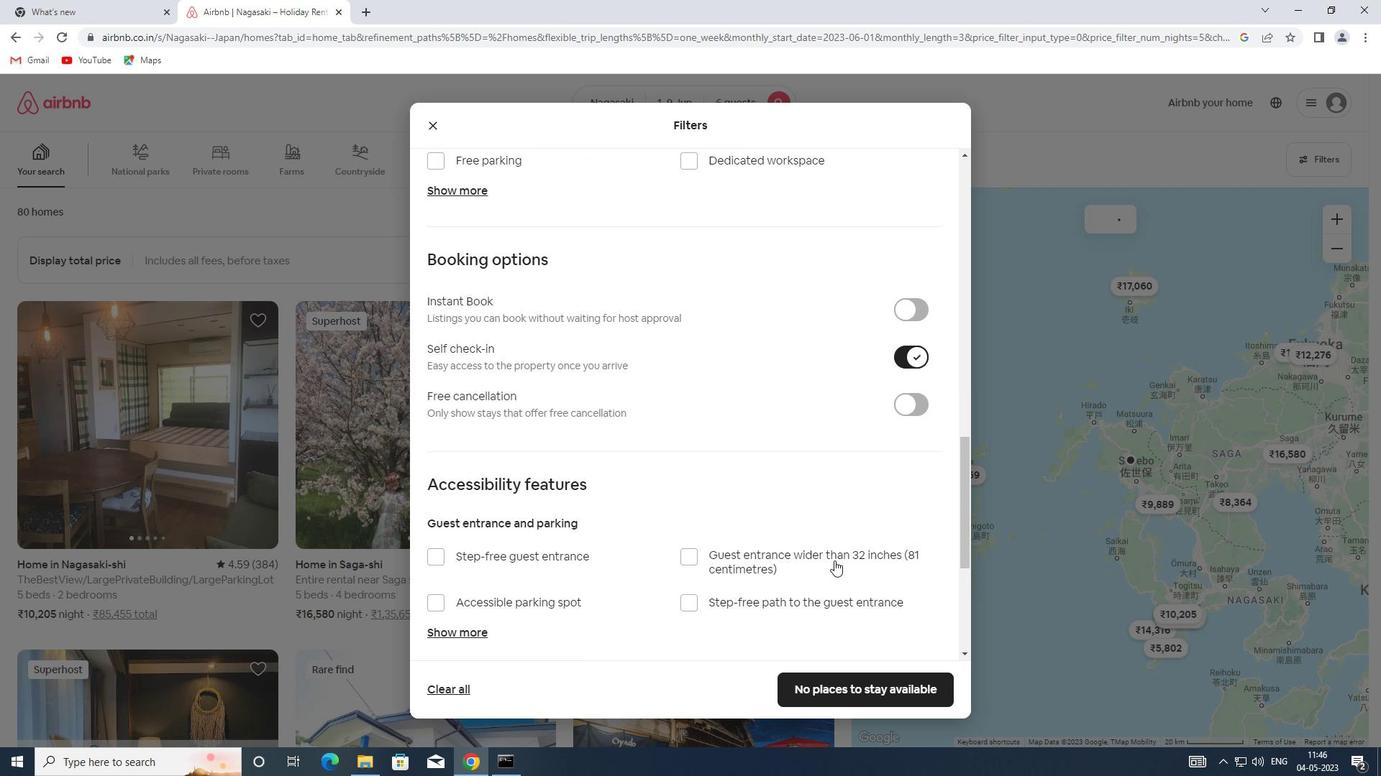 
Action: Mouse moved to (464, 601)
Screenshot: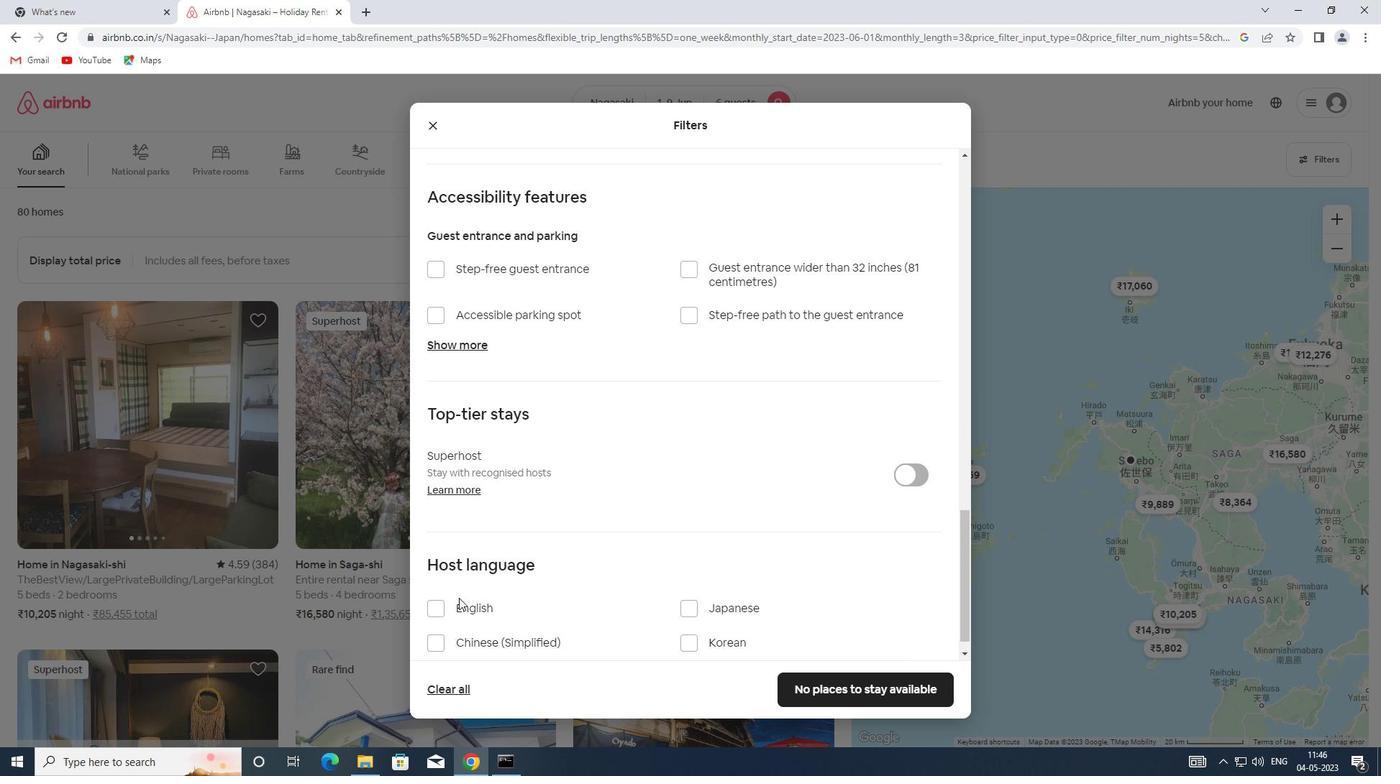 
Action: Mouse pressed left at (464, 601)
Screenshot: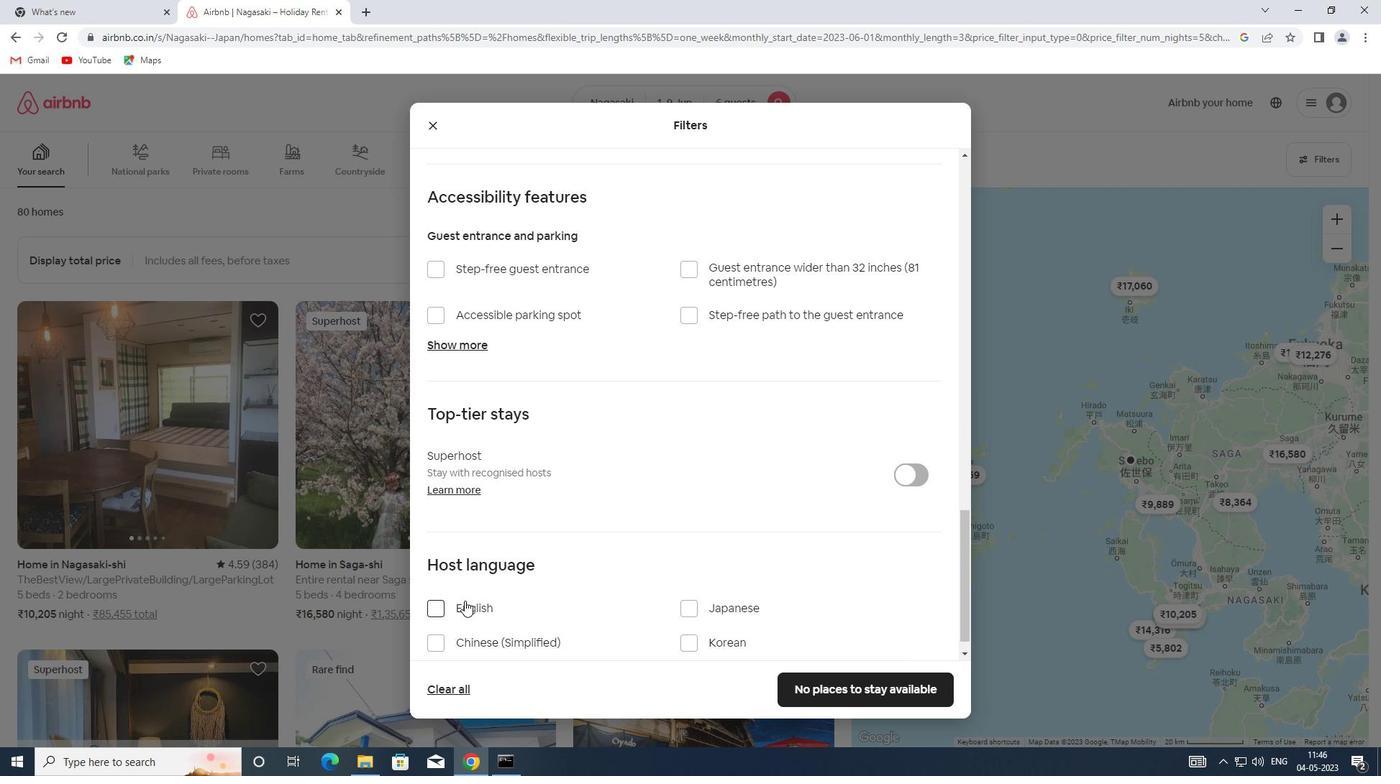 
Action: Mouse moved to (833, 691)
Screenshot: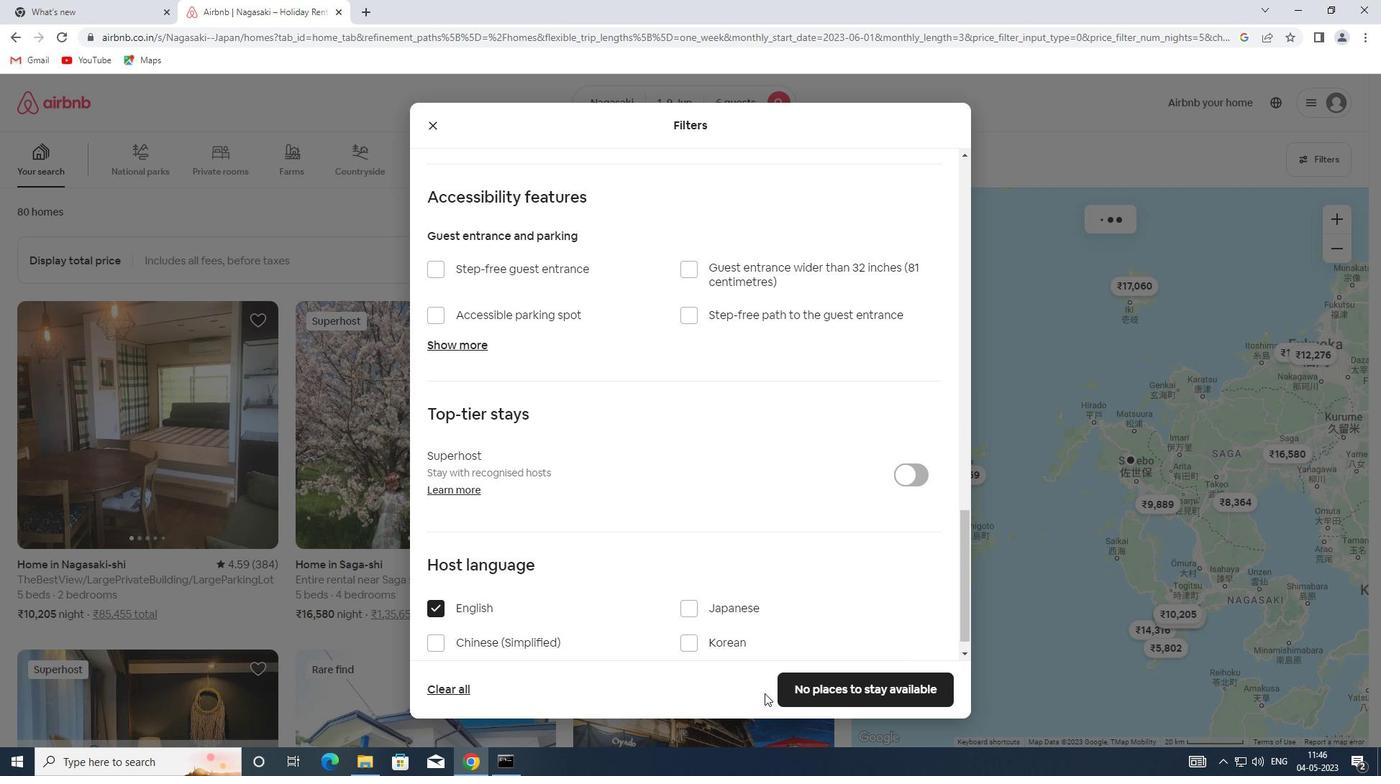 
Action: Mouse pressed left at (833, 691)
Screenshot: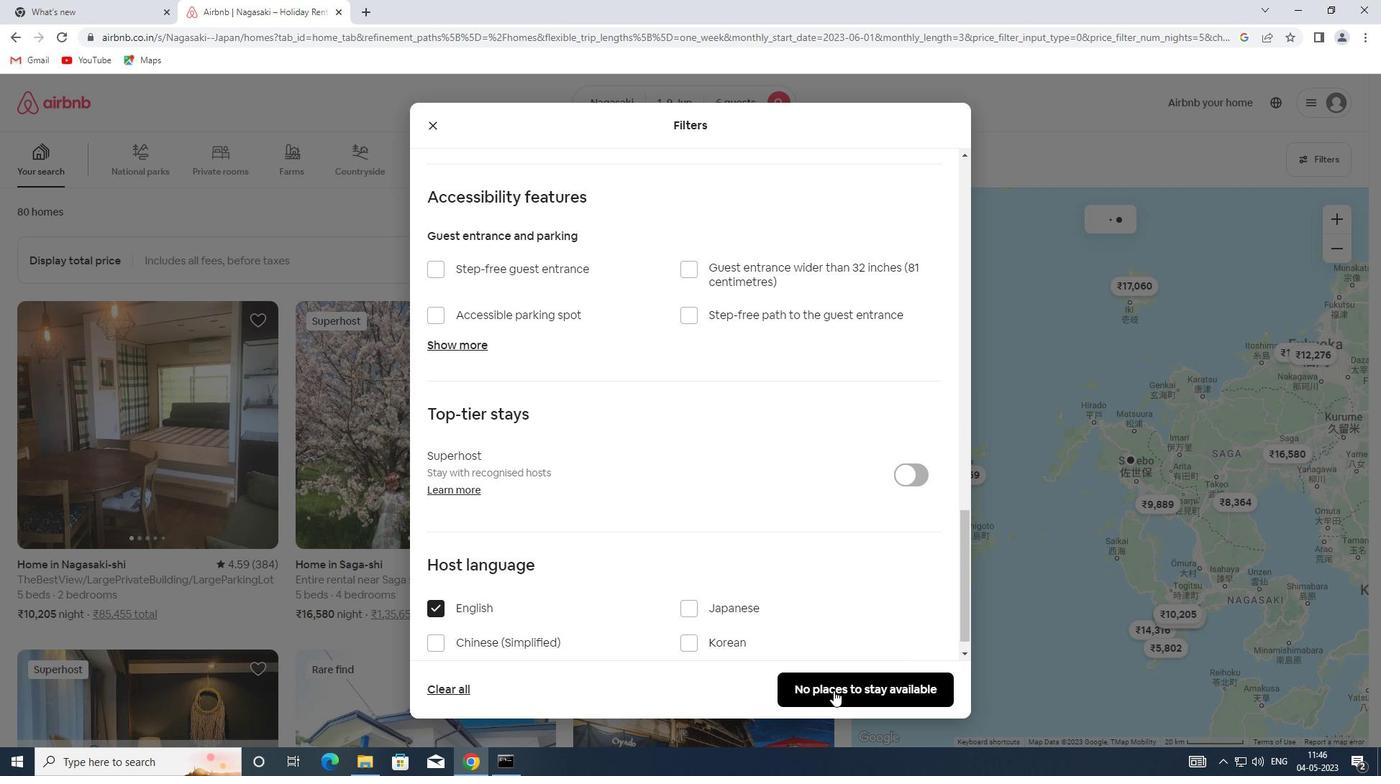 
